 Task: For heading Use Caveat with cyan colour & bold.  font size for heading22,  'Change the font style of data to'Comic Sans MS and font size to 14,  Change the alignment of both headline & data to Align center.  In the sheet  auditingSalesByRegion_2024
Action: Mouse moved to (166, 144)
Screenshot: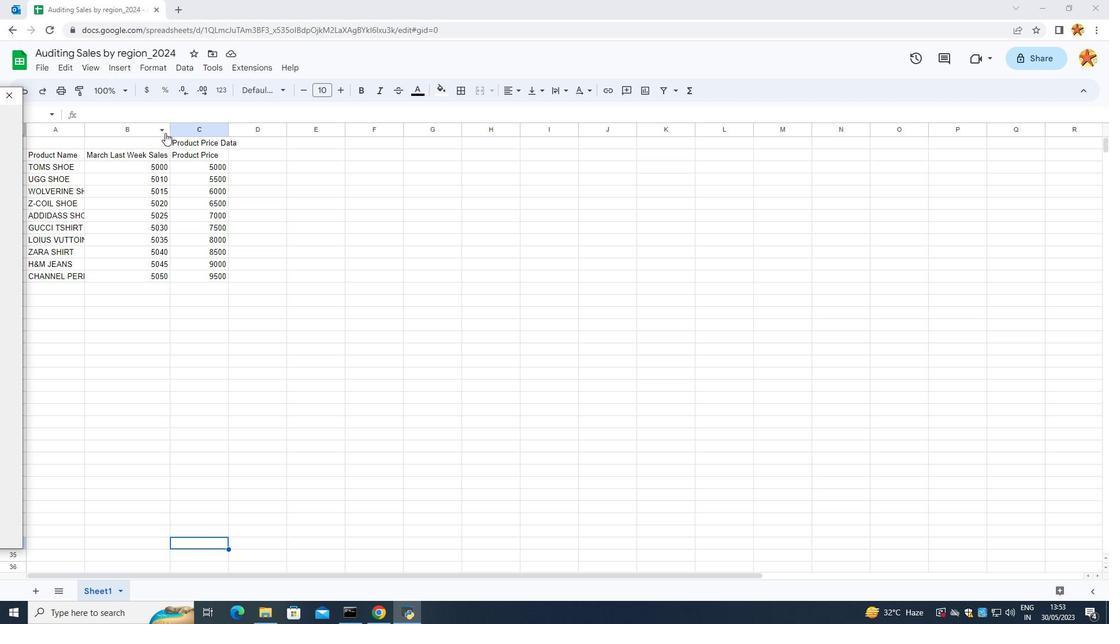 
Action: Mouse pressed left at (166, 144)
Screenshot: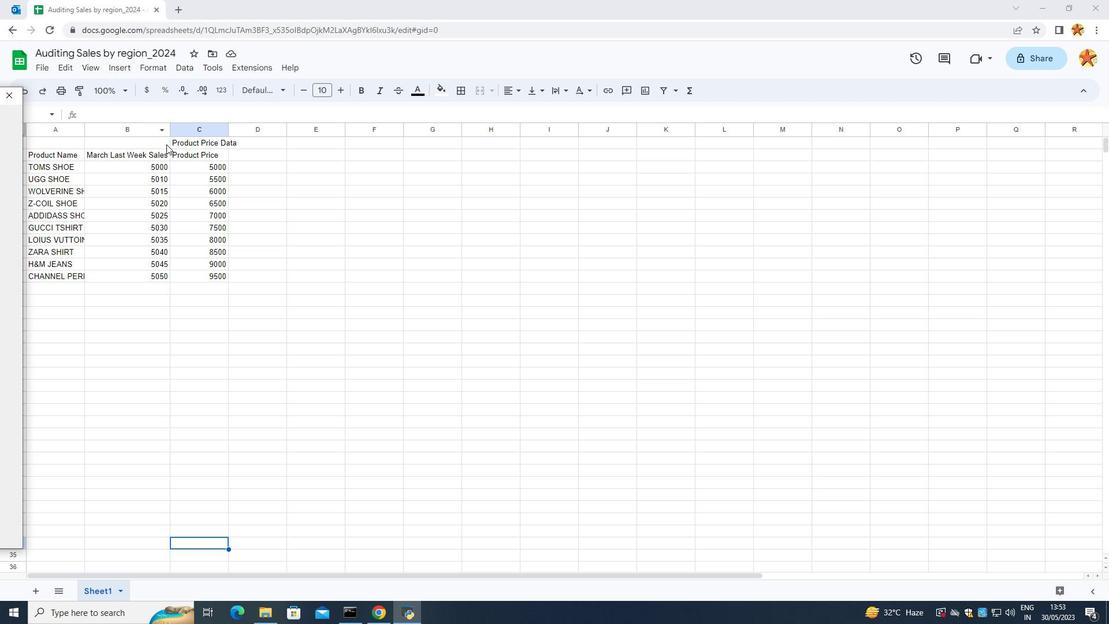 
Action: Mouse moved to (171, 142)
Screenshot: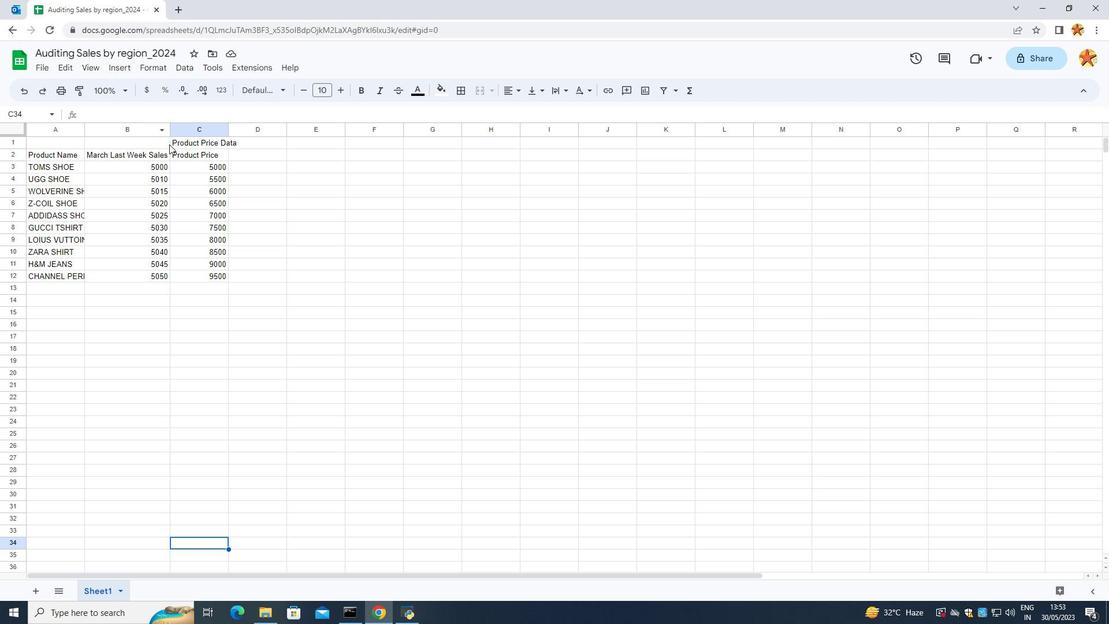 
Action: Mouse pressed left at (171, 142)
Screenshot: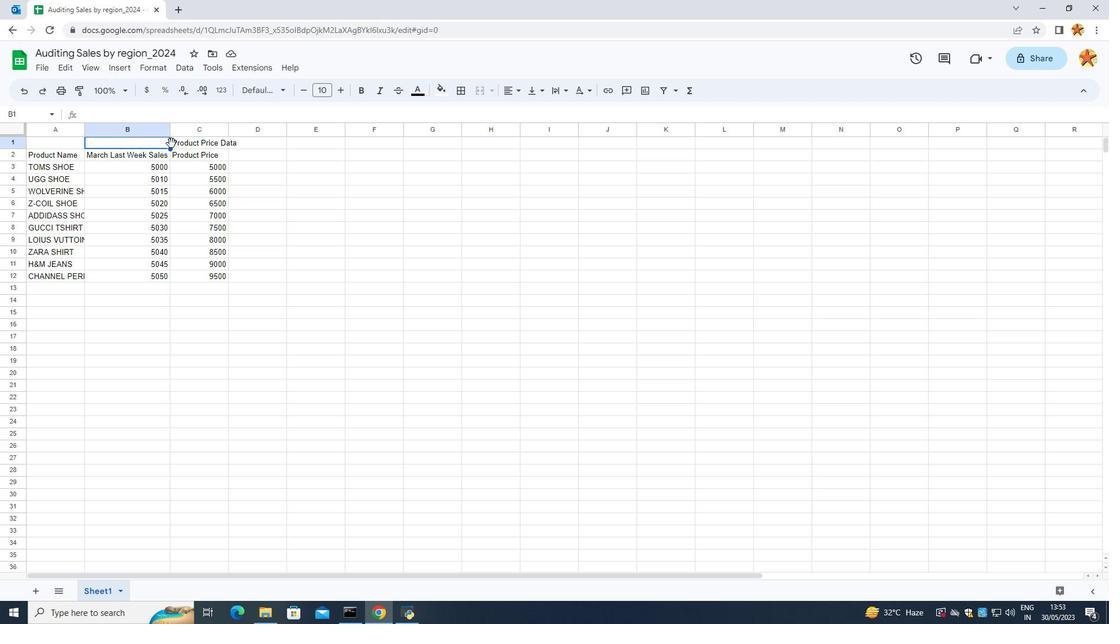 
Action: Mouse moved to (176, 139)
Screenshot: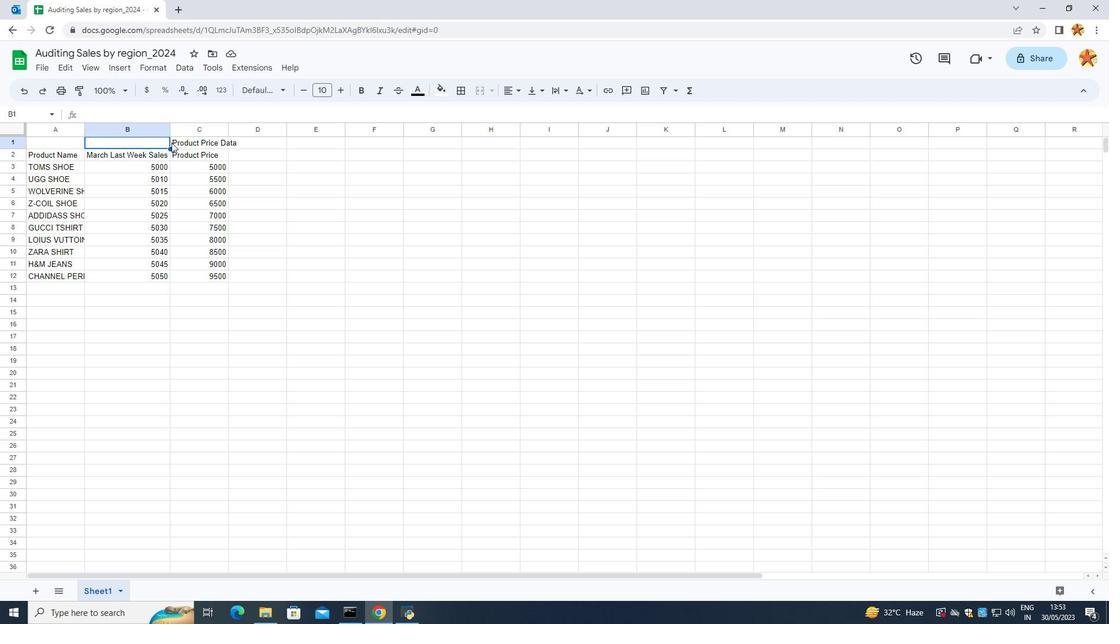 
Action: Mouse pressed left at (176, 139)
Screenshot: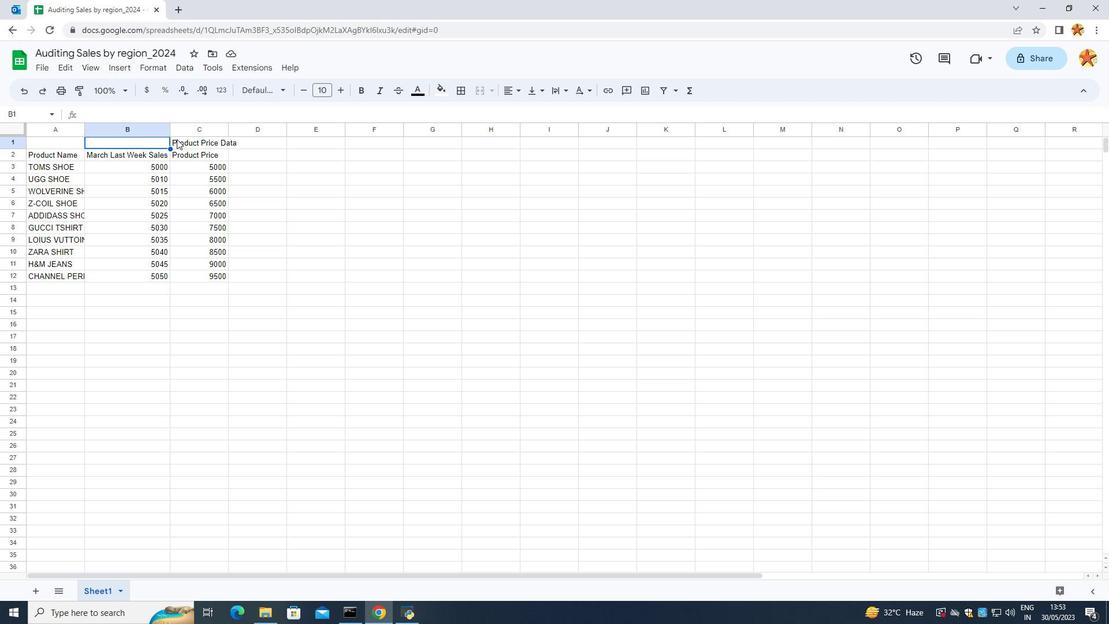 
Action: Mouse moved to (257, 89)
Screenshot: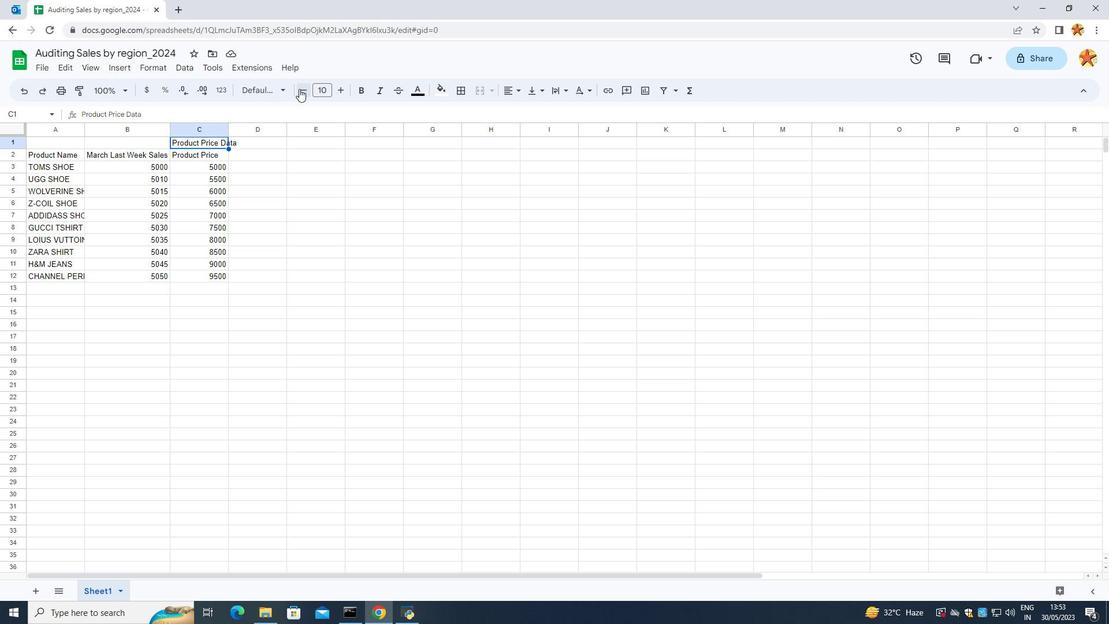 
Action: Mouse pressed left at (257, 89)
Screenshot: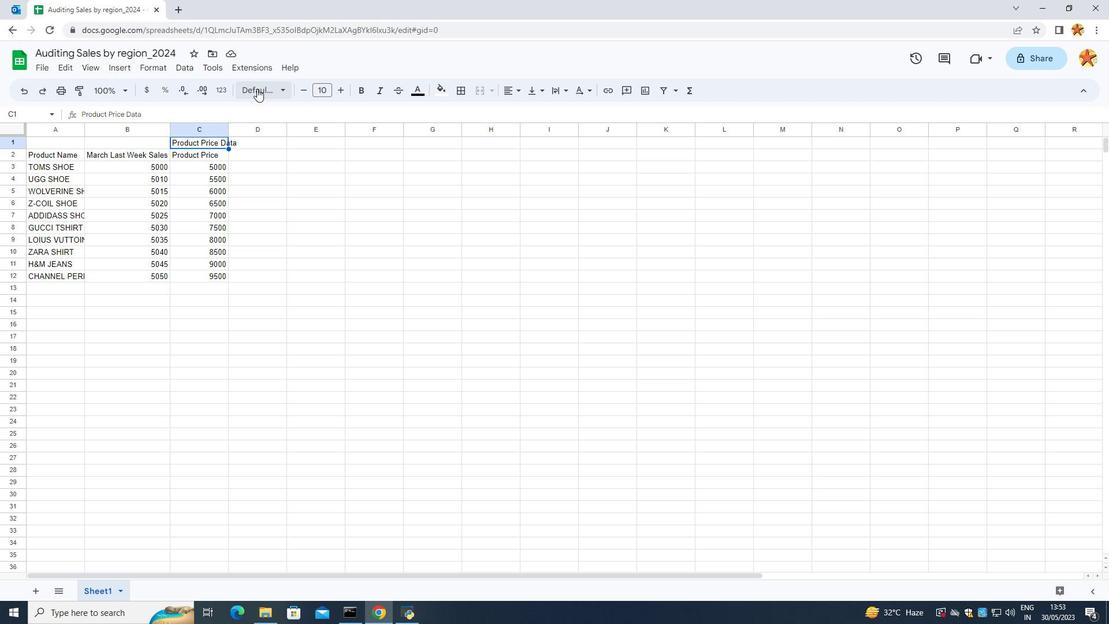 
Action: Mouse moved to (291, 353)
Screenshot: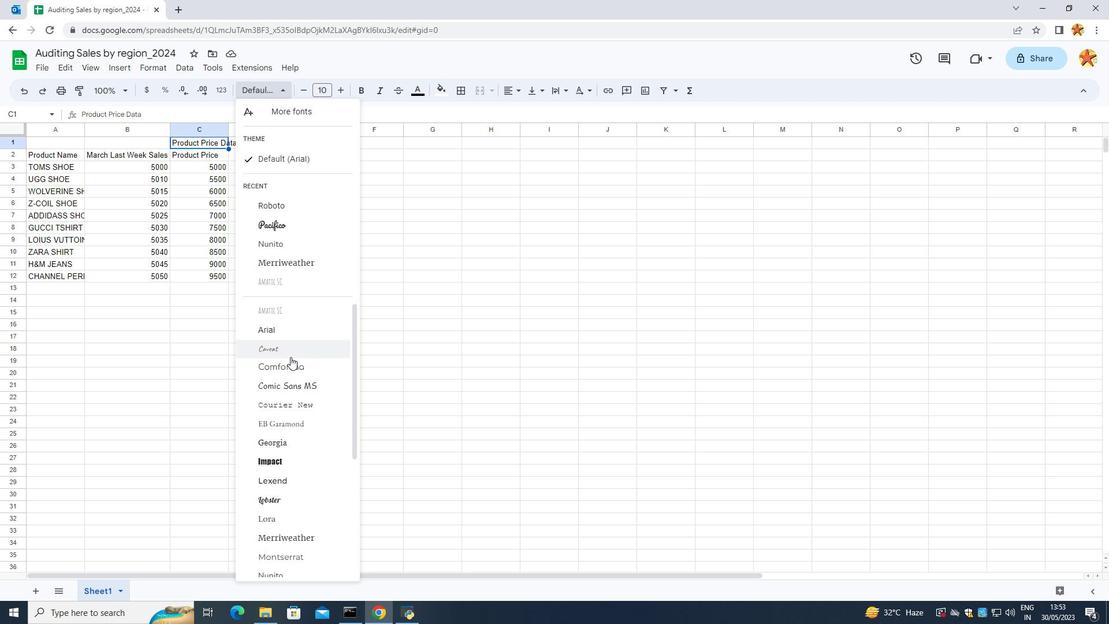 
Action: Mouse pressed left at (291, 353)
Screenshot: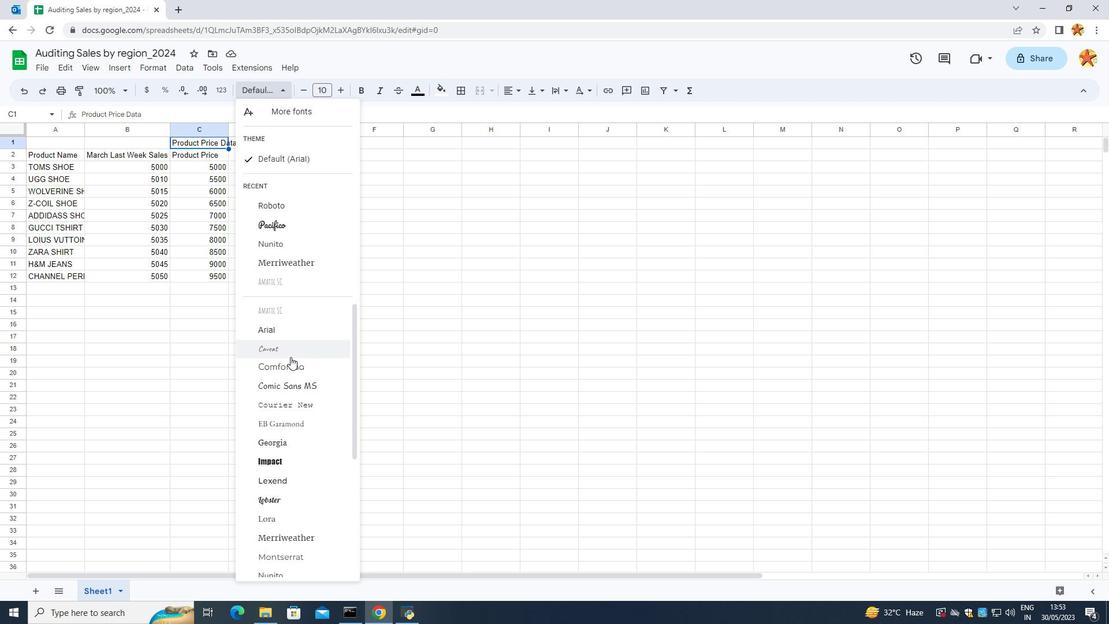 
Action: Mouse moved to (416, 86)
Screenshot: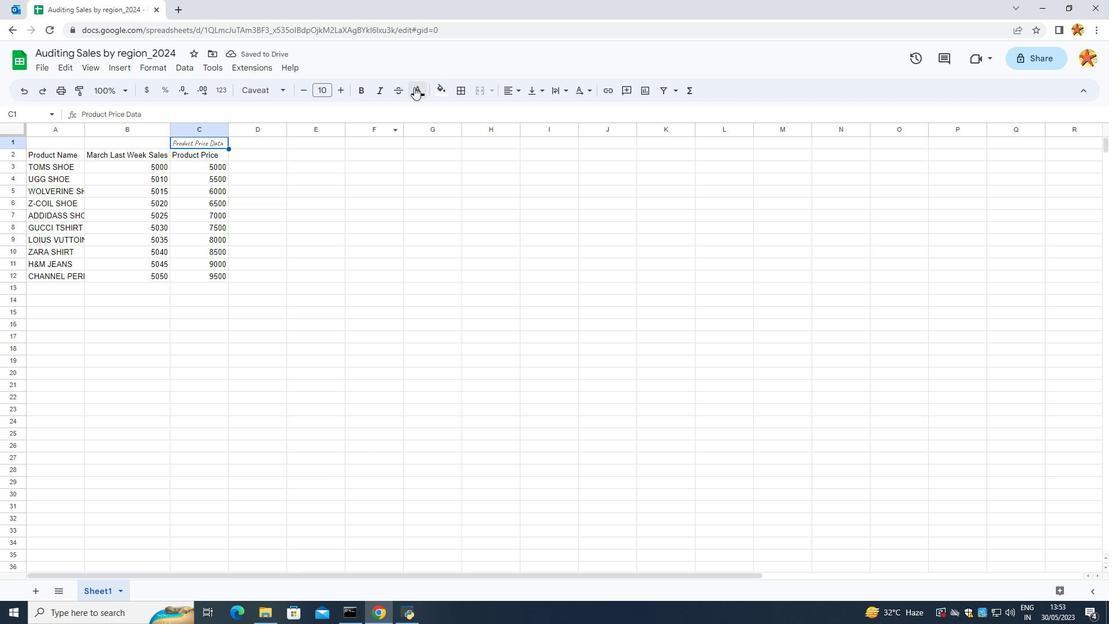 
Action: Mouse pressed left at (416, 86)
Screenshot: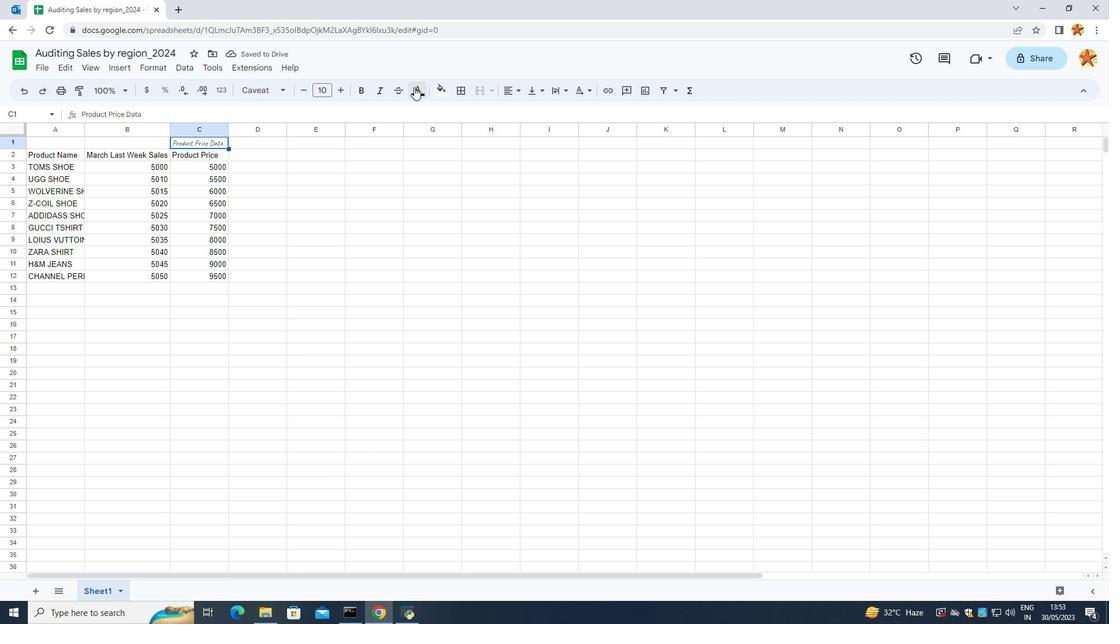 
Action: Mouse moved to (497, 169)
Screenshot: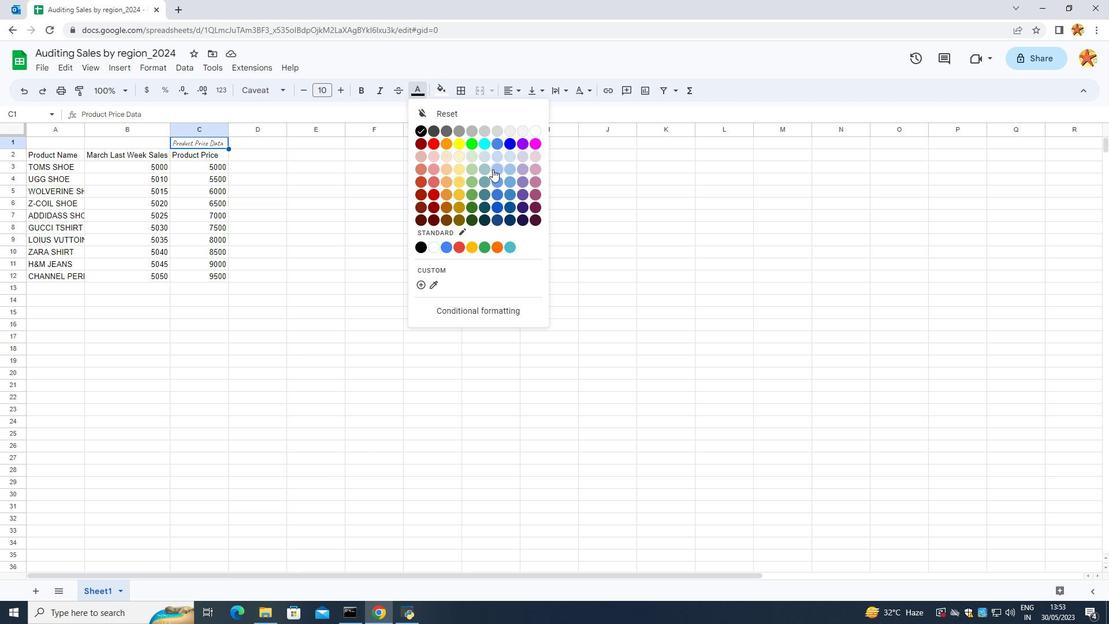 
Action: Mouse pressed left at (497, 169)
Screenshot: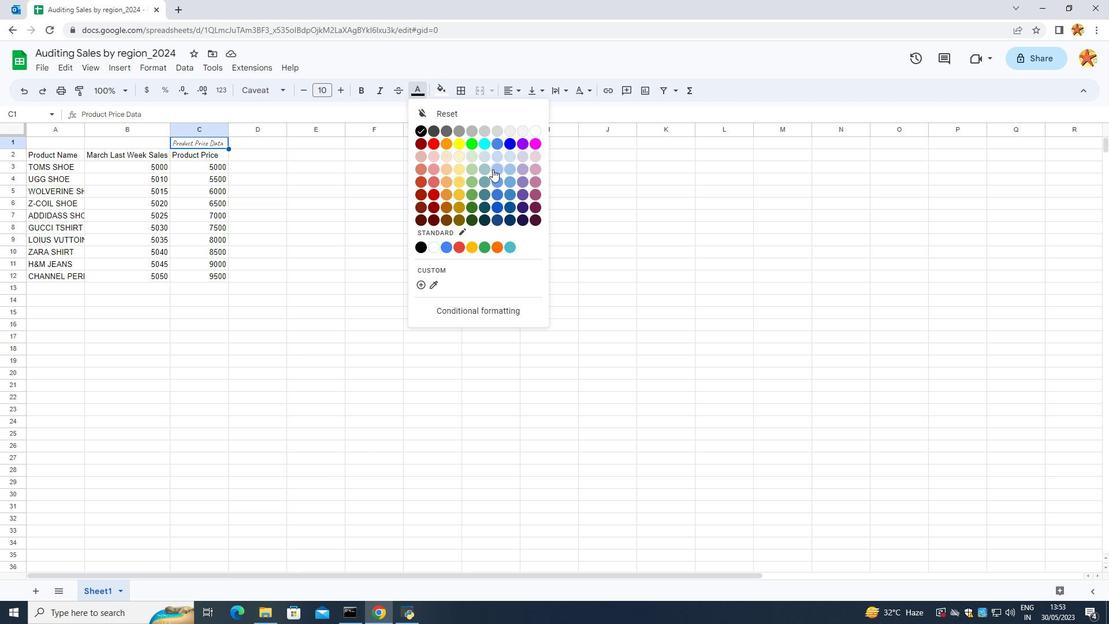 
Action: Mouse moved to (367, 92)
Screenshot: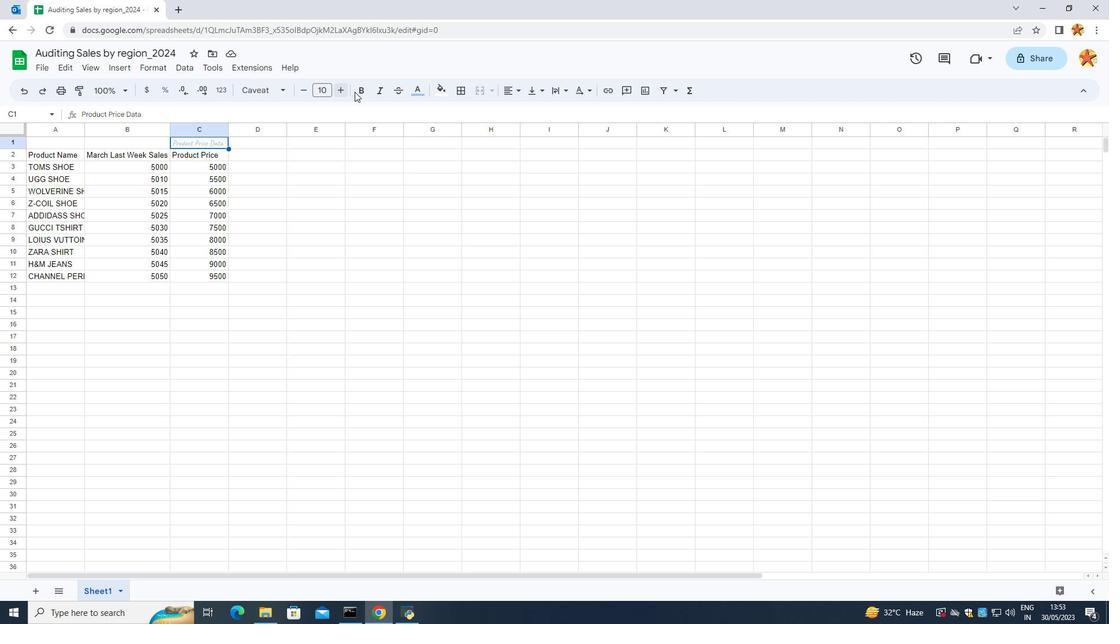 
Action: Mouse pressed left at (367, 92)
Screenshot: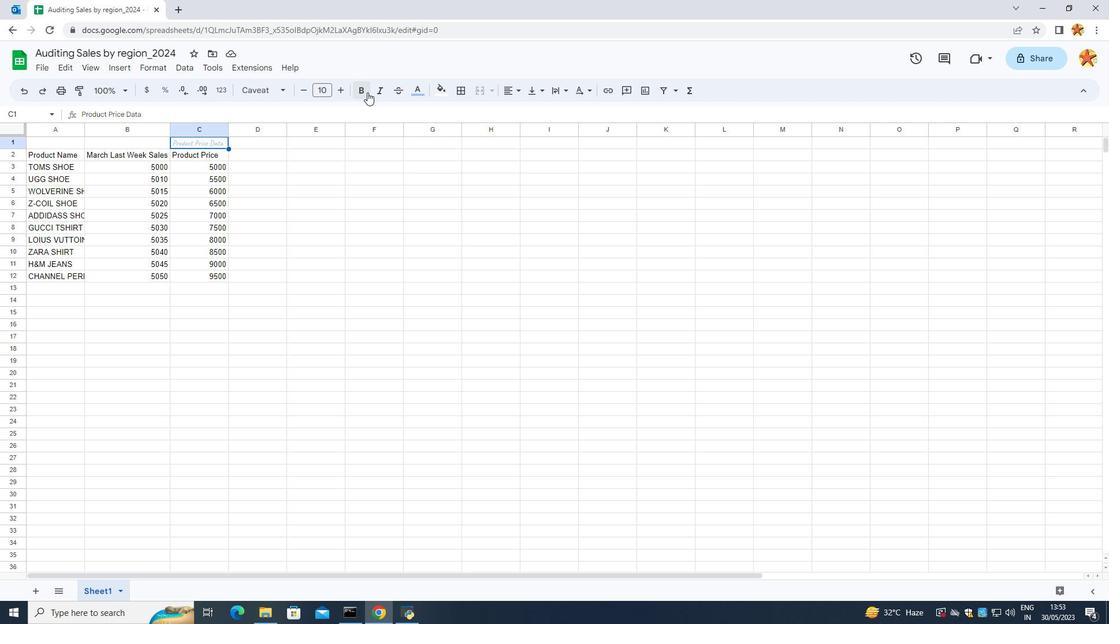 
Action: Mouse moved to (340, 90)
Screenshot: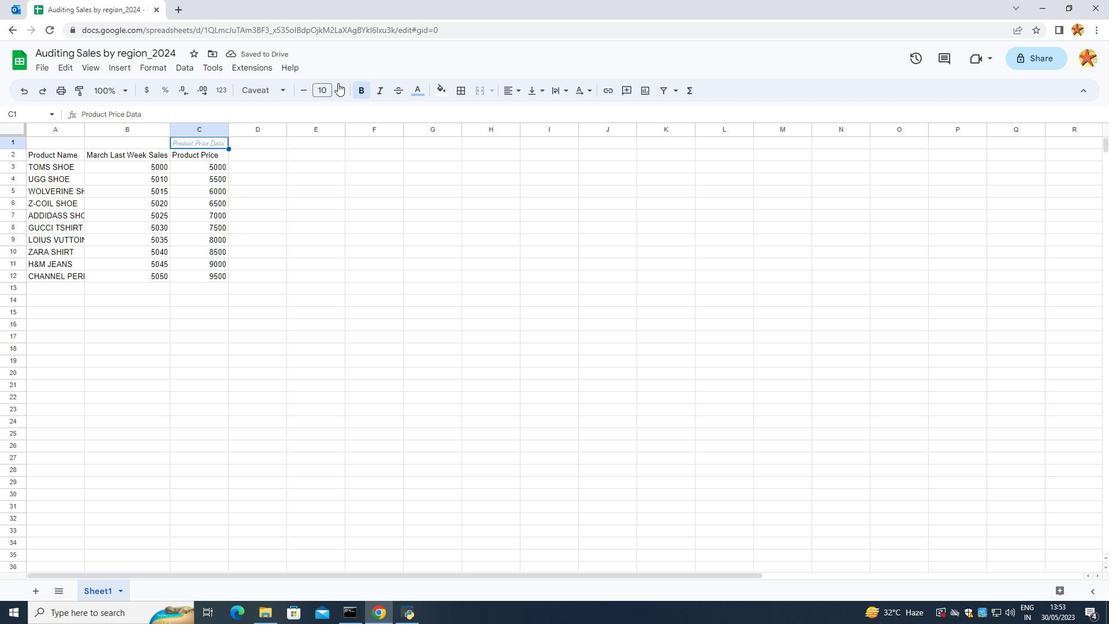 
Action: Mouse pressed left at (340, 90)
Screenshot: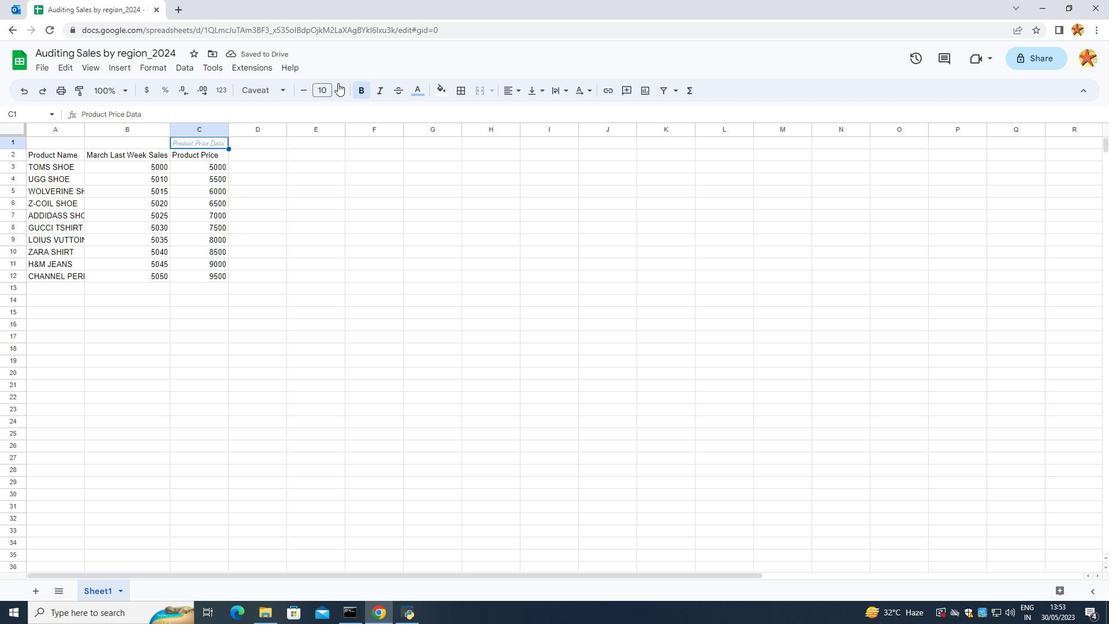 
Action: Mouse pressed left at (340, 90)
Screenshot: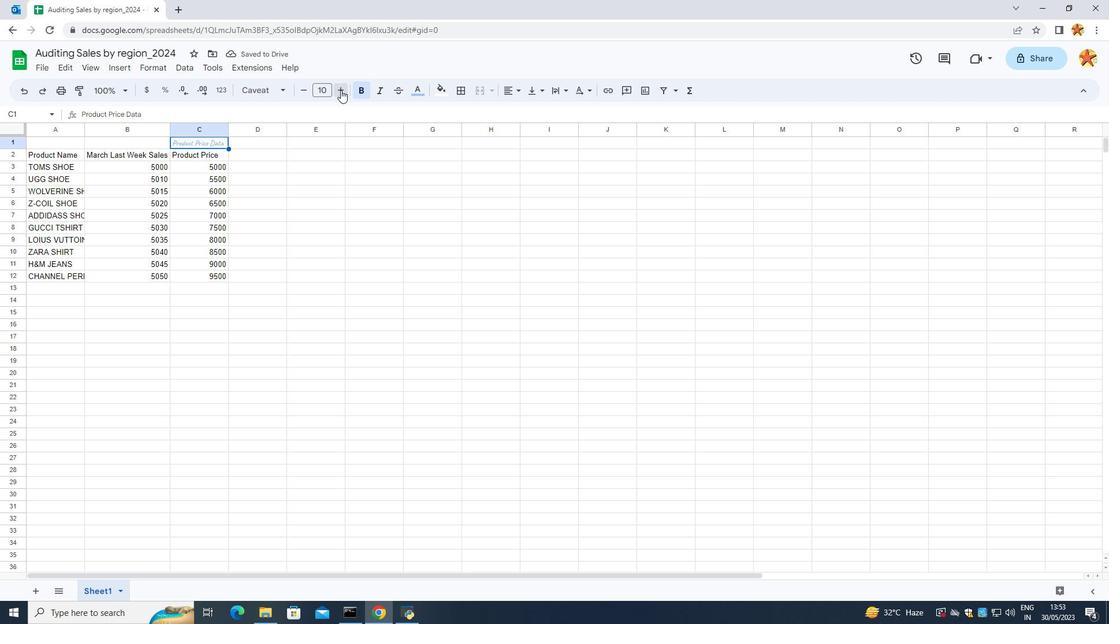 
Action: Mouse pressed left at (340, 90)
Screenshot: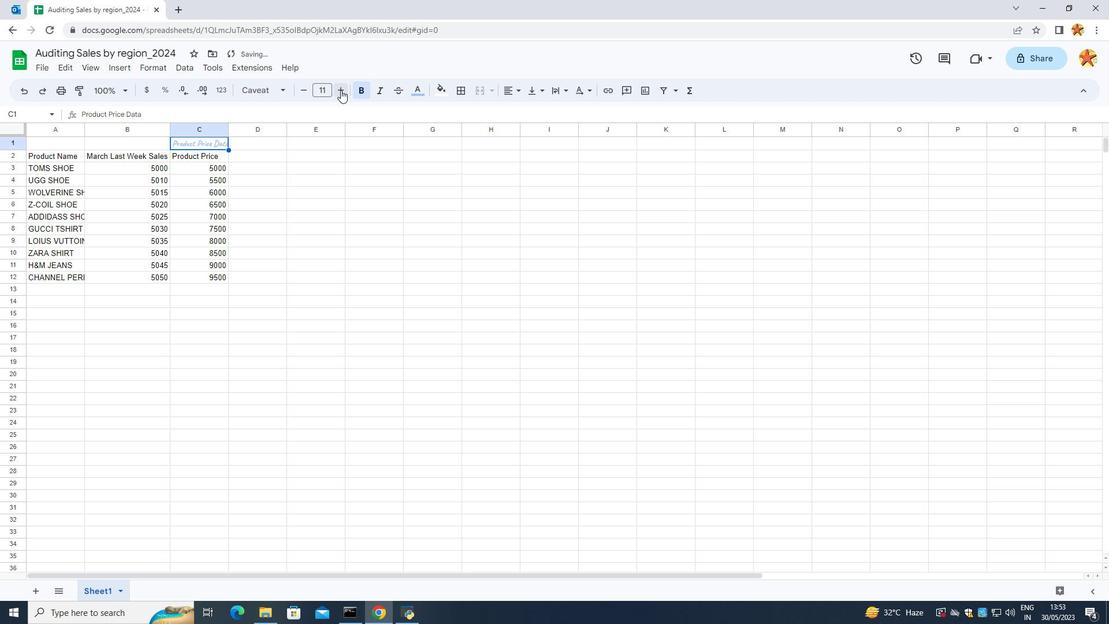 
Action: Mouse pressed left at (340, 90)
Screenshot: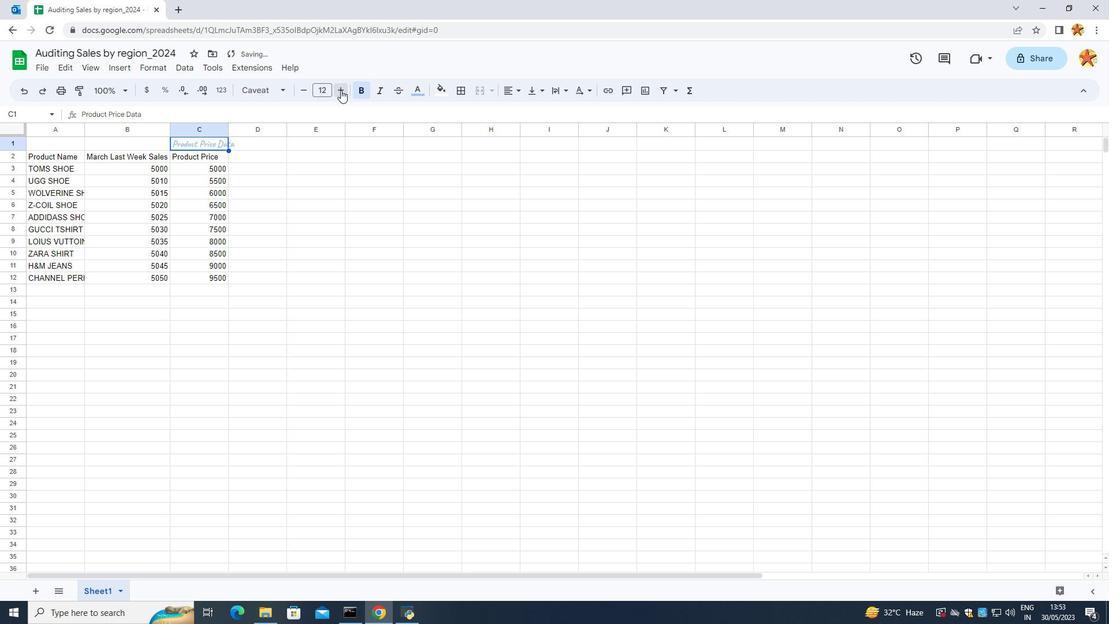 
Action: Mouse pressed left at (340, 90)
Screenshot: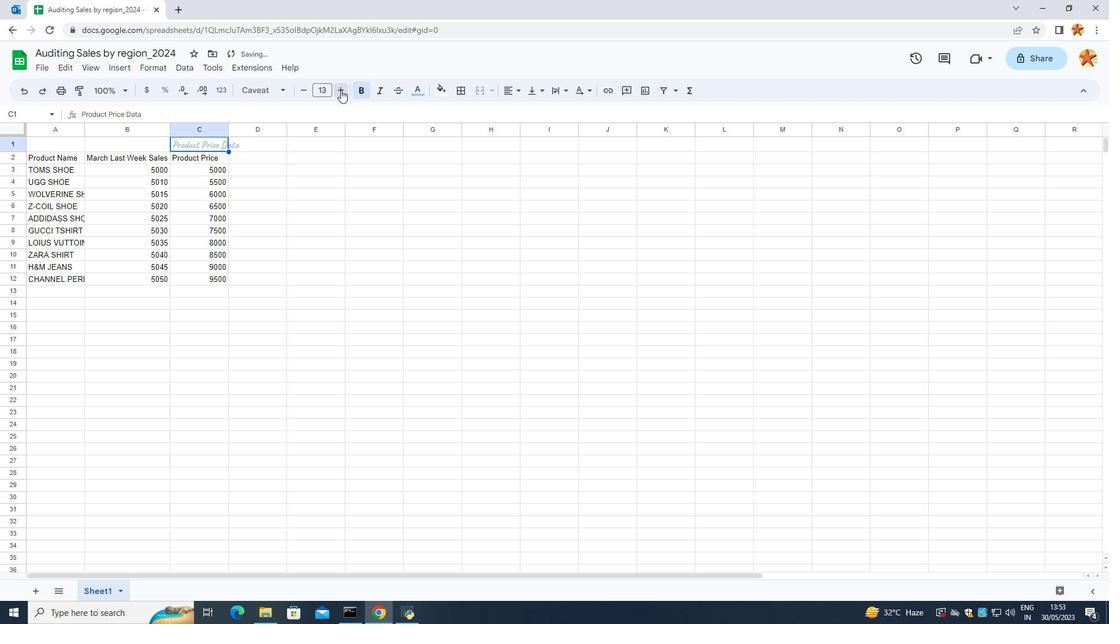 
Action: Mouse pressed left at (340, 90)
Screenshot: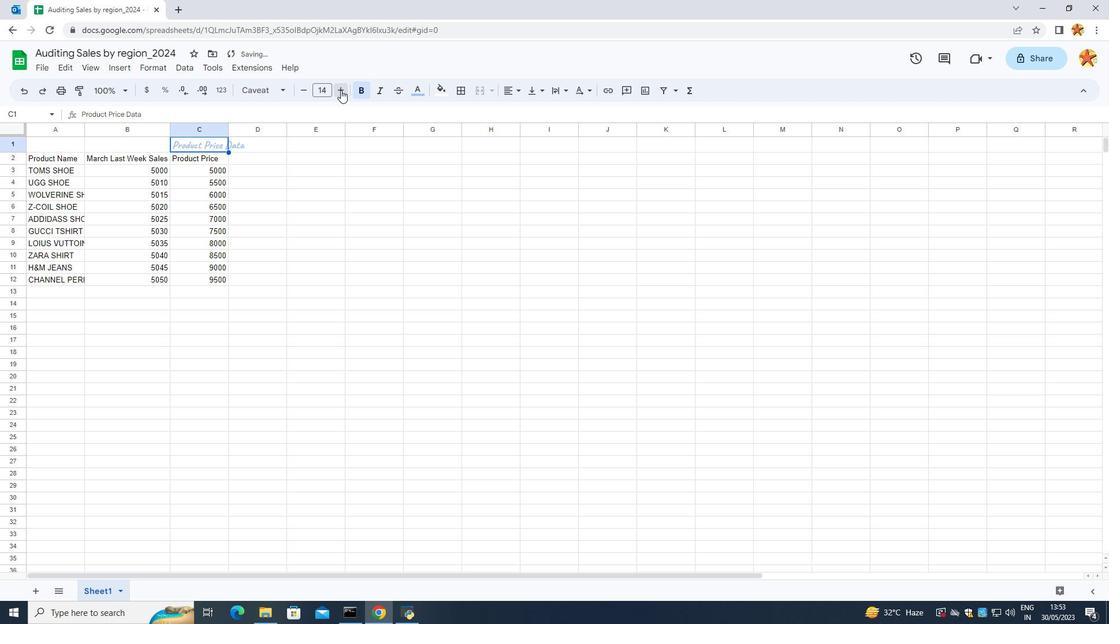 
Action: Mouse moved to (340, 91)
Screenshot: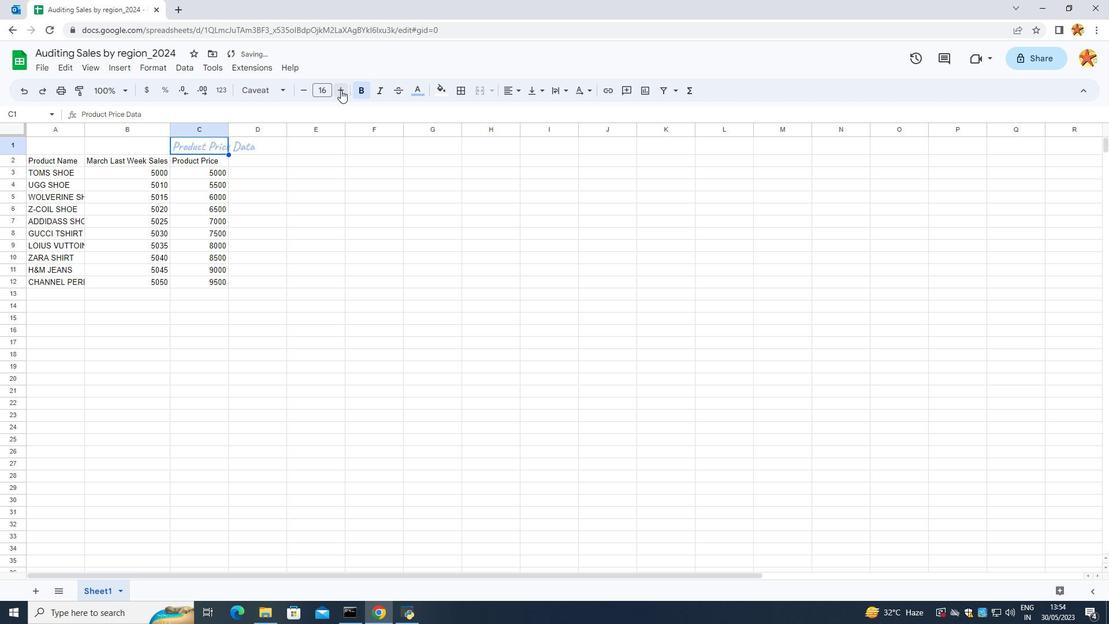 
Action: Mouse pressed left at (340, 91)
Screenshot: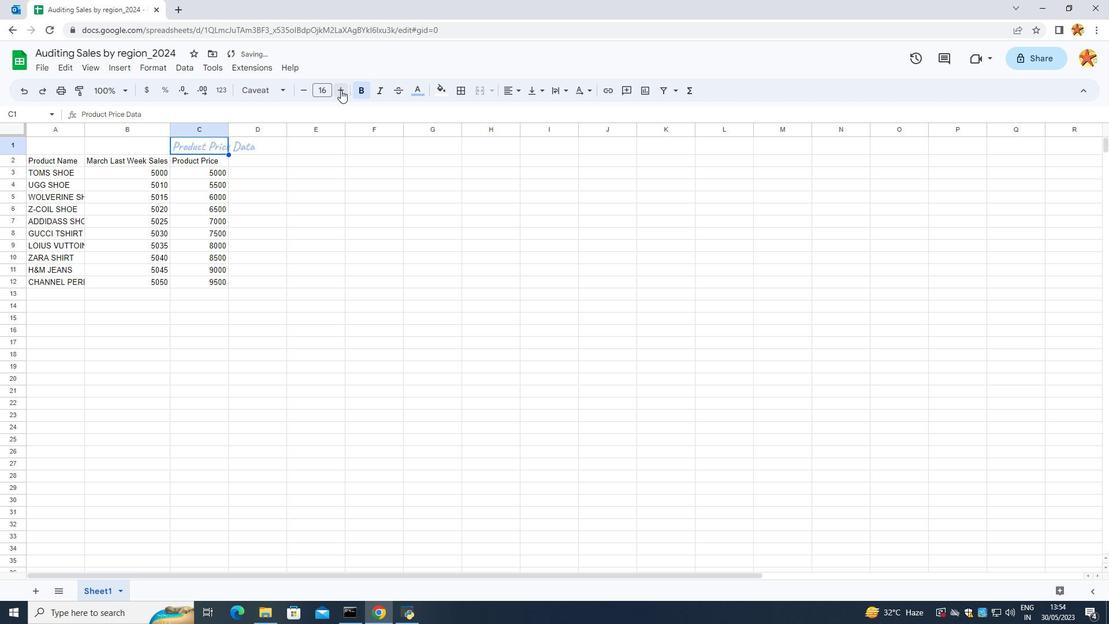 
Action: Mouse pressed left at (340, 91)
Screenshot: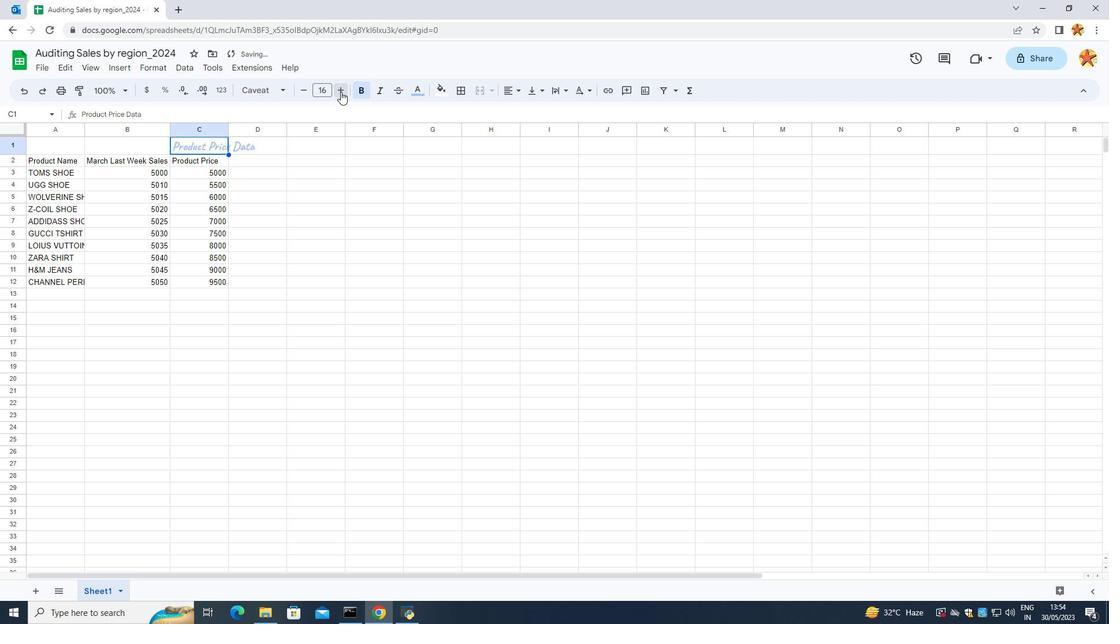 
Action: Mouse pressed left at (340, 91)
Screenshot: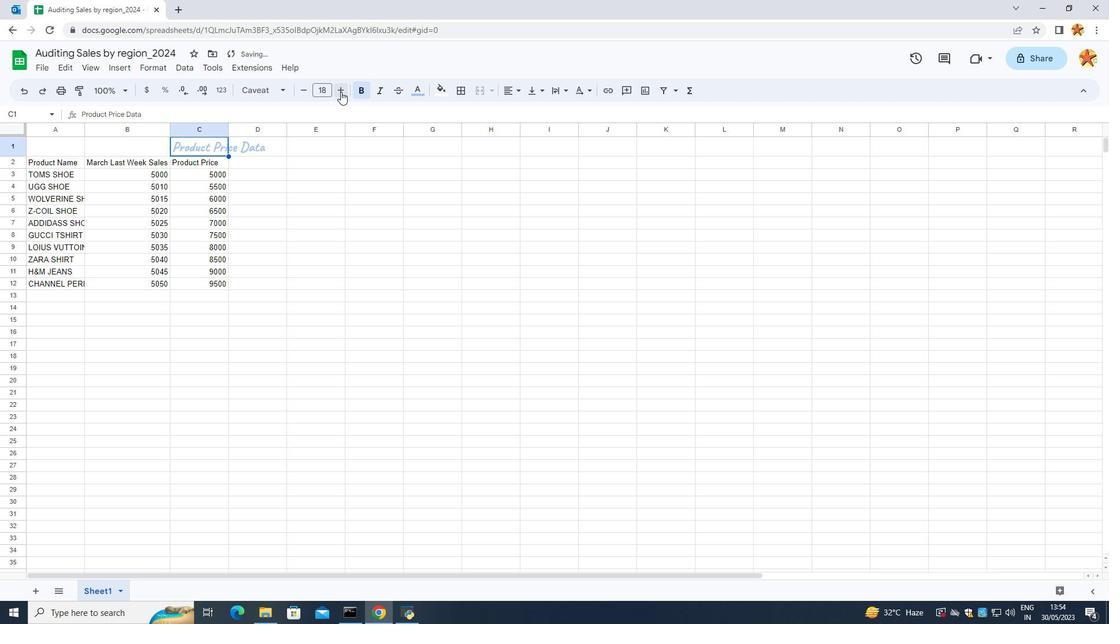 
Action: Mouse pressed left at (340, 91)
Screenshot: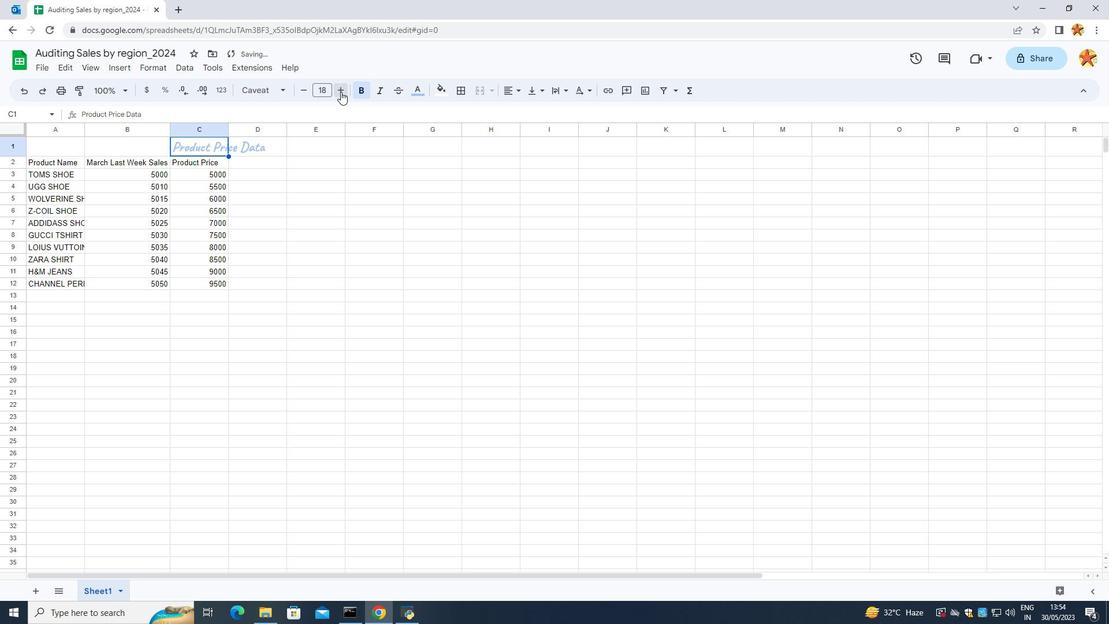 
Action: Mouse pressed left at (340, 91)
Screenshot: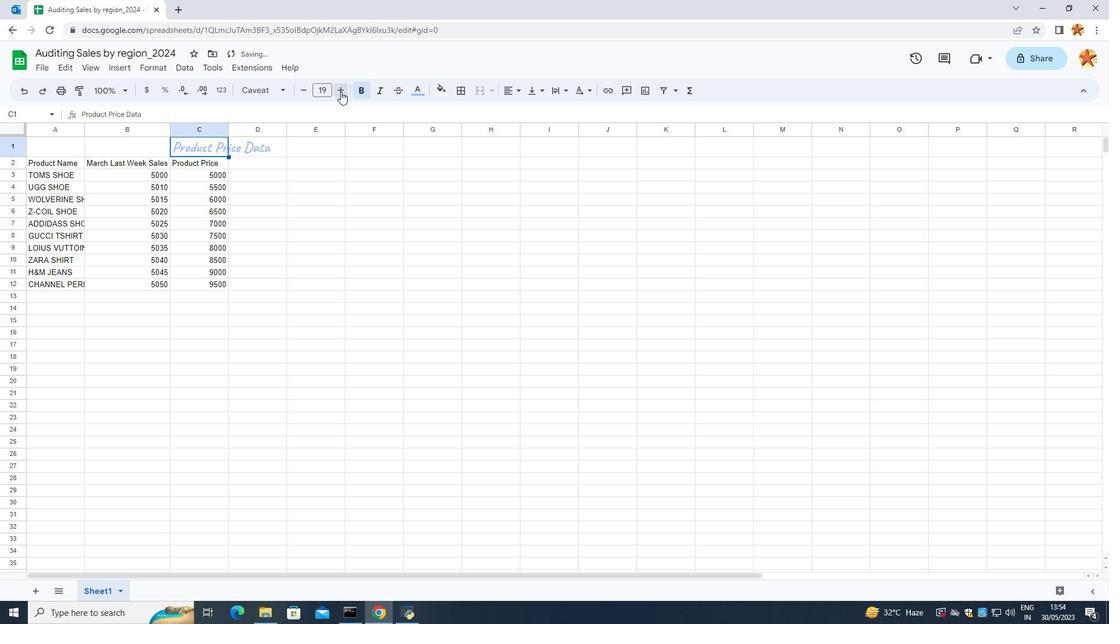
Action: Mouse pressed left at (340, 91)
Screenshot: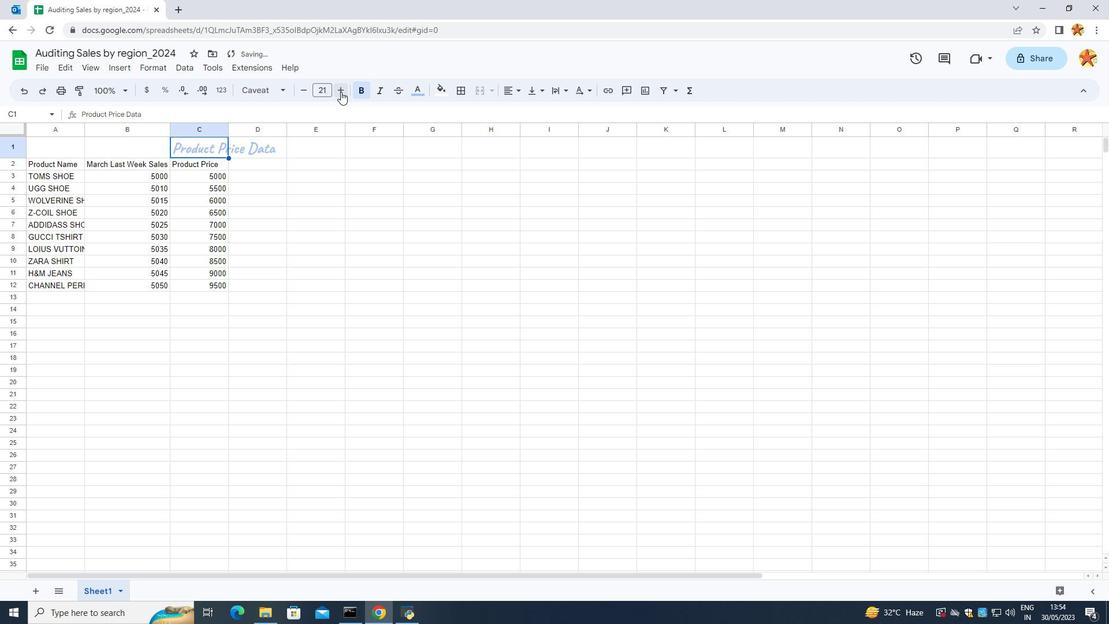 
Action: Mouse moved to (265, 260)
Screenshot: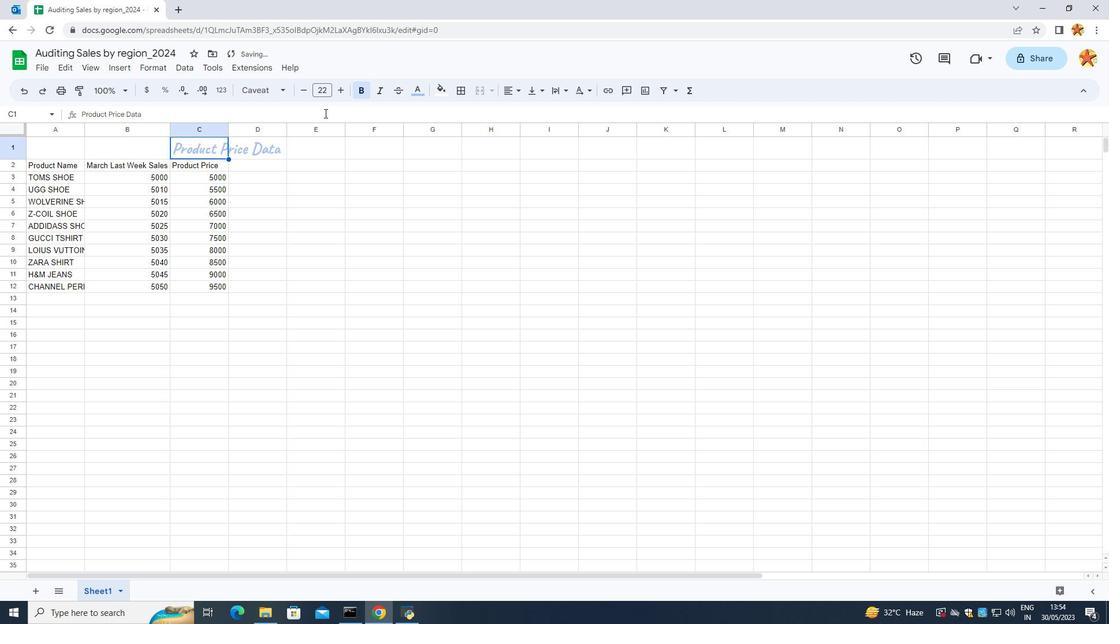 
Action: Mouse pressed left at (265, 260)
Screenshot: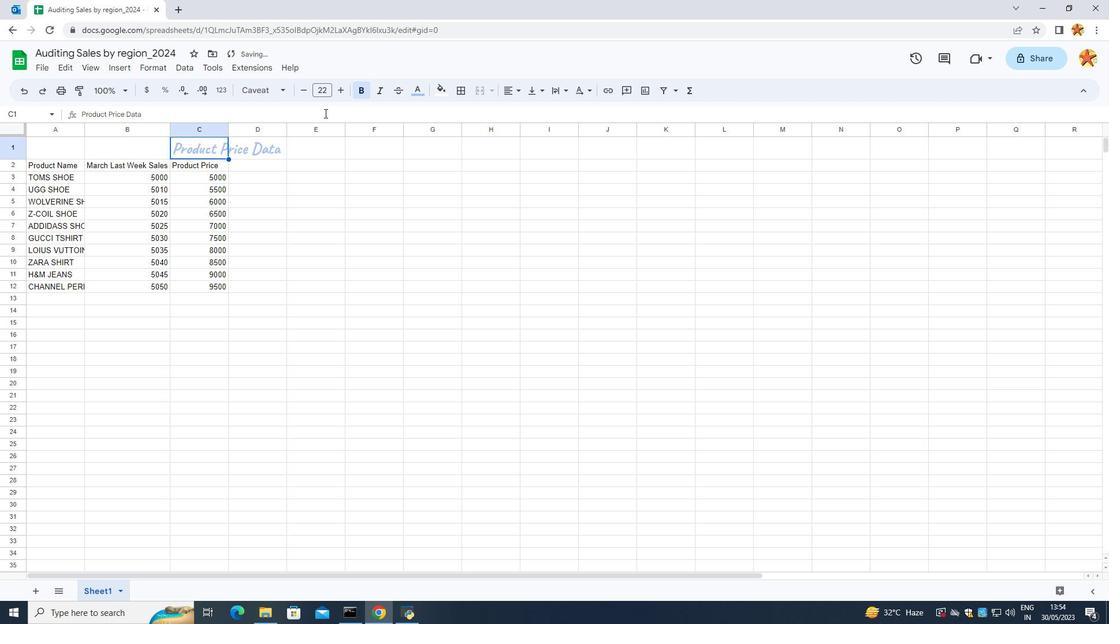 
Action: Mouse moved to (37, 160)
Screenshot: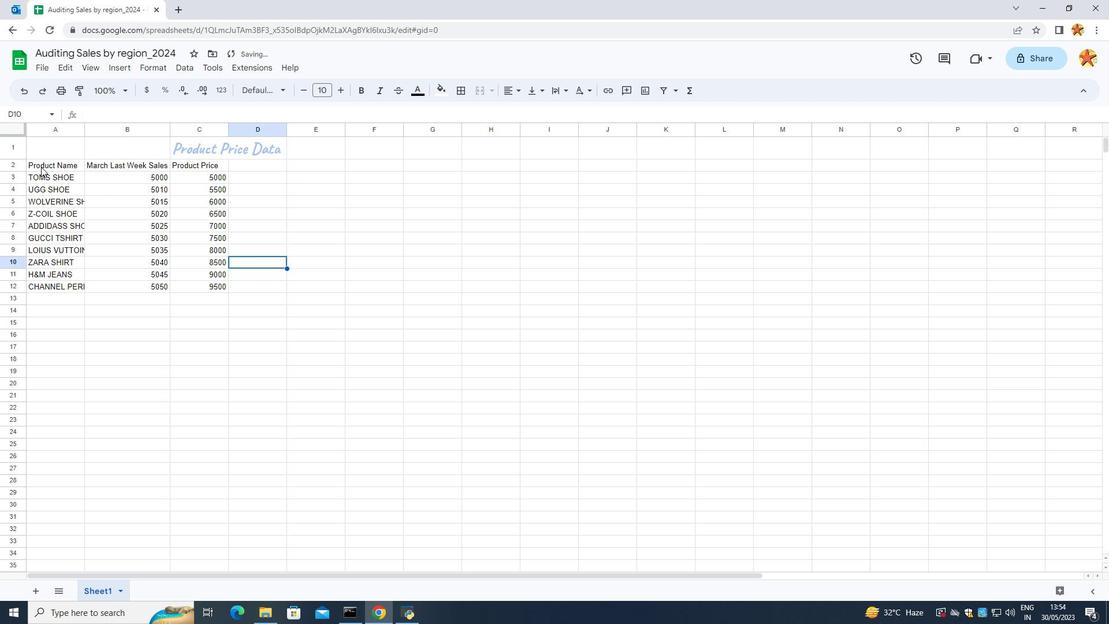 
Action: Mouse pressed left at (37, 160)
Screenshot: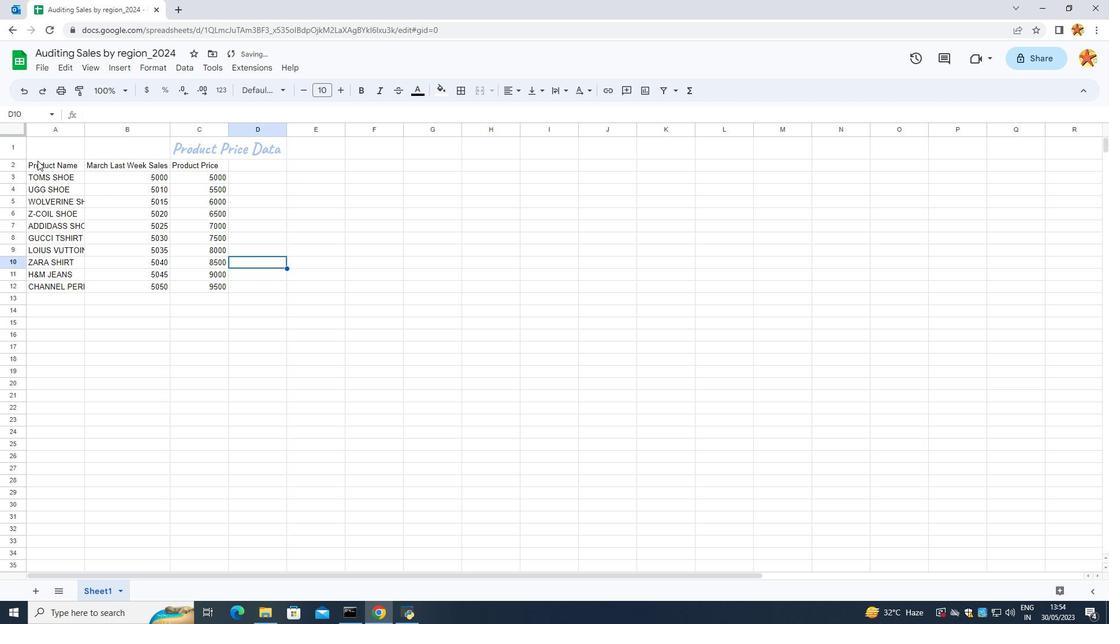 
Action: Mouse moved to (280, 93)
Screenshot: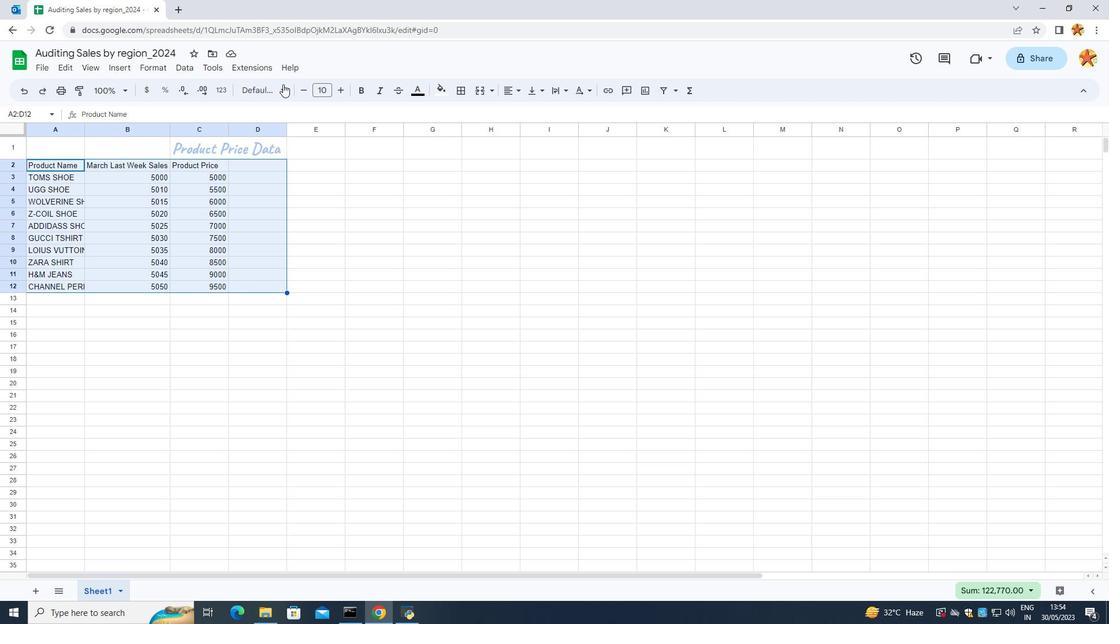 
Action: Mouse pressed left at (280, 93)
Screenshot: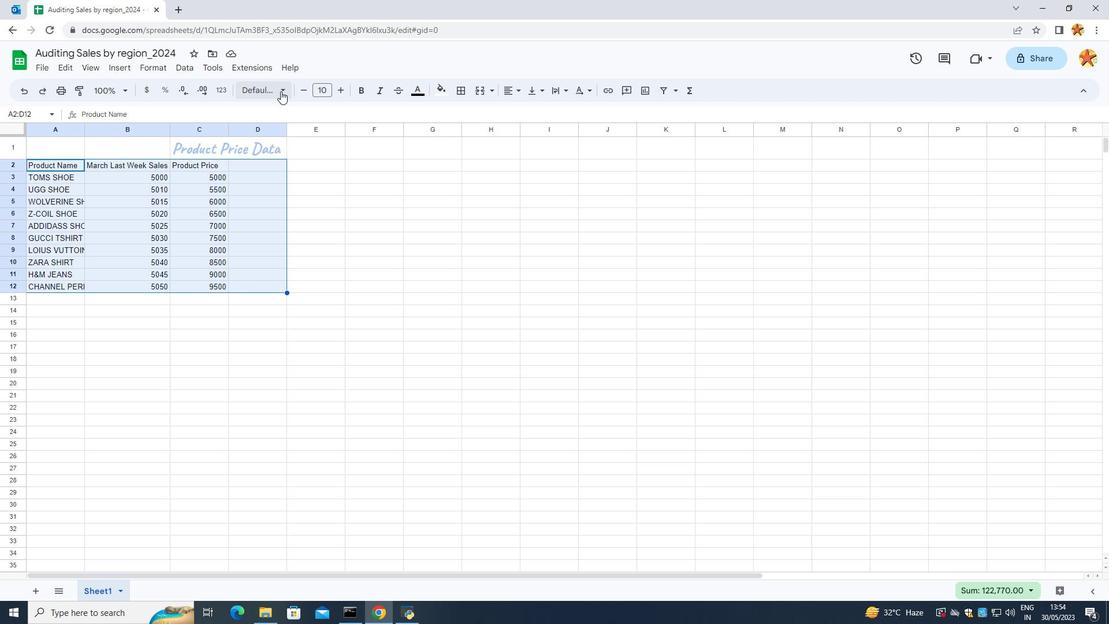 
Action: Mouse moved to (288, 377)
Screenshot: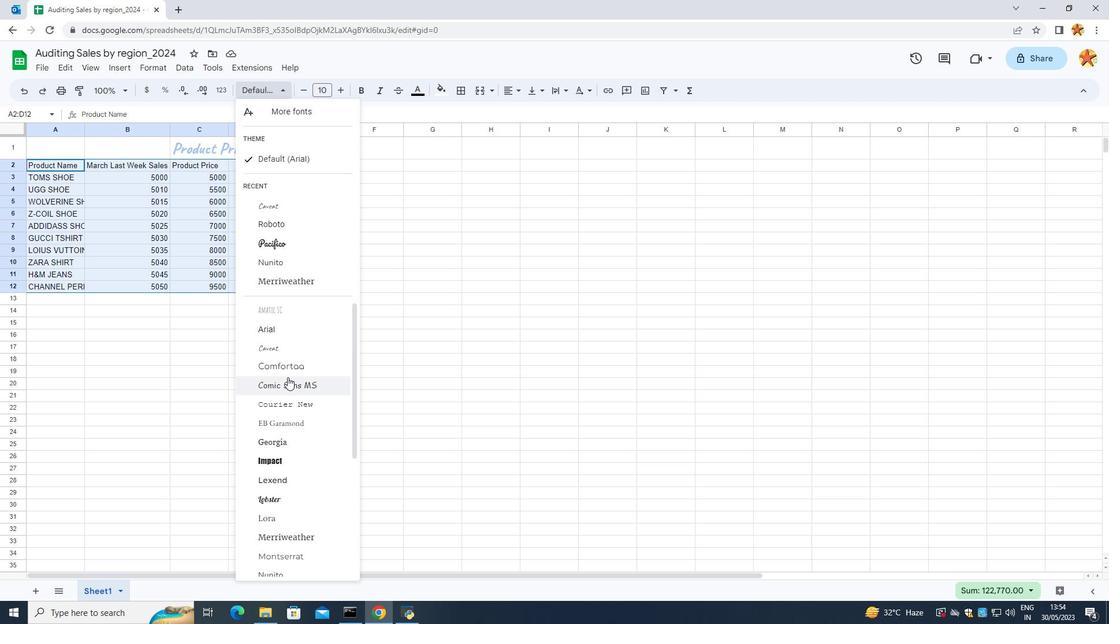 
Action: Mouse scrolled (288, 376) with delta (0, 0)
Screenshot: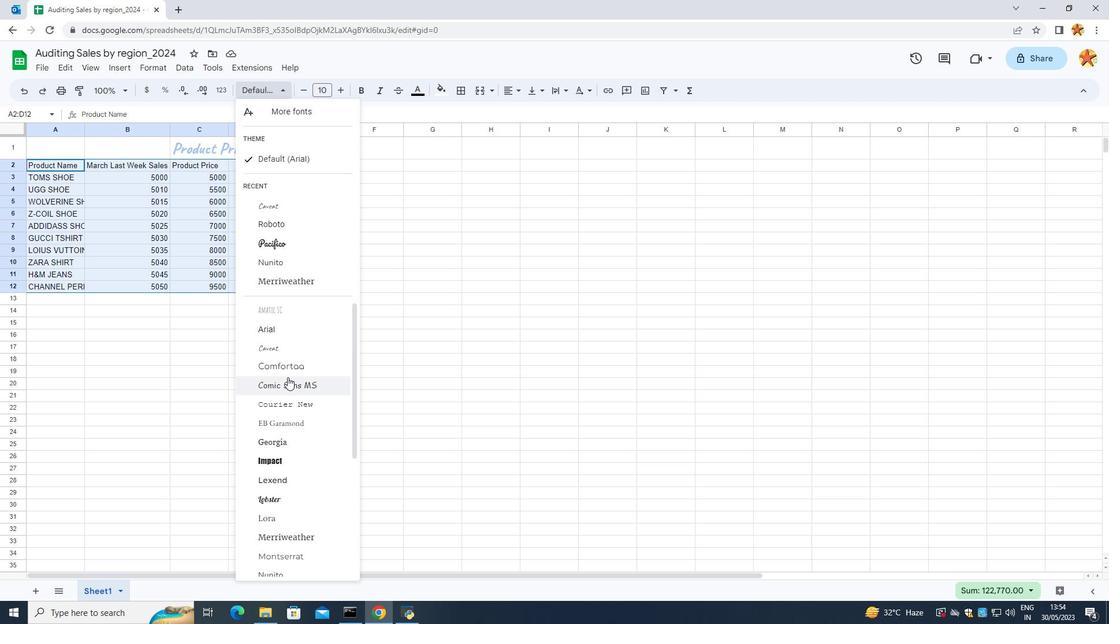 
Action: Mouse scrolled (288, 376) with delta (0, 0)
Screenshot: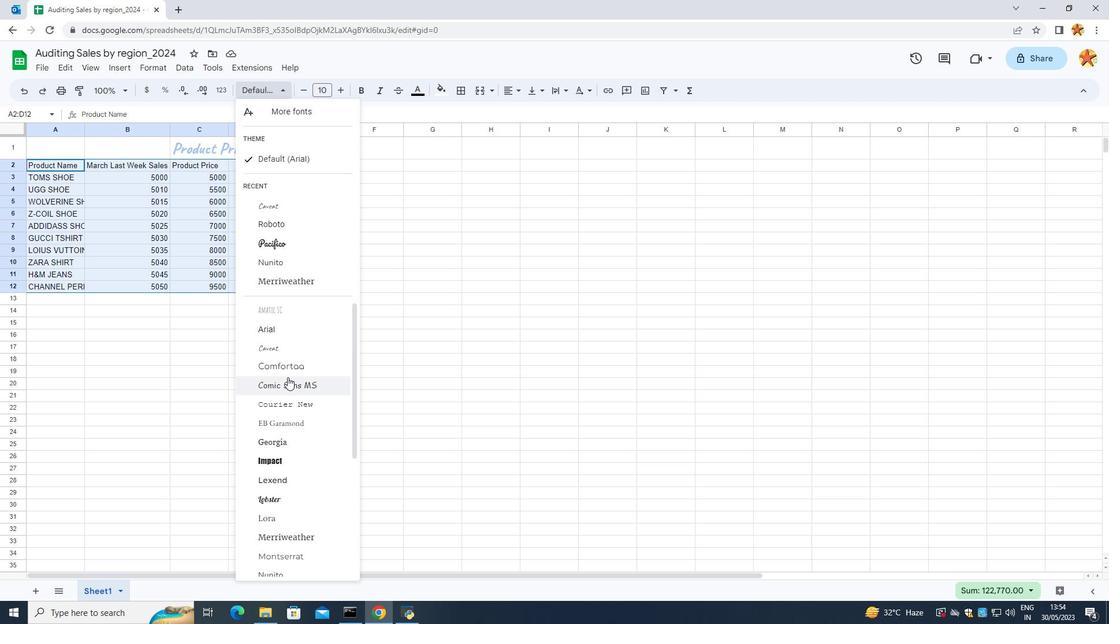 
Action: Mouse scrolled (288, 376) with delta (0, 0)
Screenshot: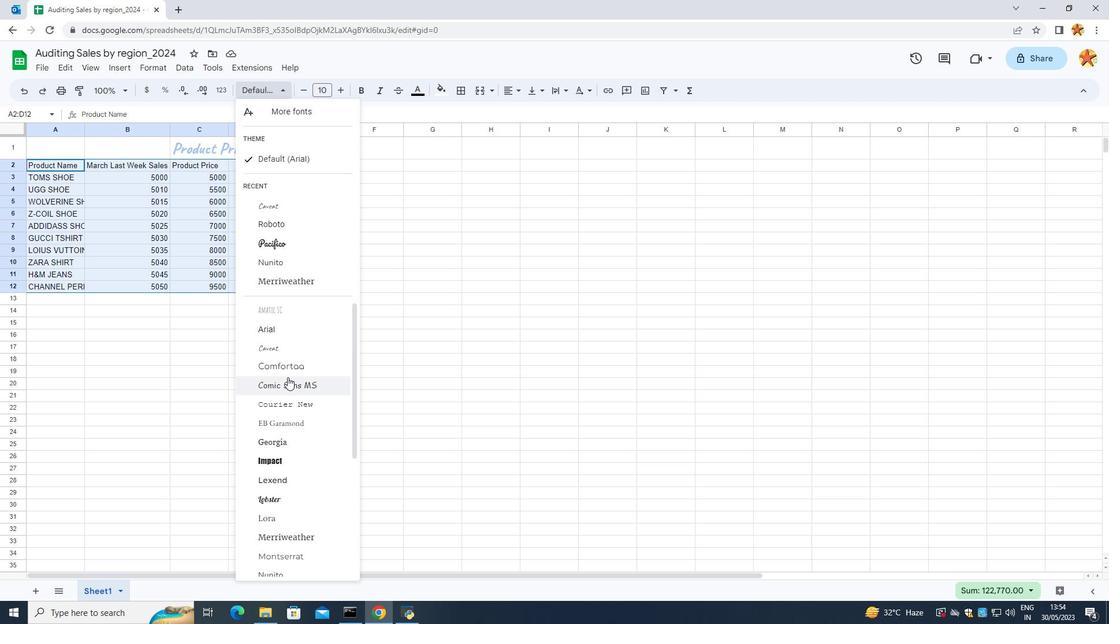 
Action: Mouse scrolled (288, 376) with delta (0, 0)
Screenshot: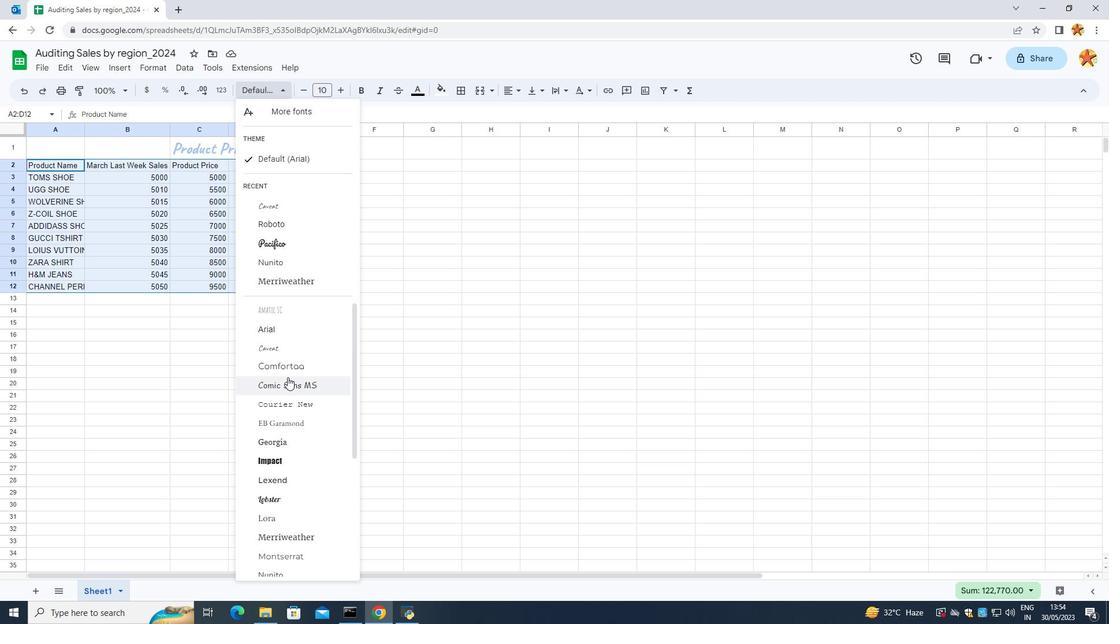 
Action: Mouse moved to (288, 377)
Screenshot: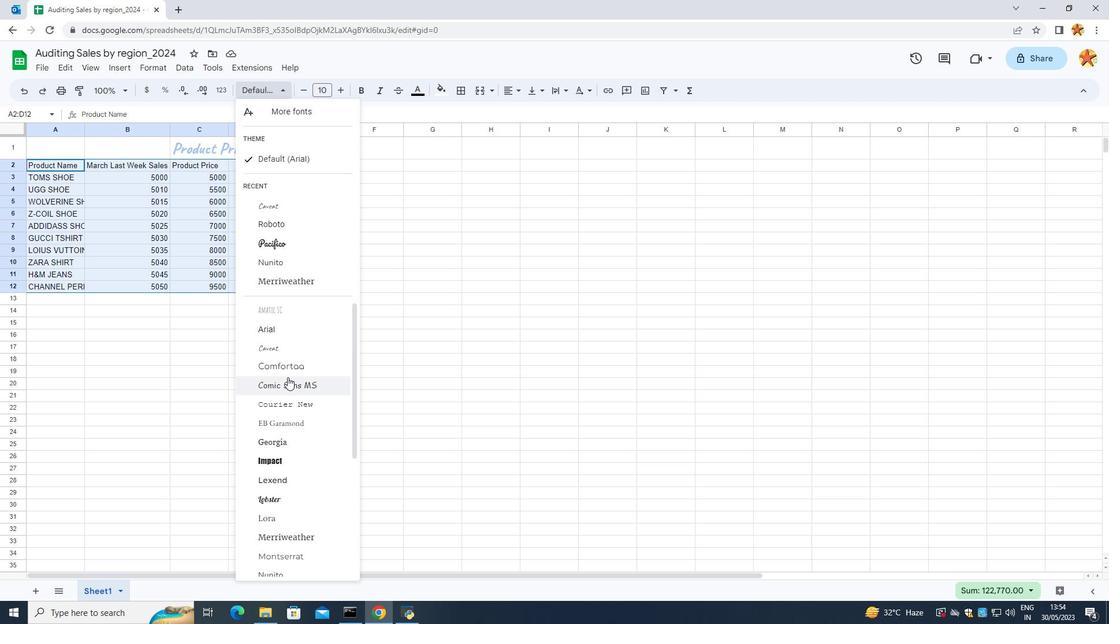 
Action: Mouse scrolled (288, 376) with delta (0, 0)
Screenshot: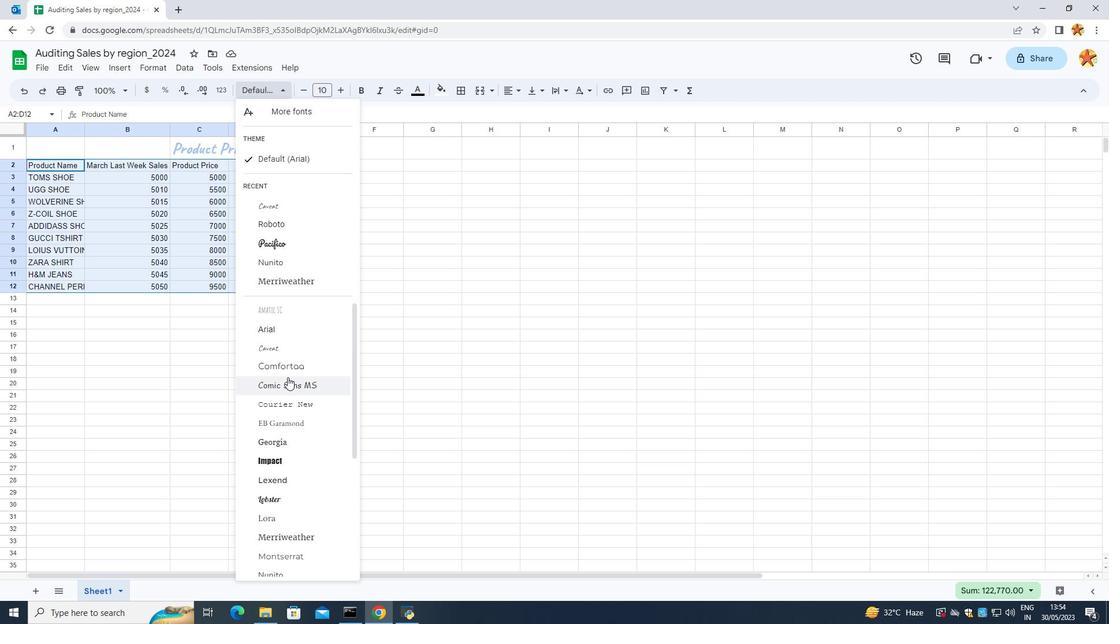 
Action: Mouse moved to (288, 375)
Screenshot: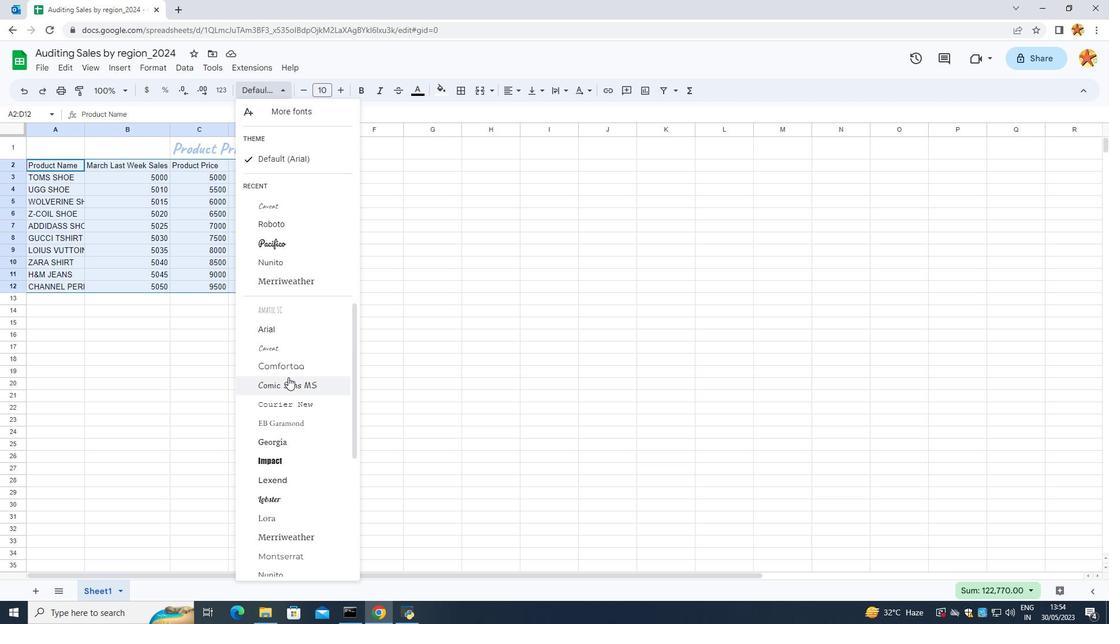 
Action: Mouse scrolled (288, 375) with delta (0, 0)
Screenshot: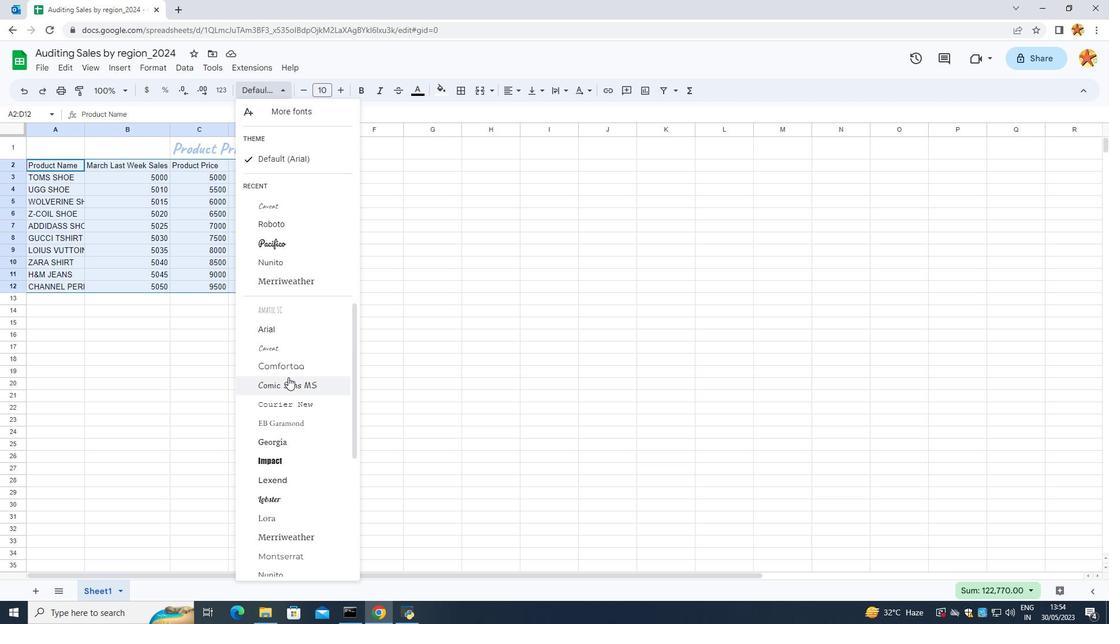 
Action: Mouse moved to (287, 372)
Screenshot: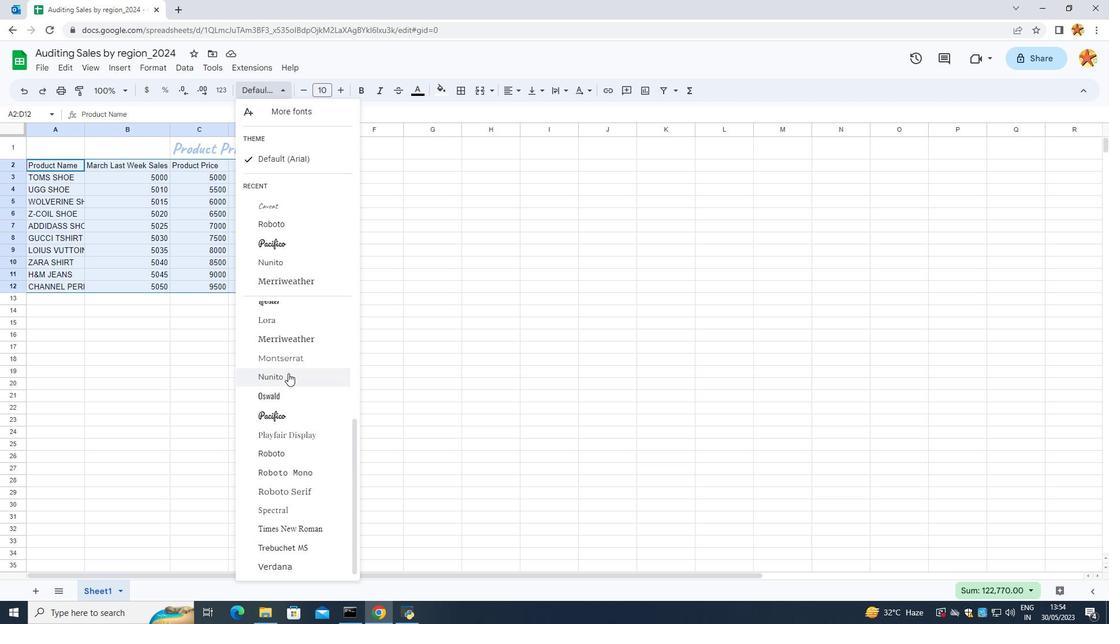 
Action: Mouse scrolled (287, 372) with delta (0, 0)
Screenshot: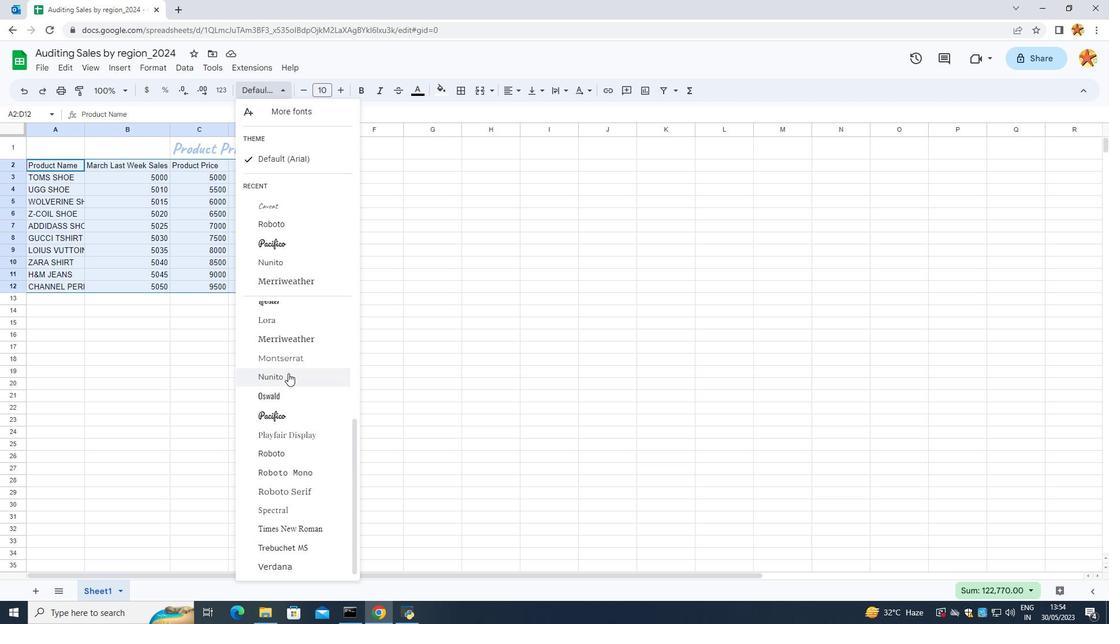 
Action: Mouse scrolled (287, 372) with delta (0, 0)
Screenshot: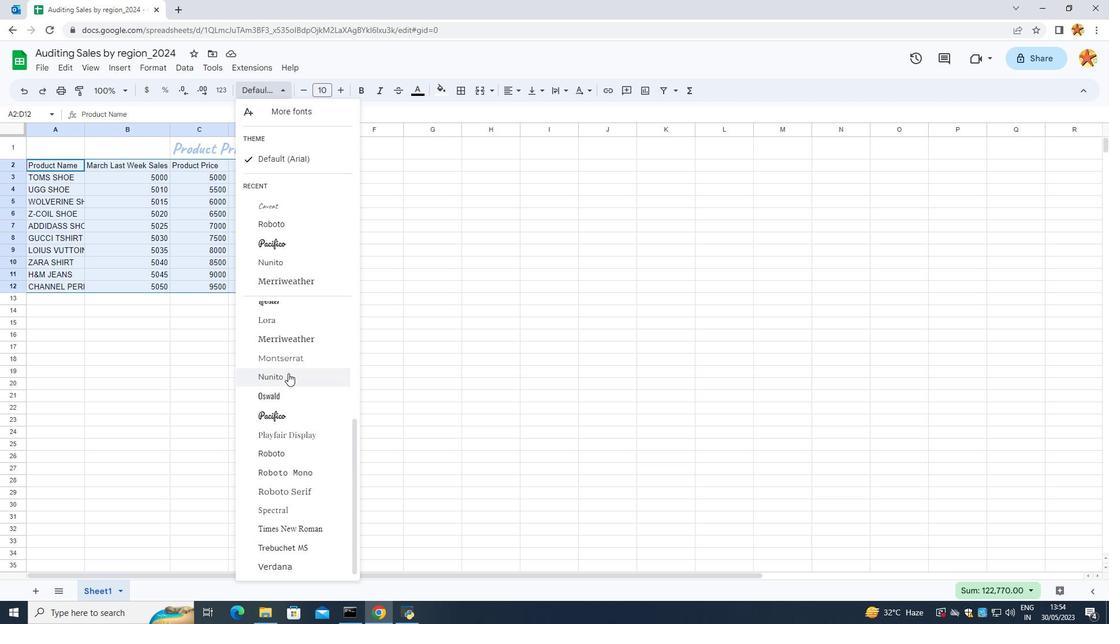 
Action: Mouse scrolled (287, 372) with delta (0, 0)
Screenshot: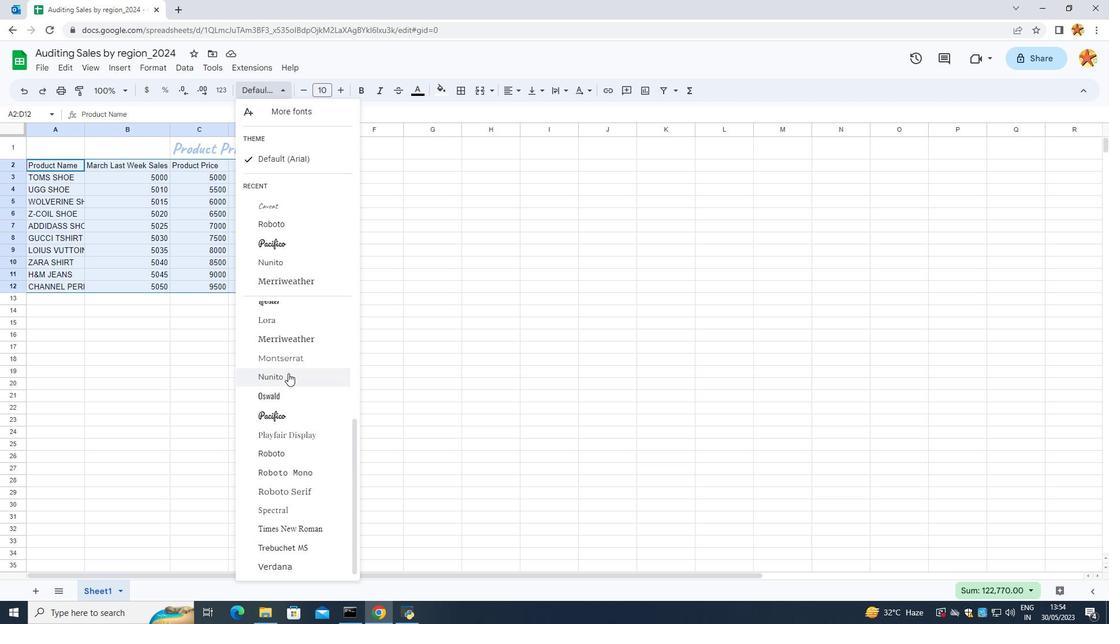 
Action: Mouse moved to (287, 372)
Screenshot: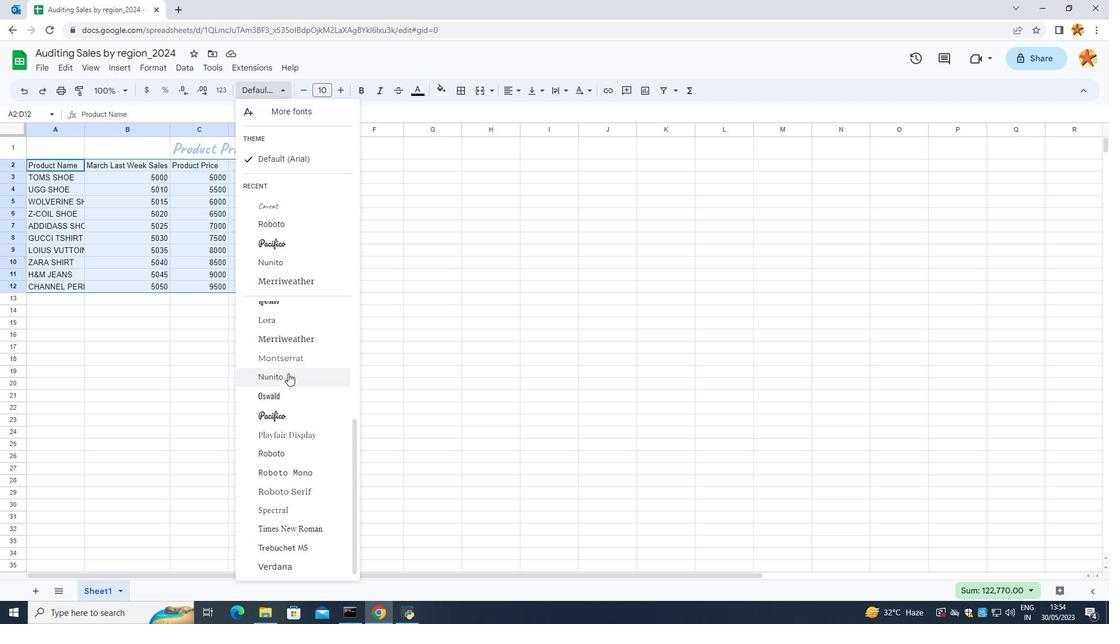 
Action: Mouse scrolled (287, 371) with delta (0, -1)
Screenshot: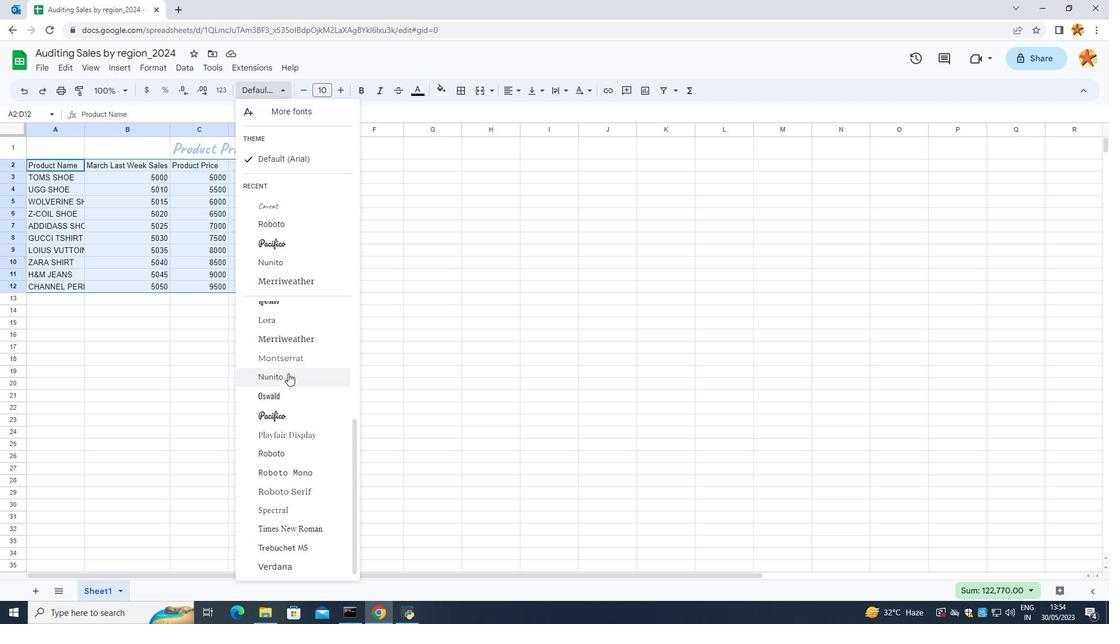 
Action: Mouse moved to (286, 369)
Screenshot: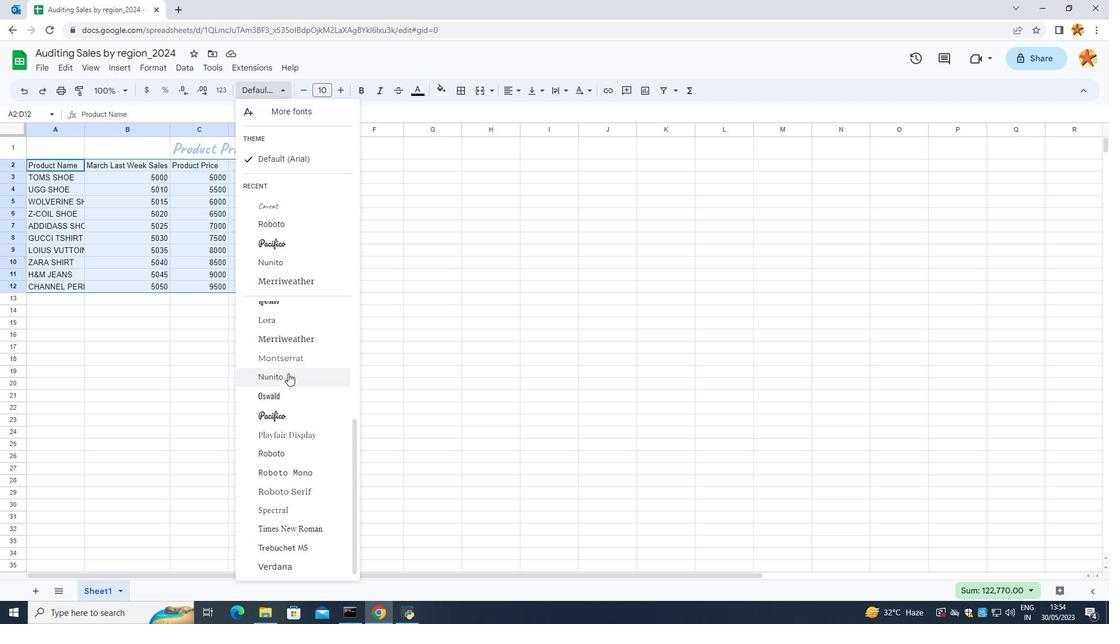 
Action: Mouse scrolled (286, 371) with delta (0, 0)
Screenshot: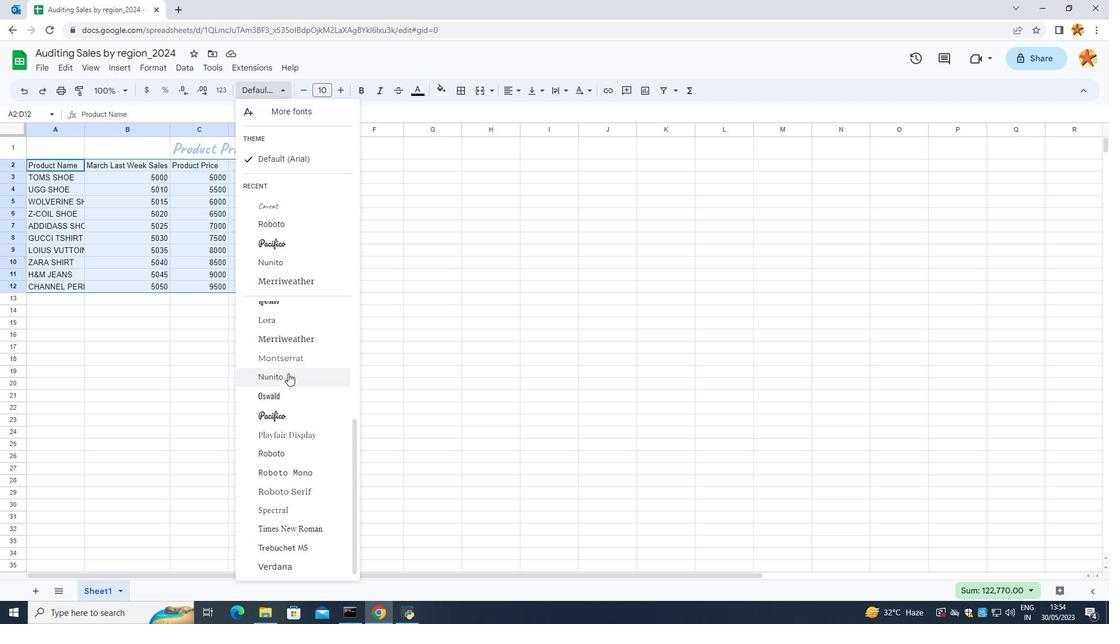 
Action: Mouse moved to (286, 368)
Screenshot: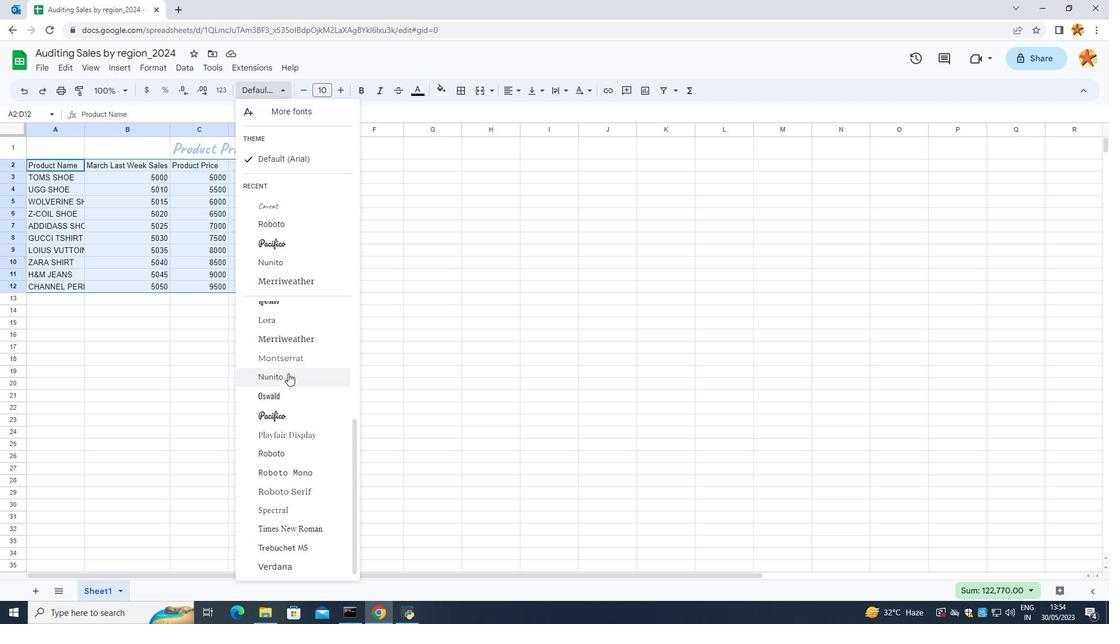 
Action: Mouse scrolled (286, 369) with delta (0, 0)
Screenshot: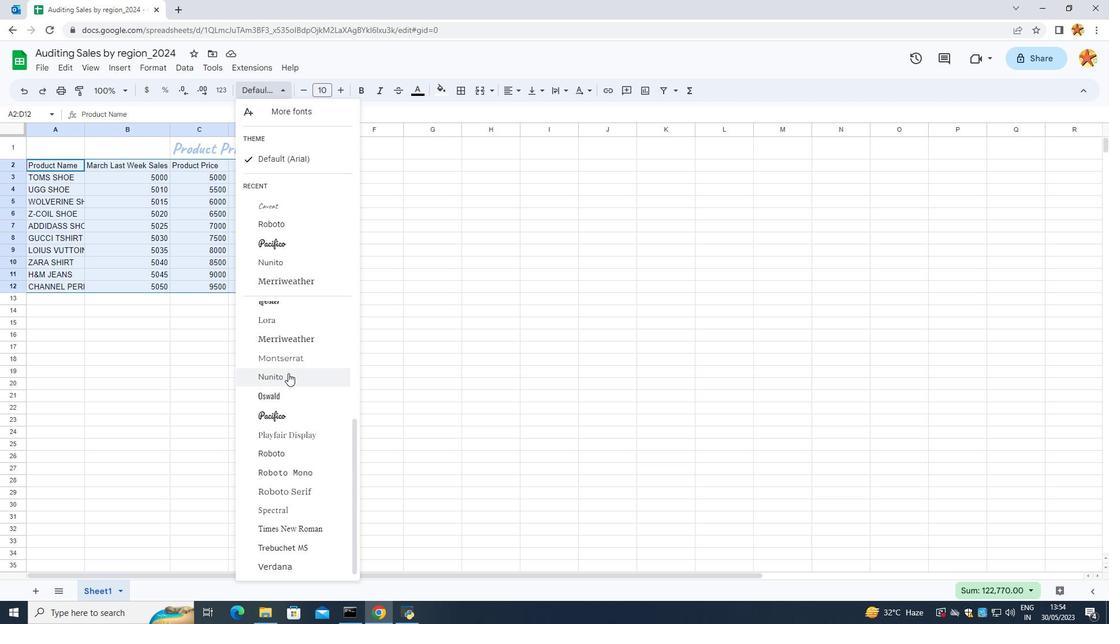 
Action: Mouse moved to (280, 347)
Screenshot: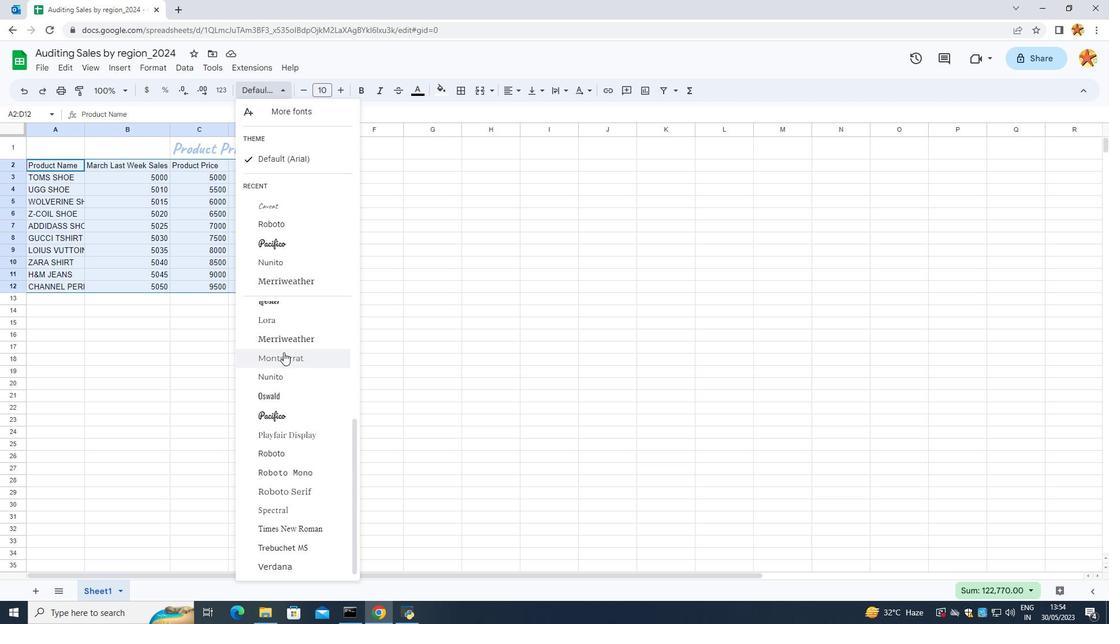 
Action: Mouse scrolled (280, 347) with delta (0, 0)
Screenshot: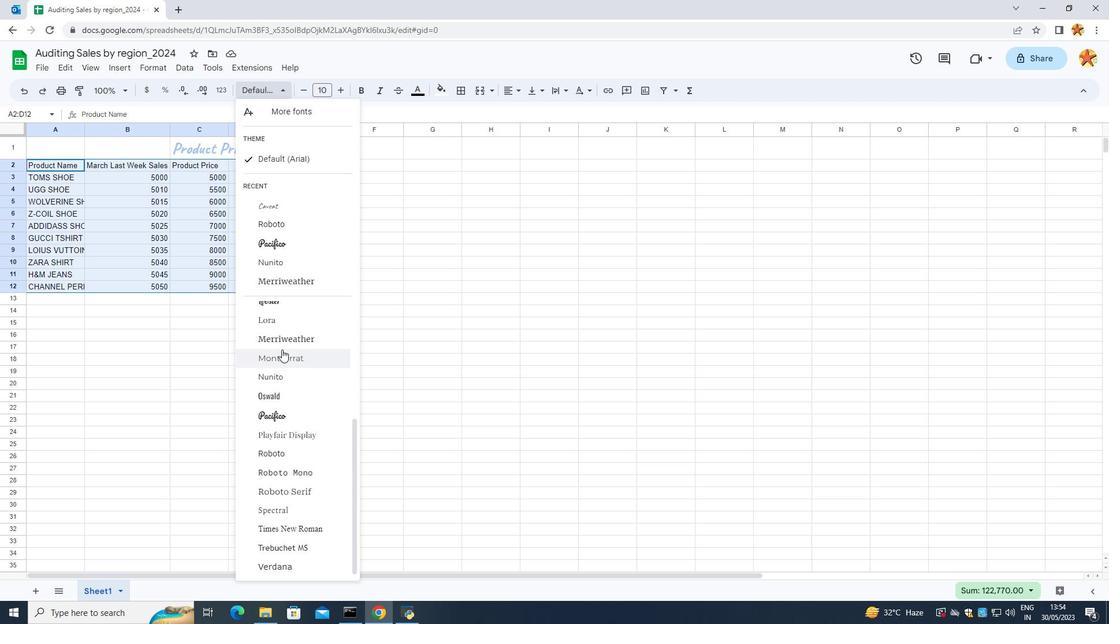 
Action: Mouse scrolled (280, 347) with delta (0, 0)
Screenshot: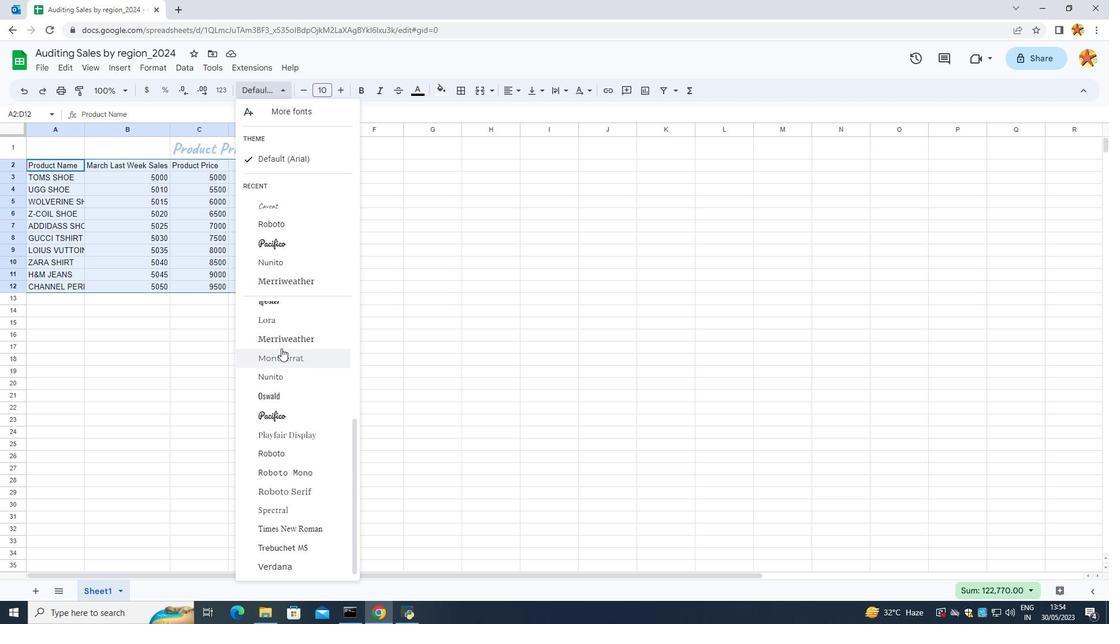 
Action: Mouse scrolled (280, 347) with delta (0, 0)
Screenshot: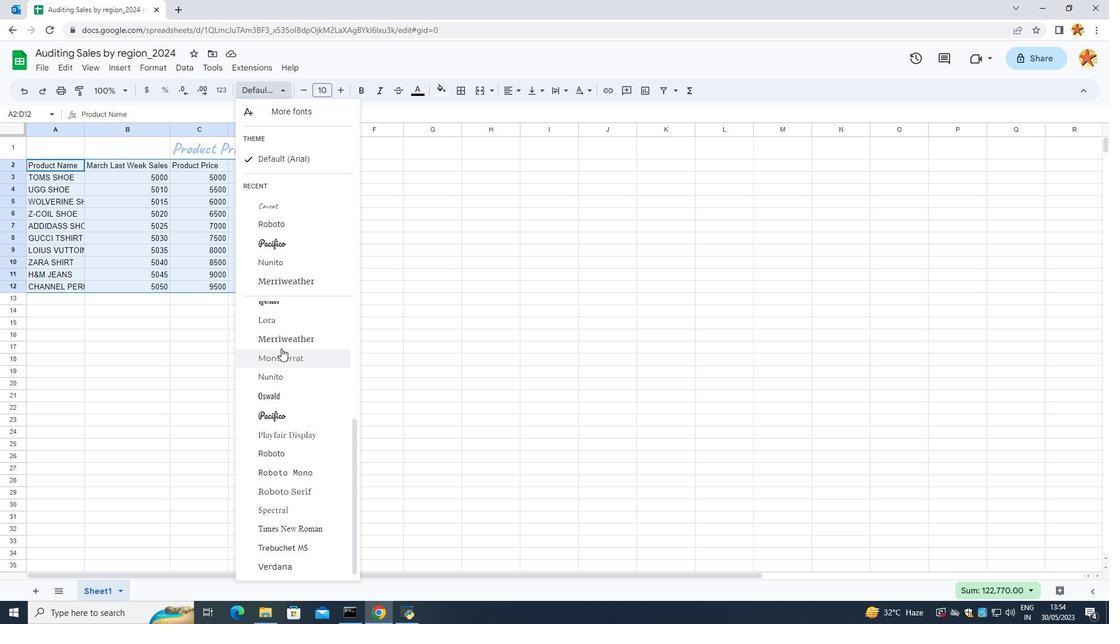 
Action: Mouse scrolled (280, 347) with delta (0, 0)
Screenshot: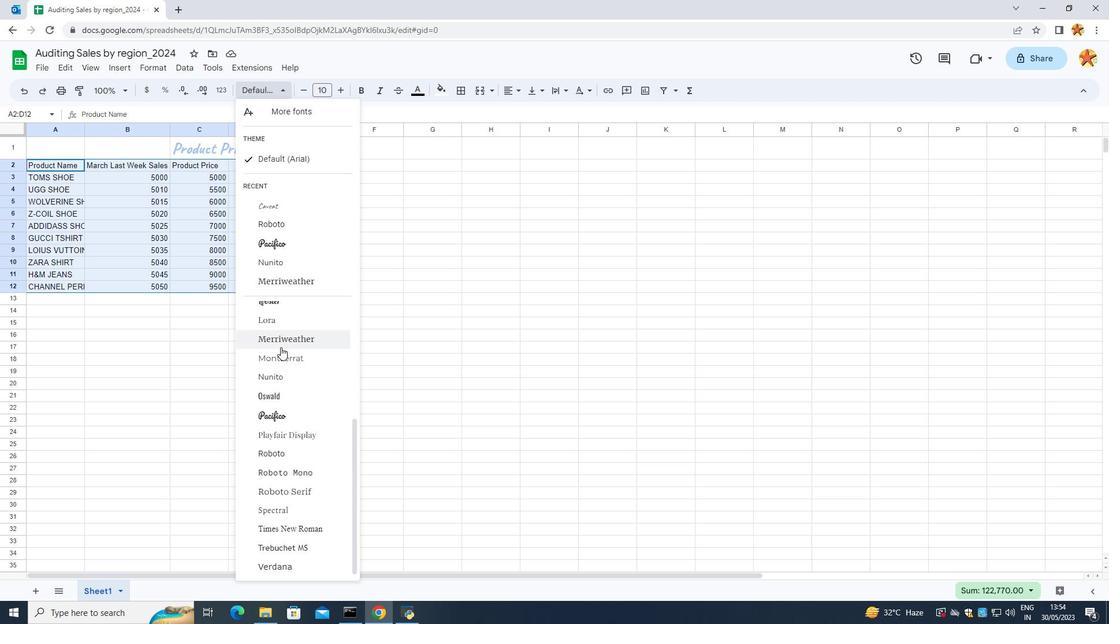 
Action: Mouse scrolled (280, 347) with delta (0, 0)
Screenshot: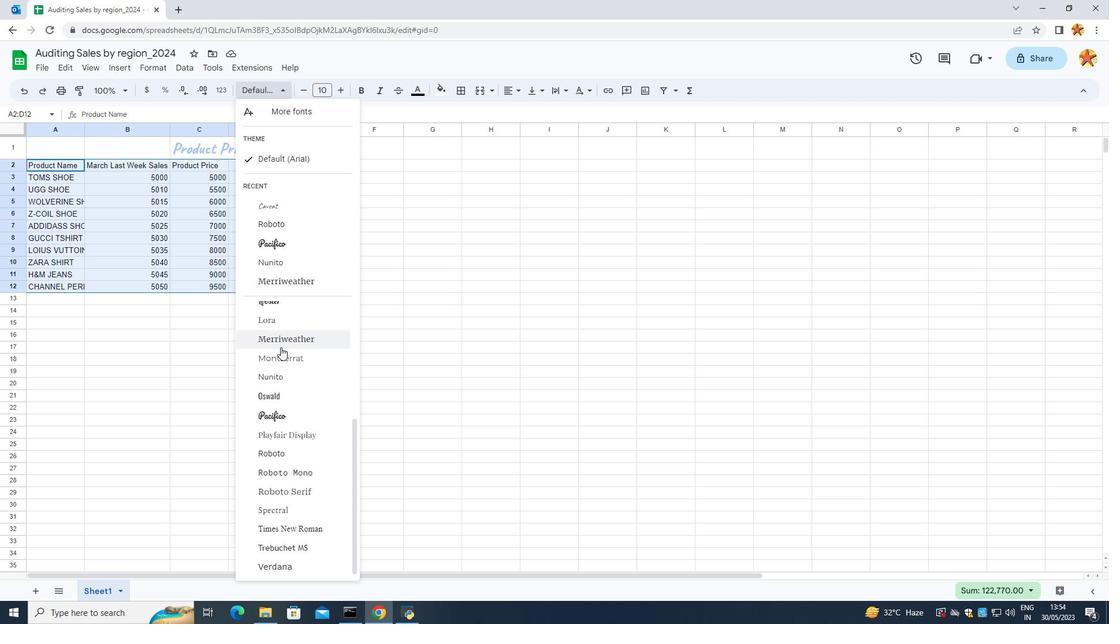 
Action: Mouse scrolled (280, 347) with delta (0, 0)
Screenshot: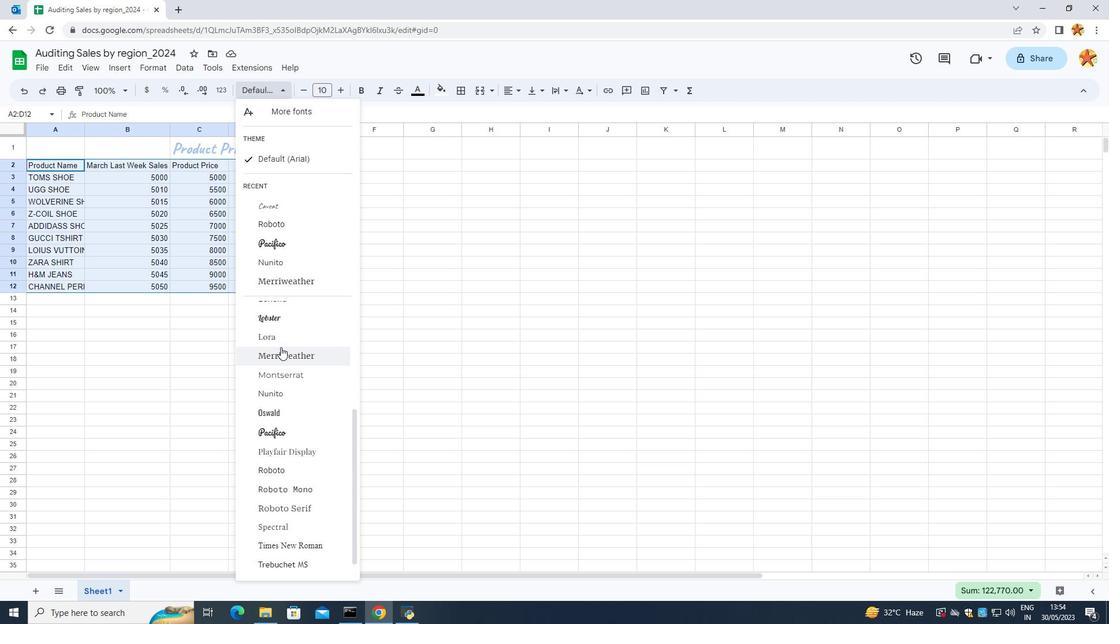 
Action: Mouse scrolled (280, 347) with delta (0, 0)
Screenshot: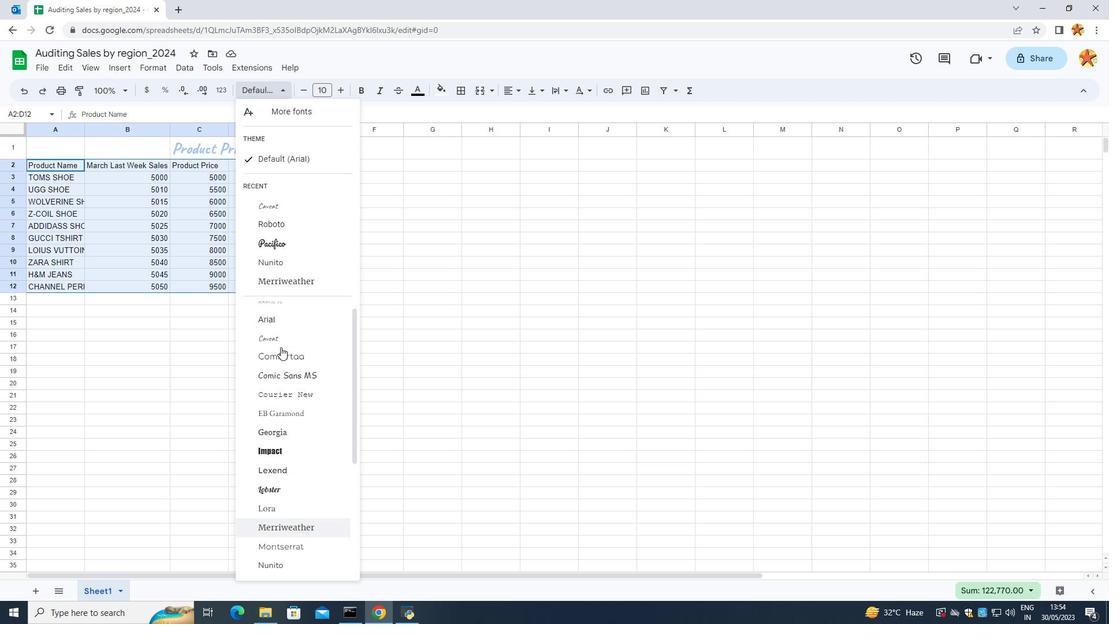 
Action: Mouse moved to (281, 354)
Screenshot: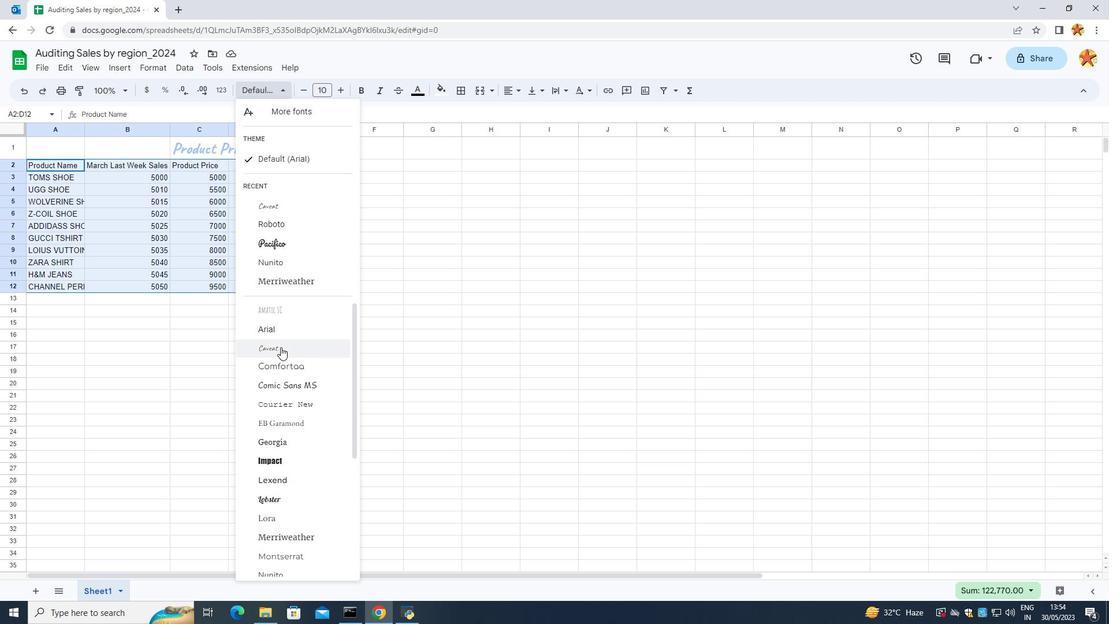 
Action: Mouse scrolled (281, 353) with delta (0, 0)
Screenshot: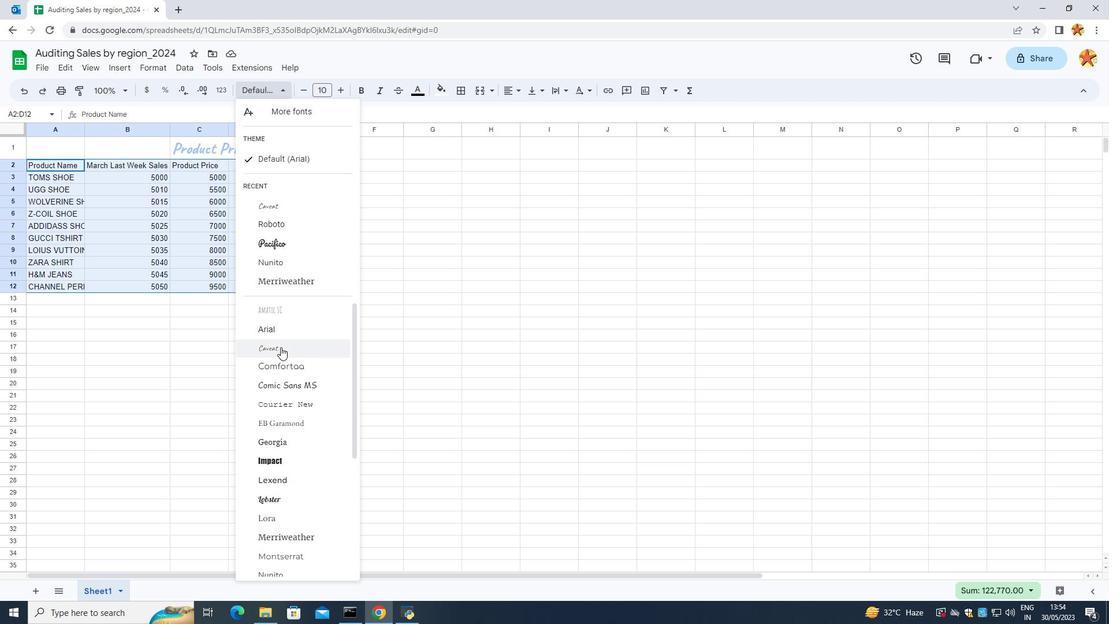 
Action: Mouse moved to (297, 325)
Screenshot: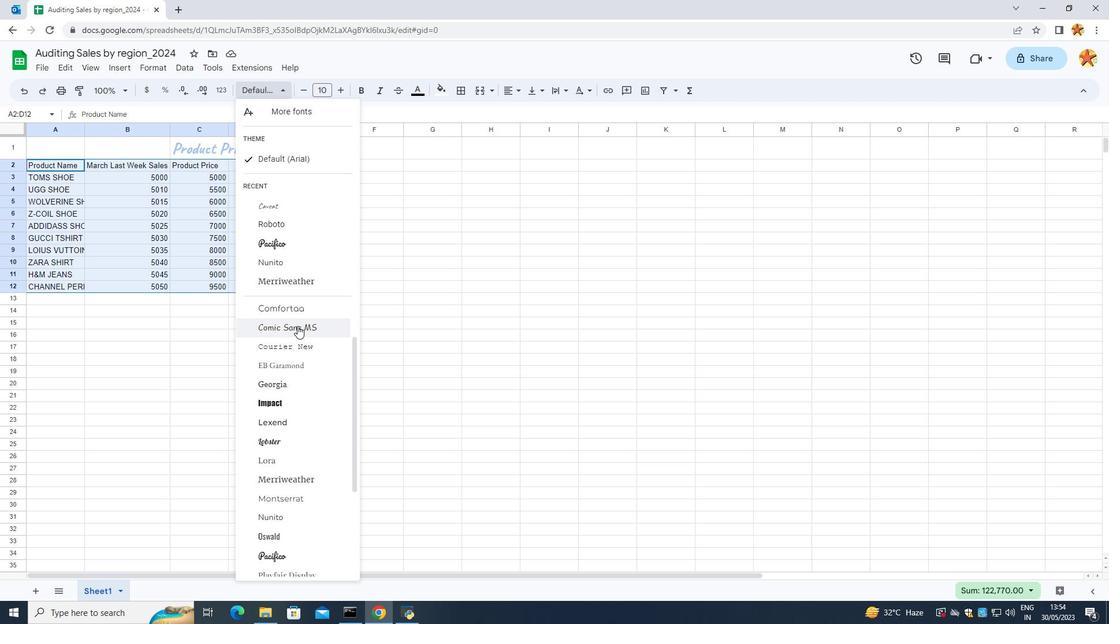 
Action: Mouse pressed left at (297, 325)
Screenshot: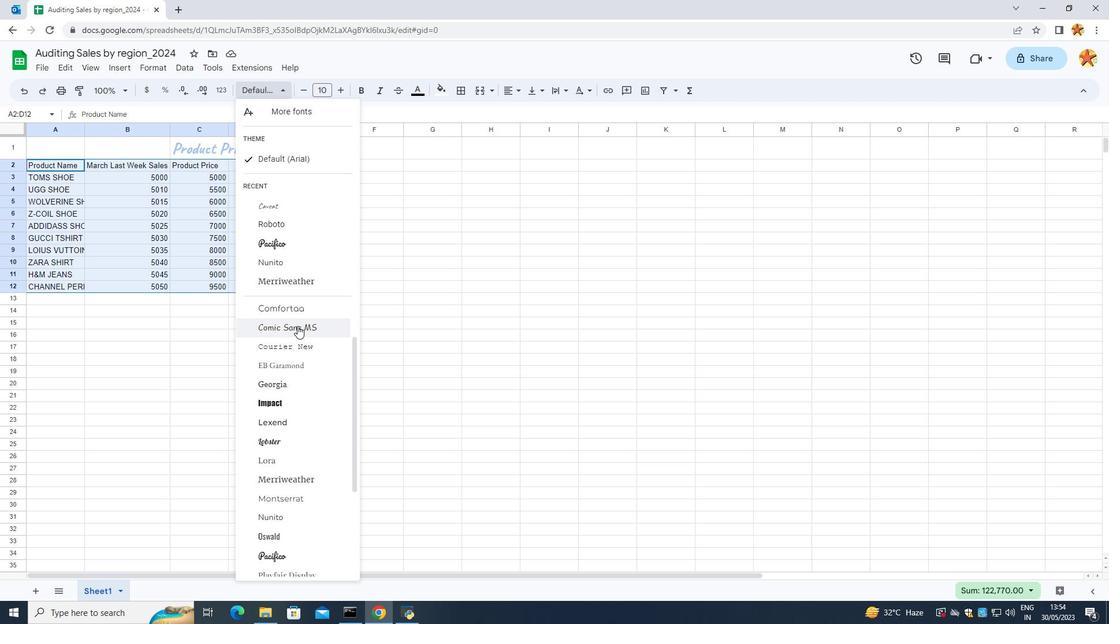 
Action: Mouse moved to (341, 89)
Screenshot: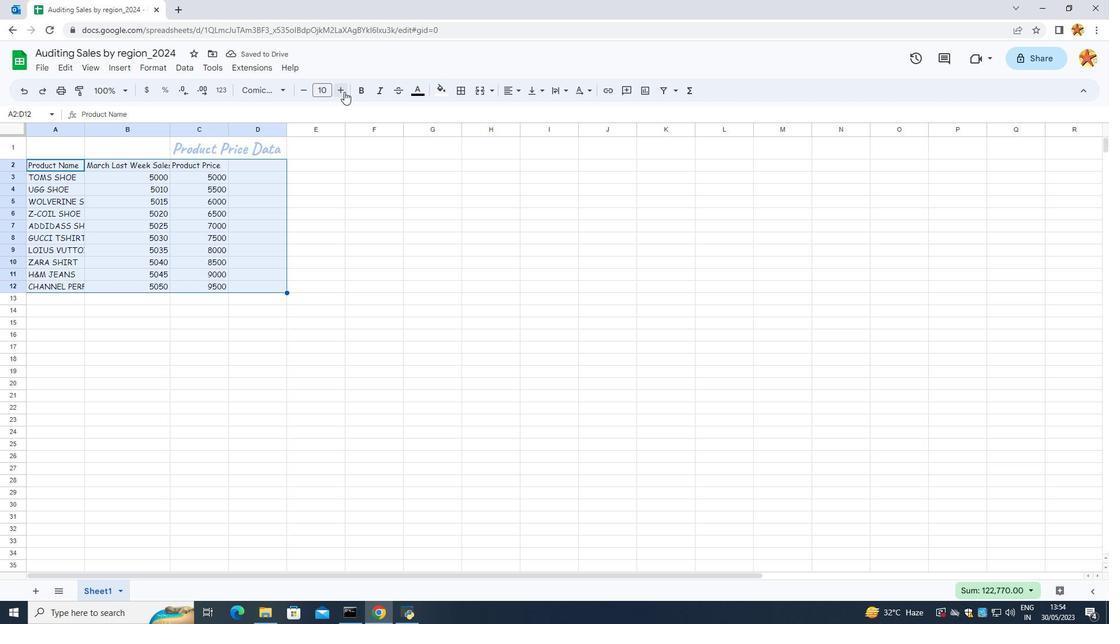 
Action: Mouse pressed left at (341, 89)
Screenshot: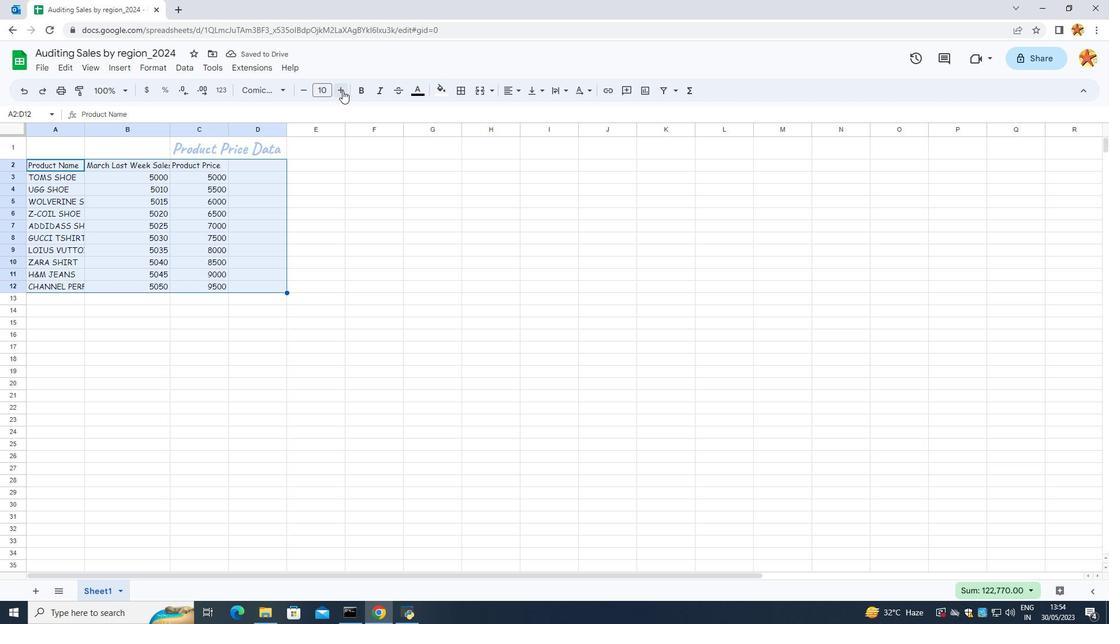 
Action: Mouse pressed left at (341, 89)
Screenshot: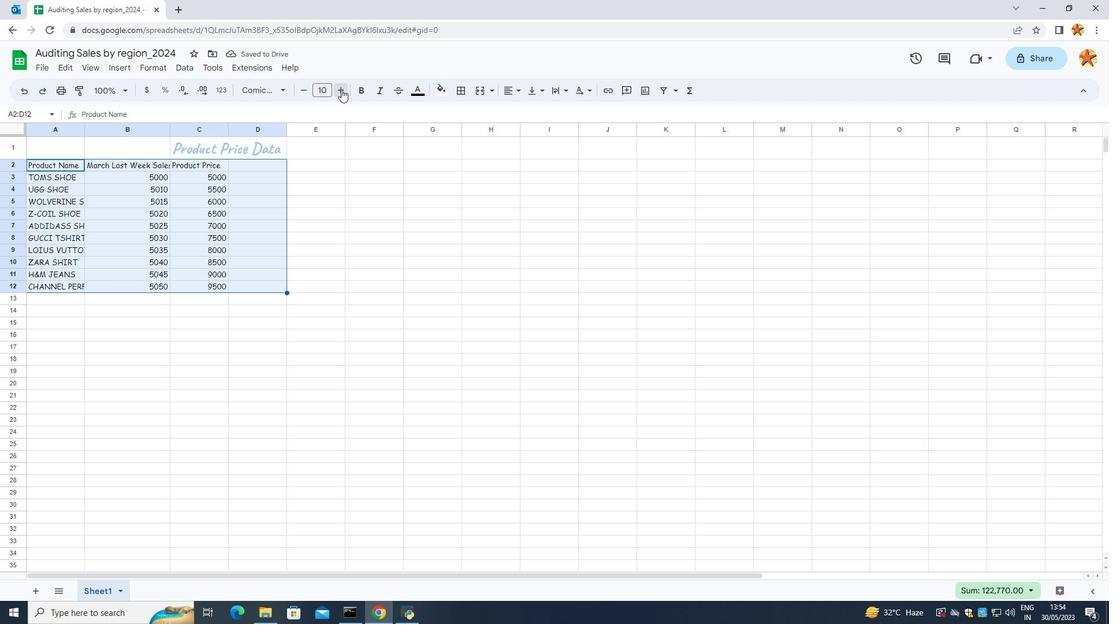 
Action: Mouse pressed left at (341, 89)
Screenshot: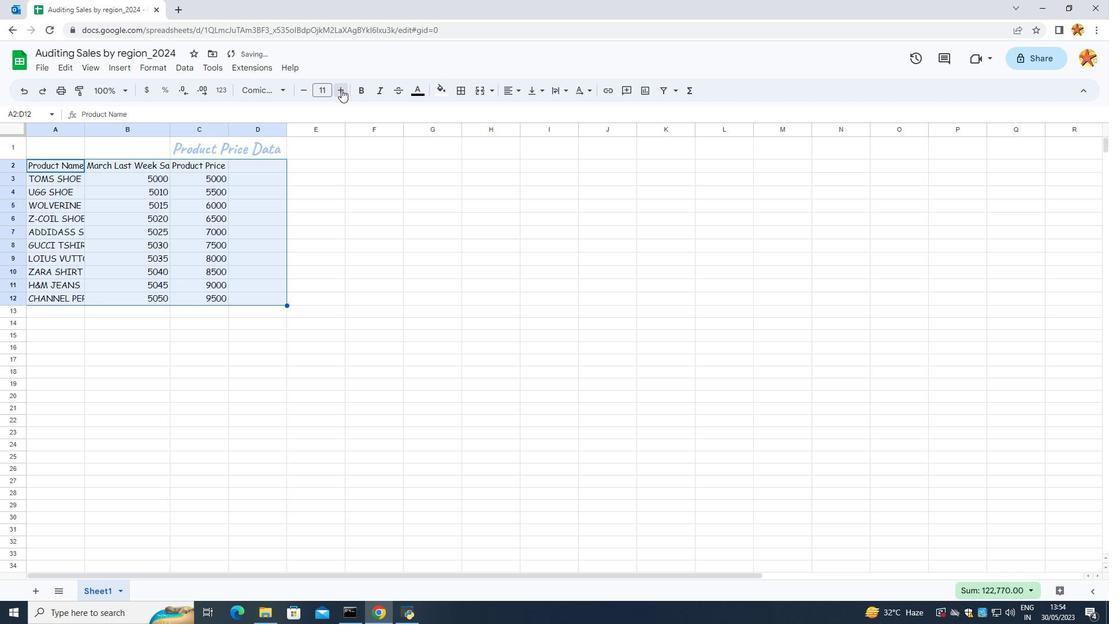 
Action: Mouse pressed left at (341, 89)
Screenshot: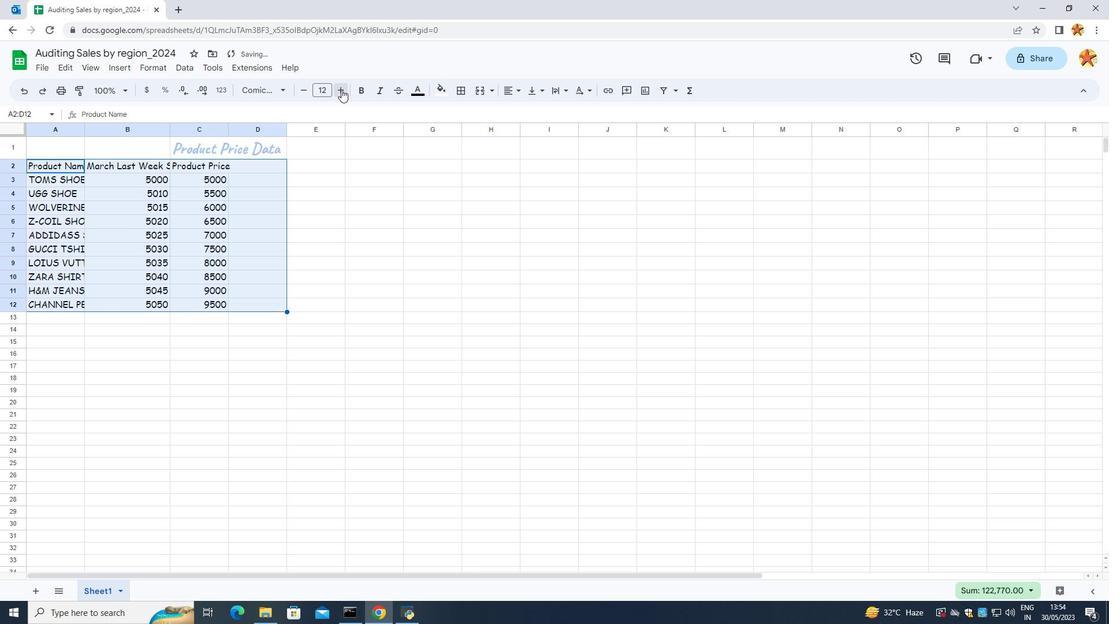 
Action: Mouse pressed left at (341, 89)
Screenshot: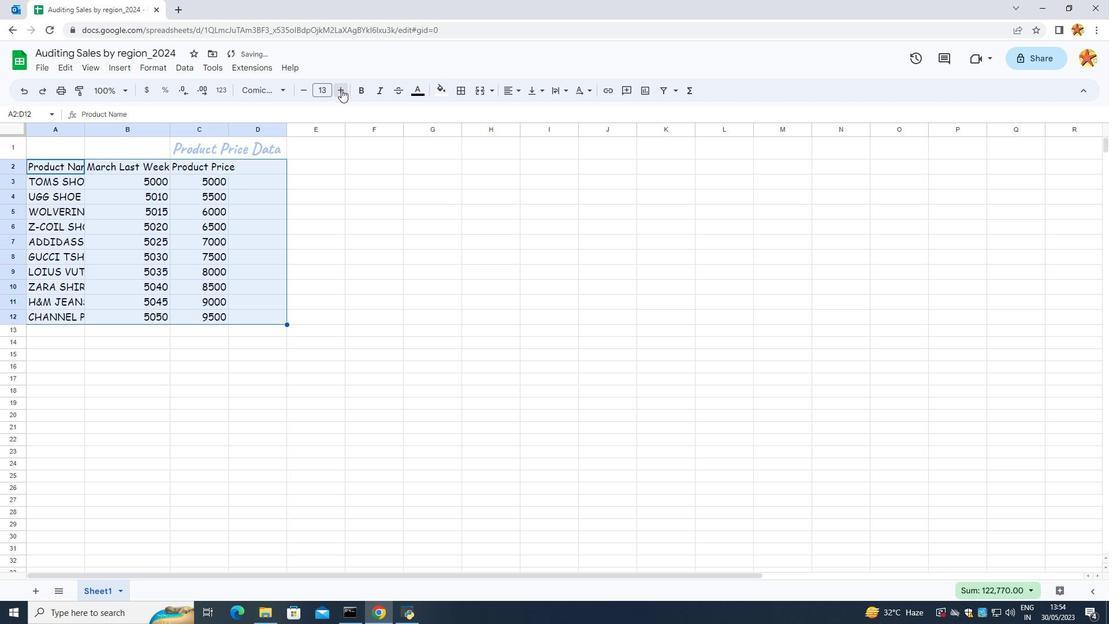 
Action: Mouse moved to (313, 337)
Screenshot: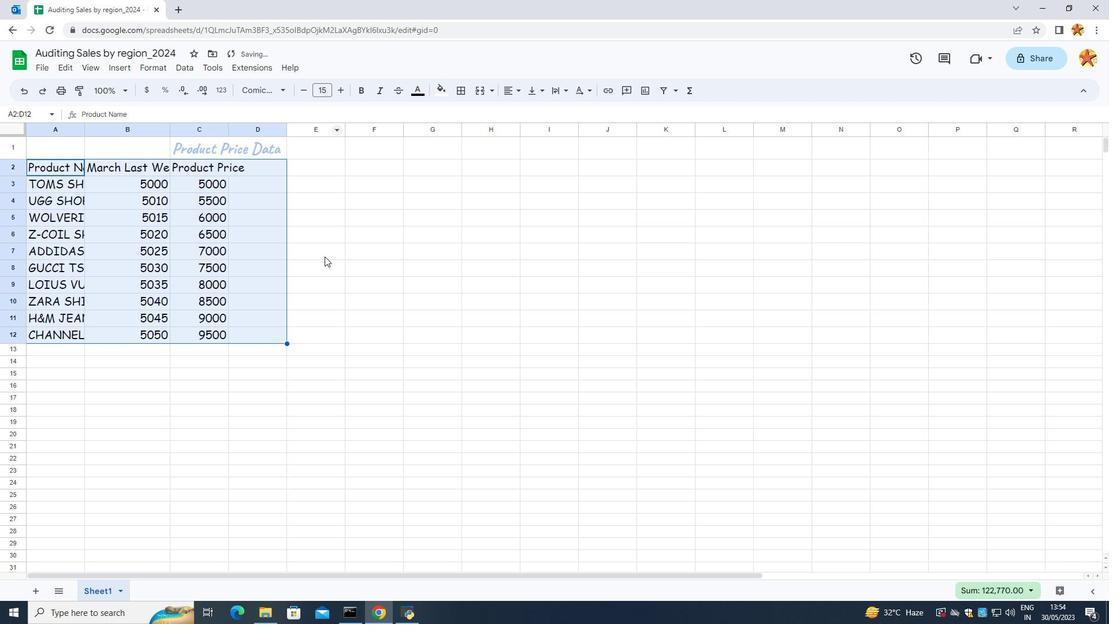 
Action: Mouse pressed left at (313, 337)
Screenshot: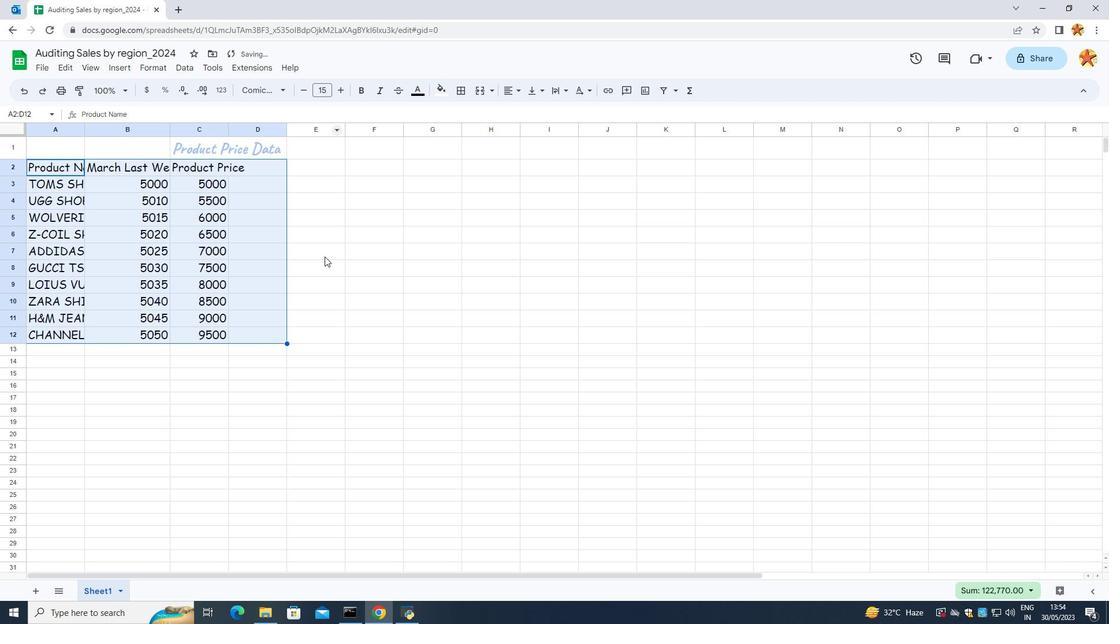 
Action: Mouse moved to (50, 191)
Screenshot: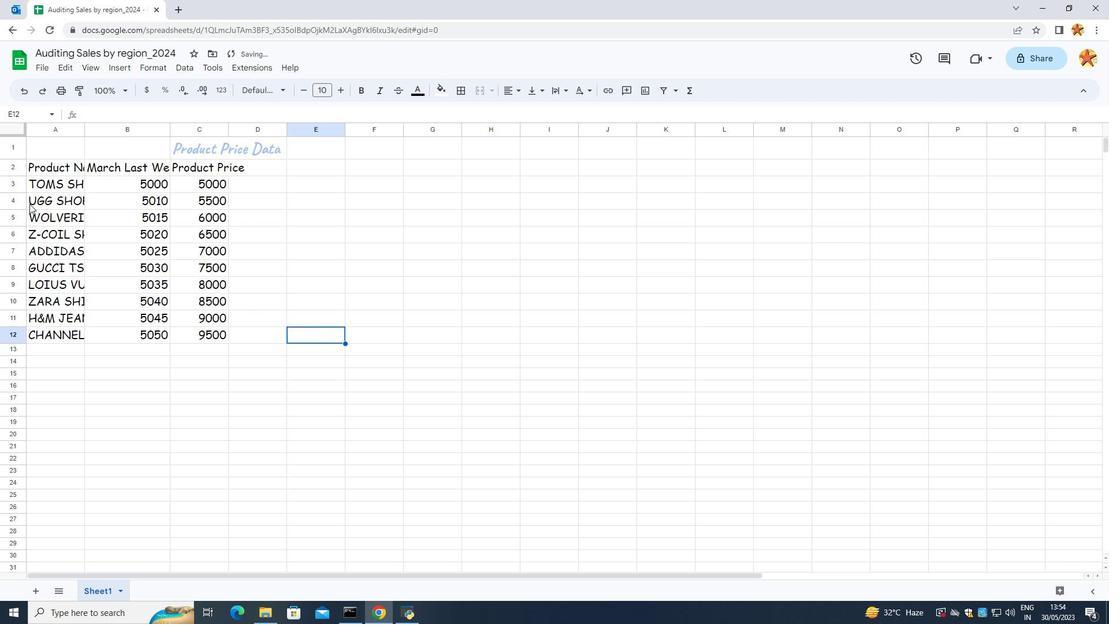 
Action: Mouse pressed left at (50, 191)
Screenshot: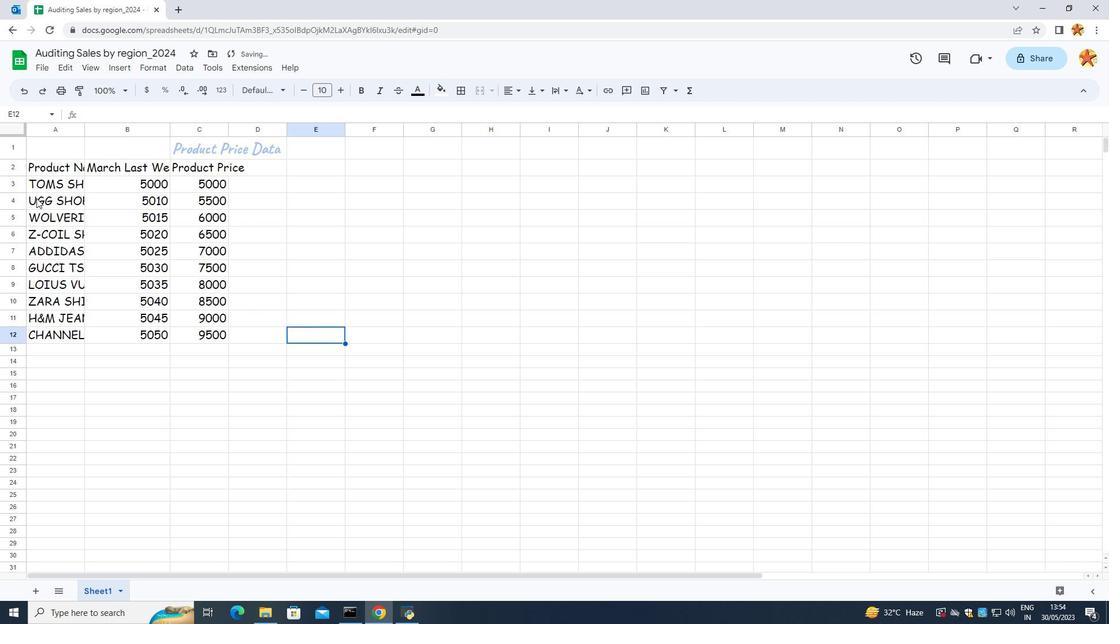 
Action: Mouse moved to (86, 134)
Screenshot: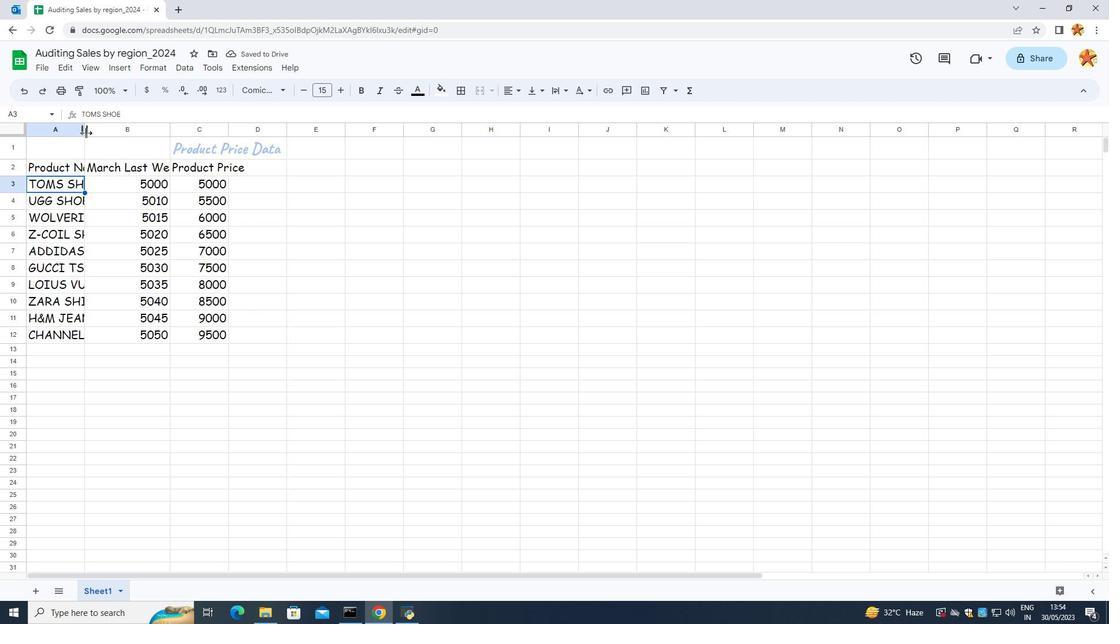 
Action: Mouse pressed left at (86, 134)
Screenshot: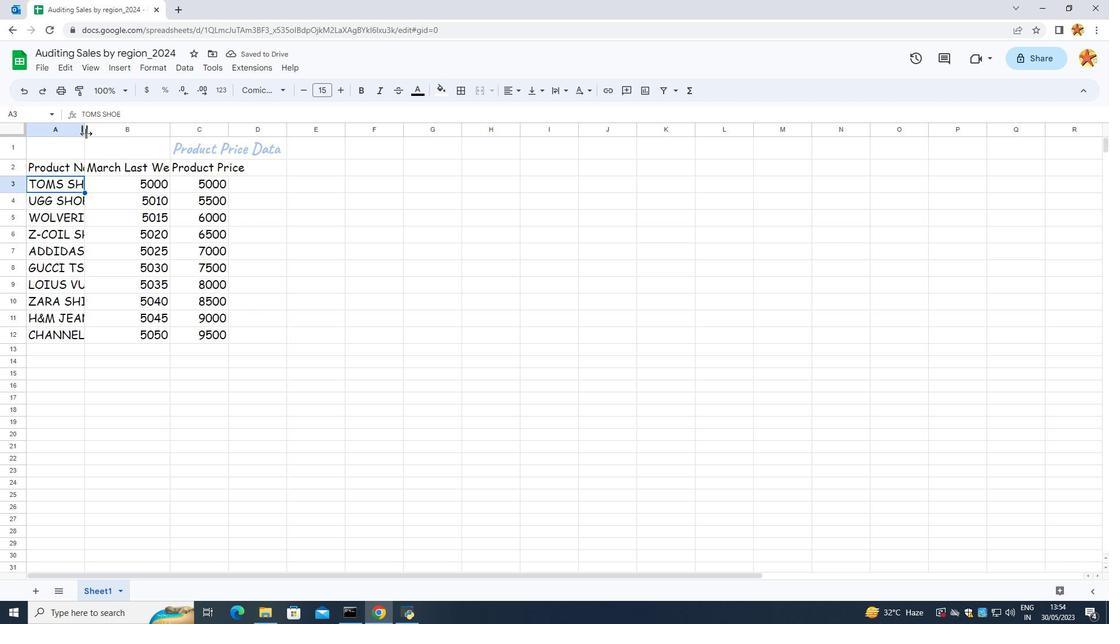 
Action: Mouse moved to (108, 127)
Screenshot: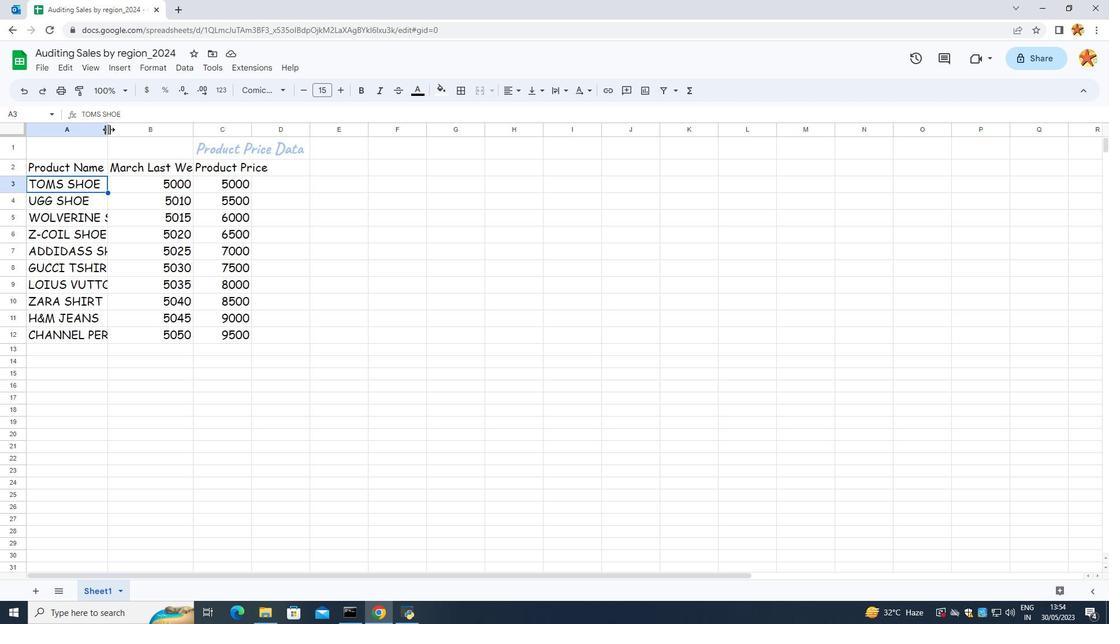 
Action: Mouse pressed left at (108, 127)
Screenshot: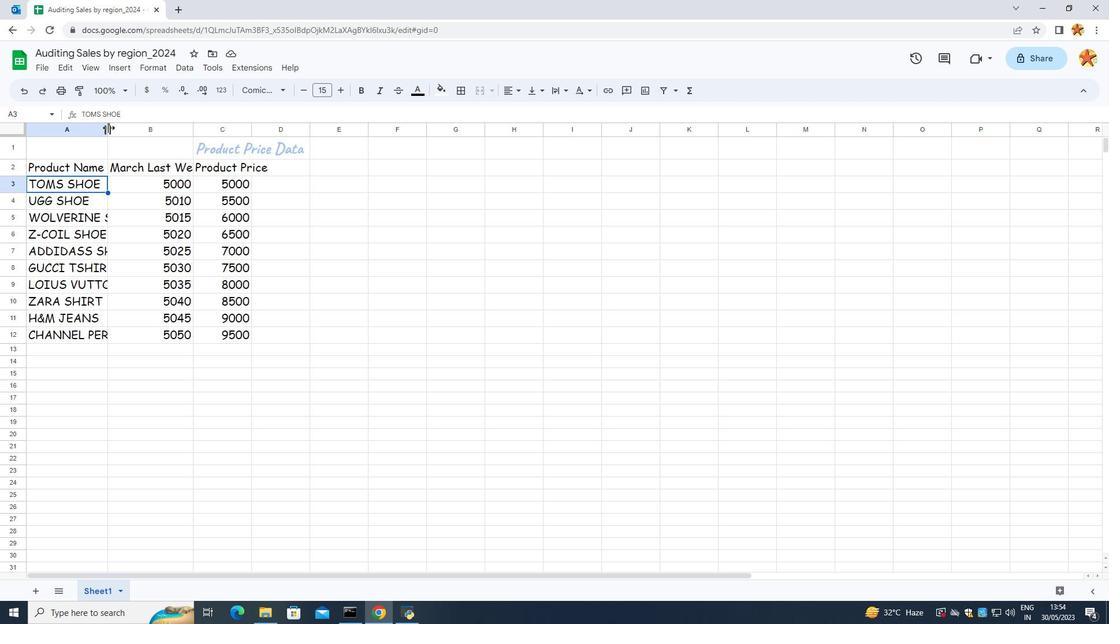 
Action: Mouse moved to (147, 128)
Screenshot: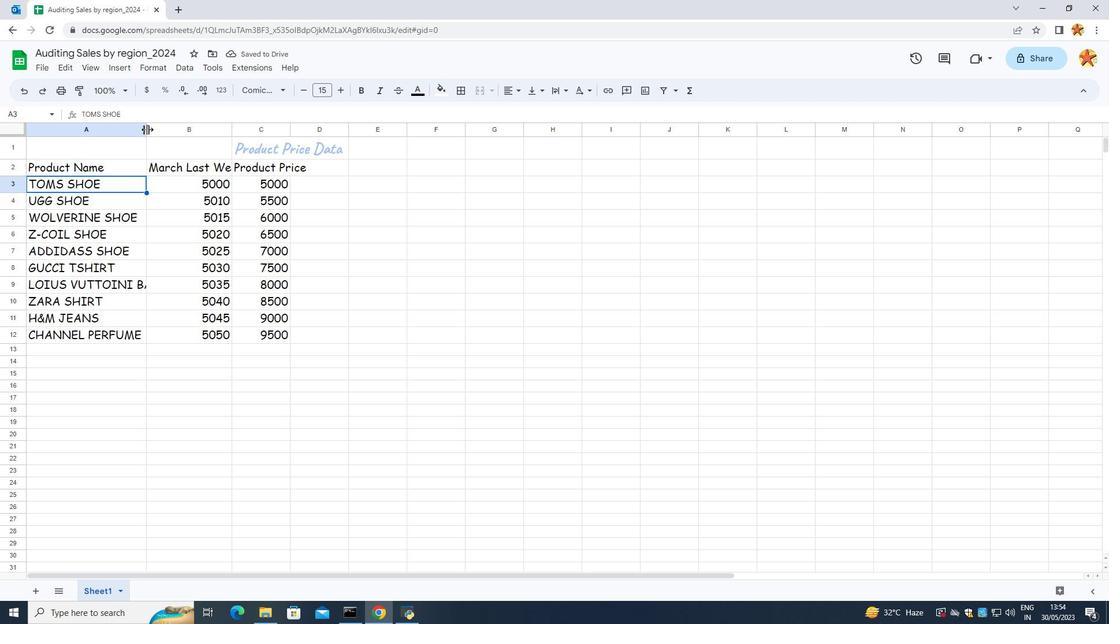 
Action: Mouse pressed left at (147, 128)
Screenshot: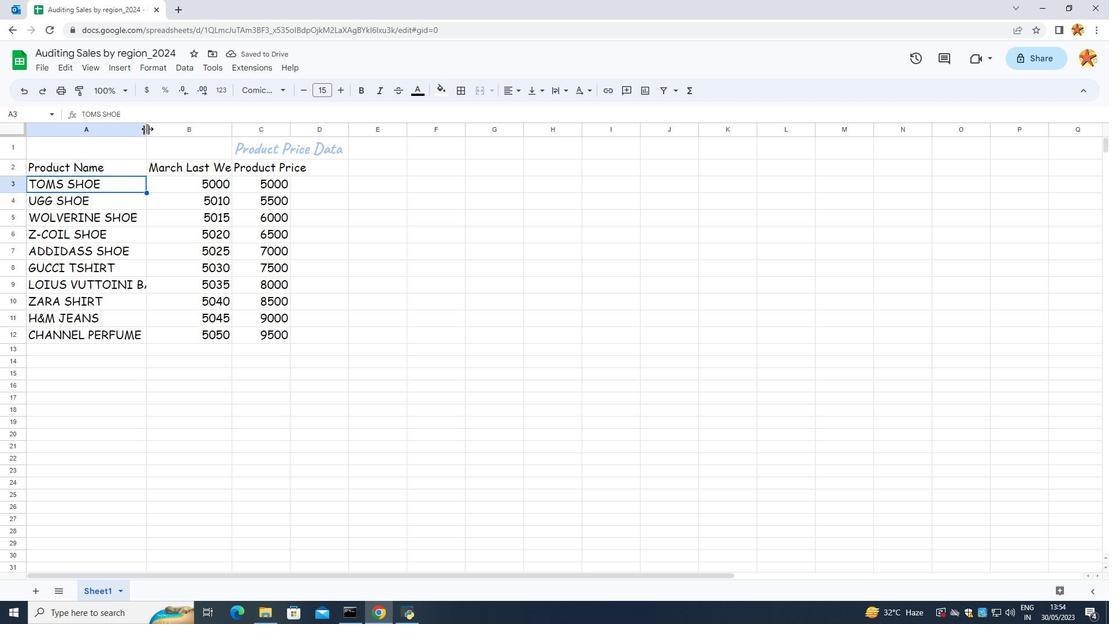 
Action: Mouse moved to (392, 246)
Screenshot: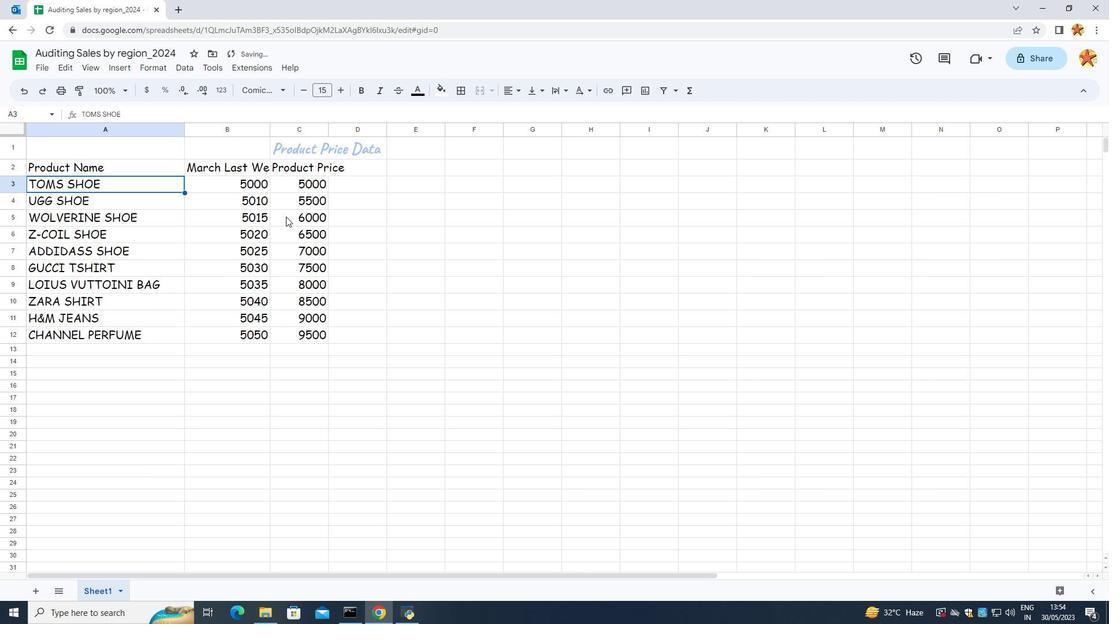 
Action: Mouse pressed left at (392, 246)
Screenshot: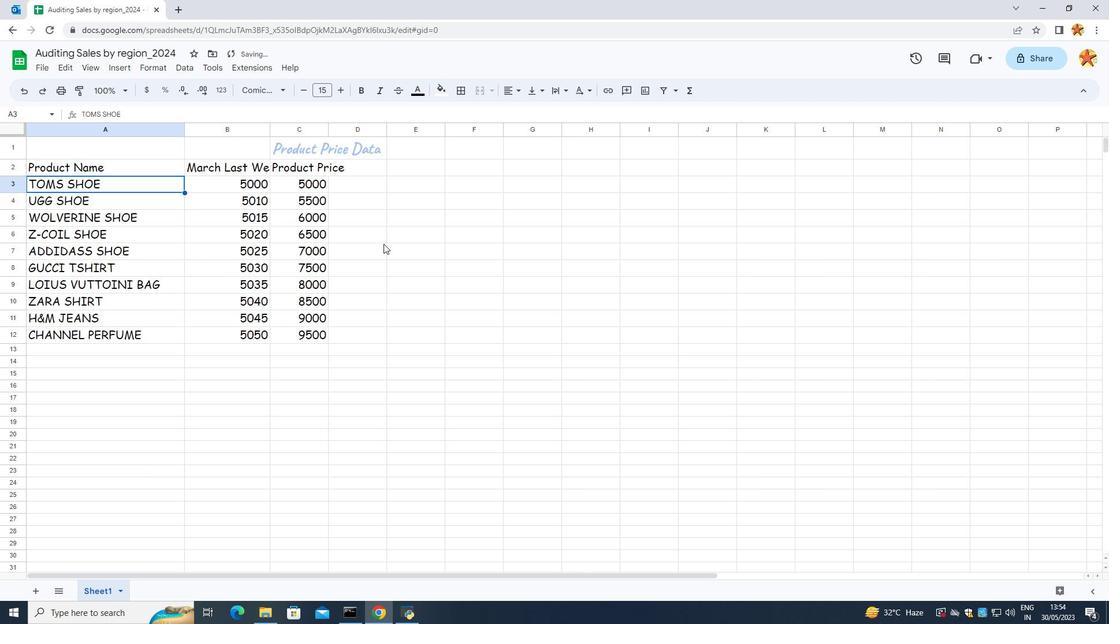 
Action: Mouse moved to (24, 191)
Screenshot: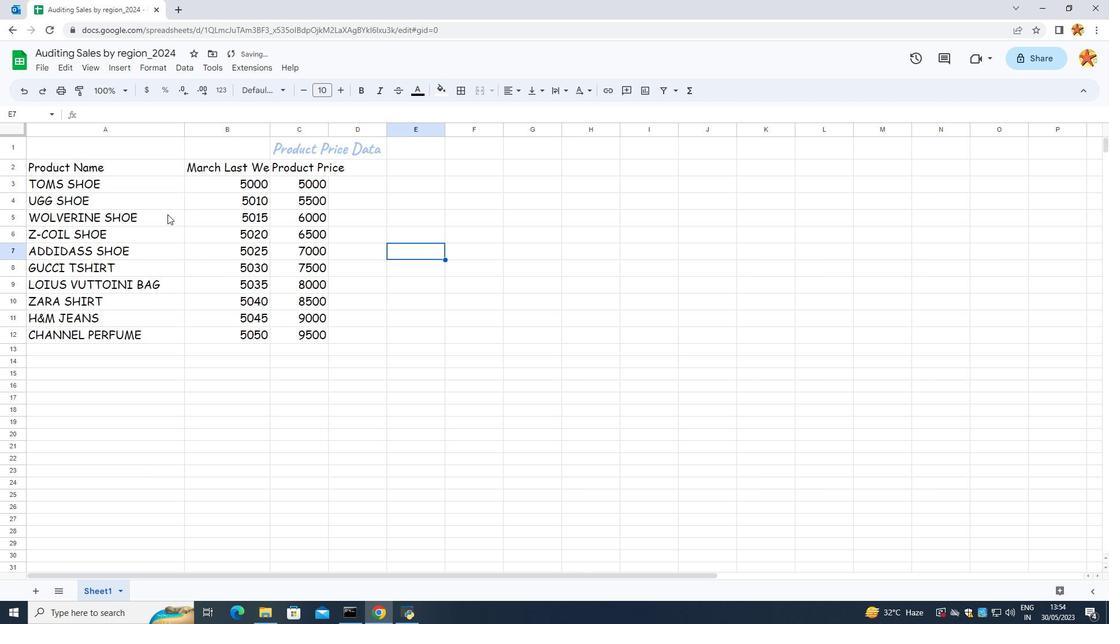 
Action: Mouse pressed left at (24, 191)
Screenshot: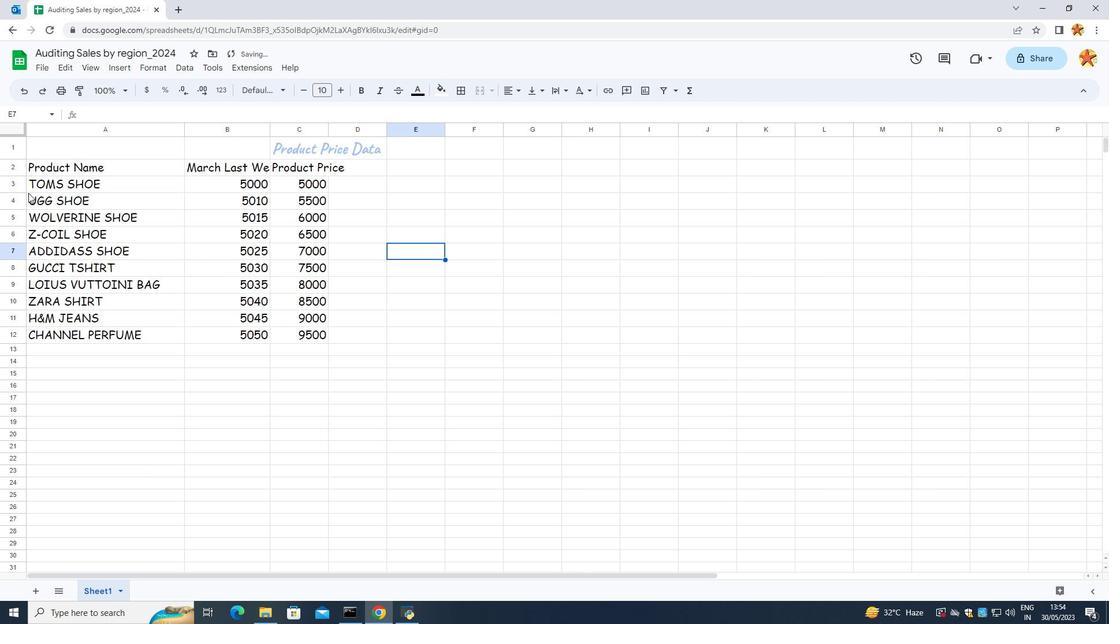 
Action: Mouse moved to (182, 176)
Screenshot: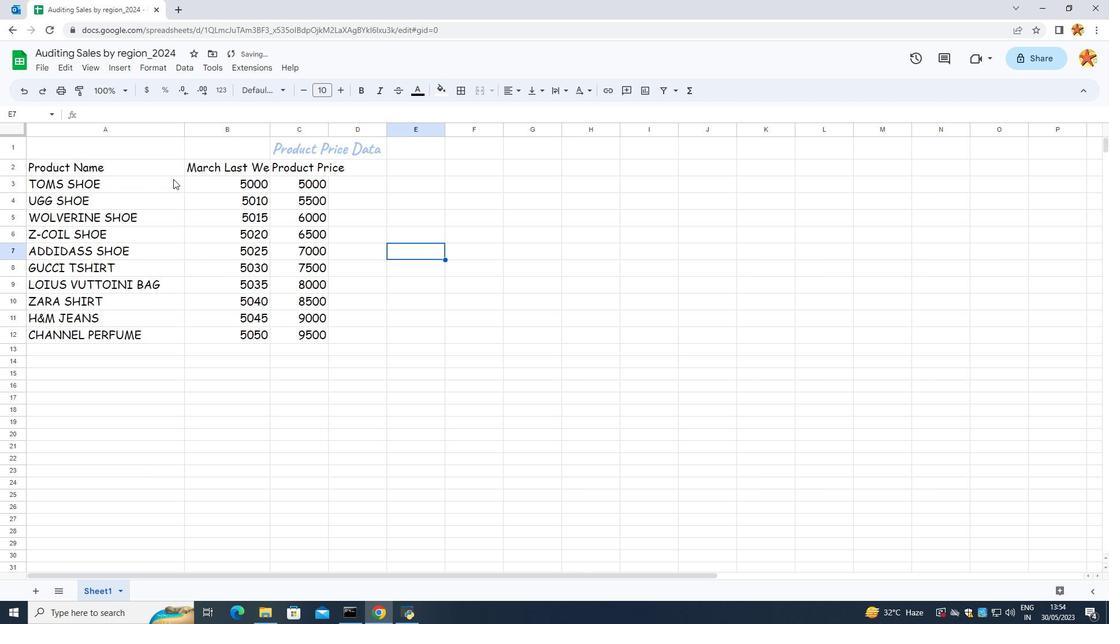 
Action: Mouse pressed left at (182, 176)
Screenshot: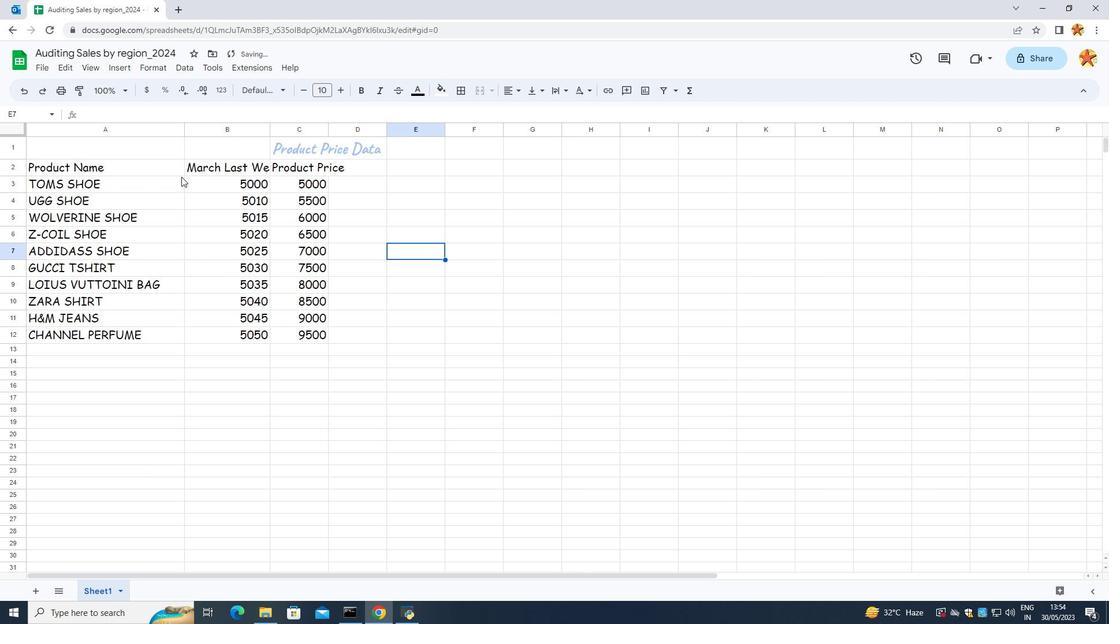 
Action: Mouse moved to (252, 164)
Screenshot: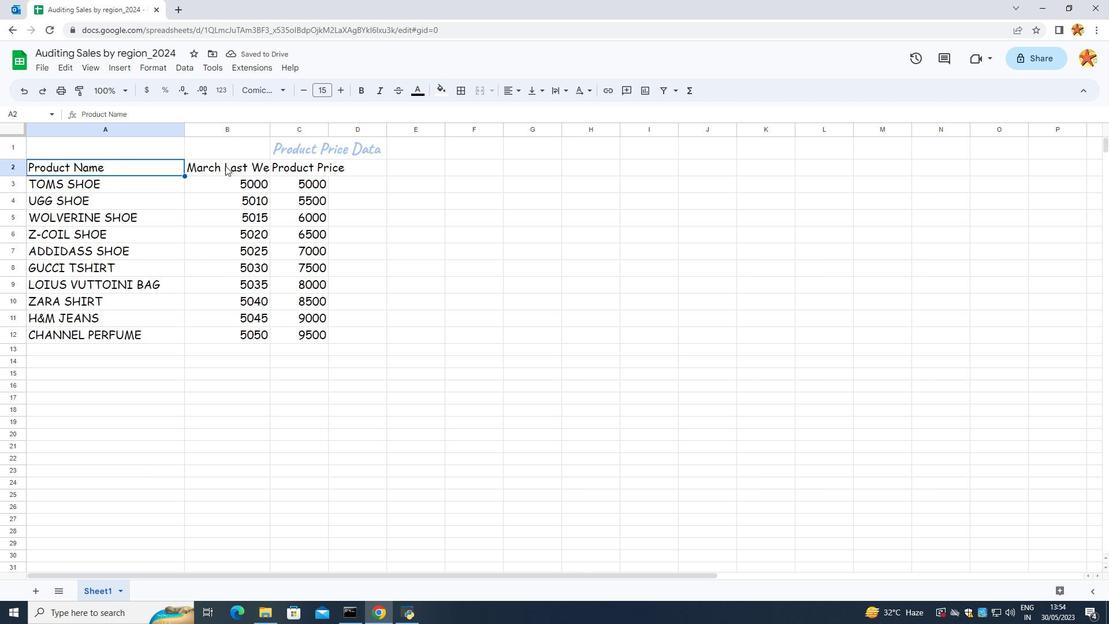 
Action: Mouse pressed left at (252, 164)
Screenshot: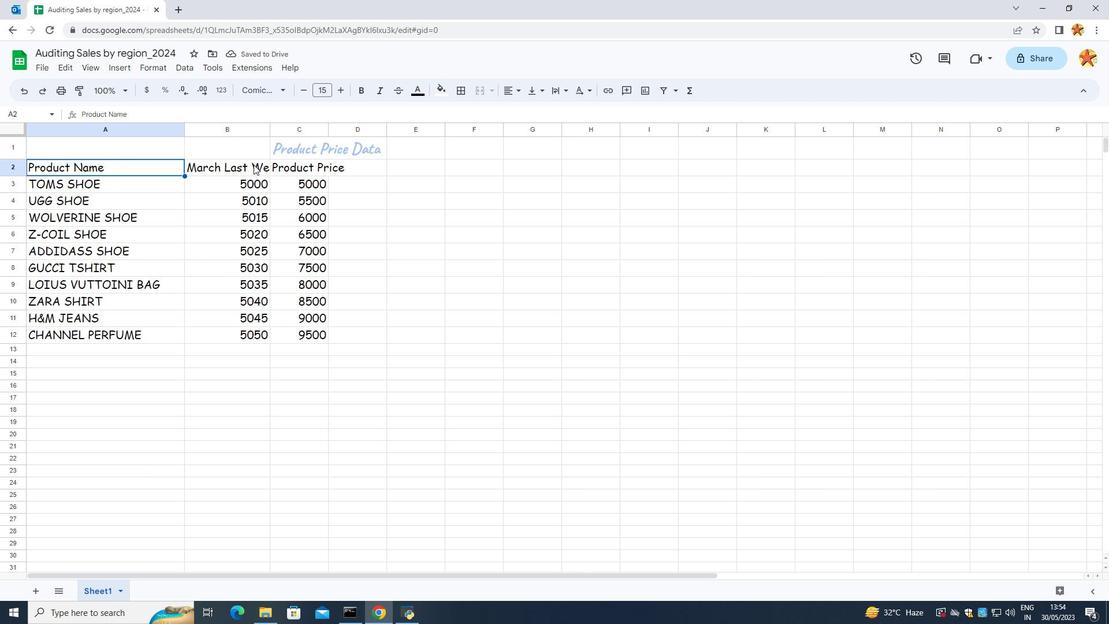 
Action: Mouse moved to (271, 128)
Screenshot: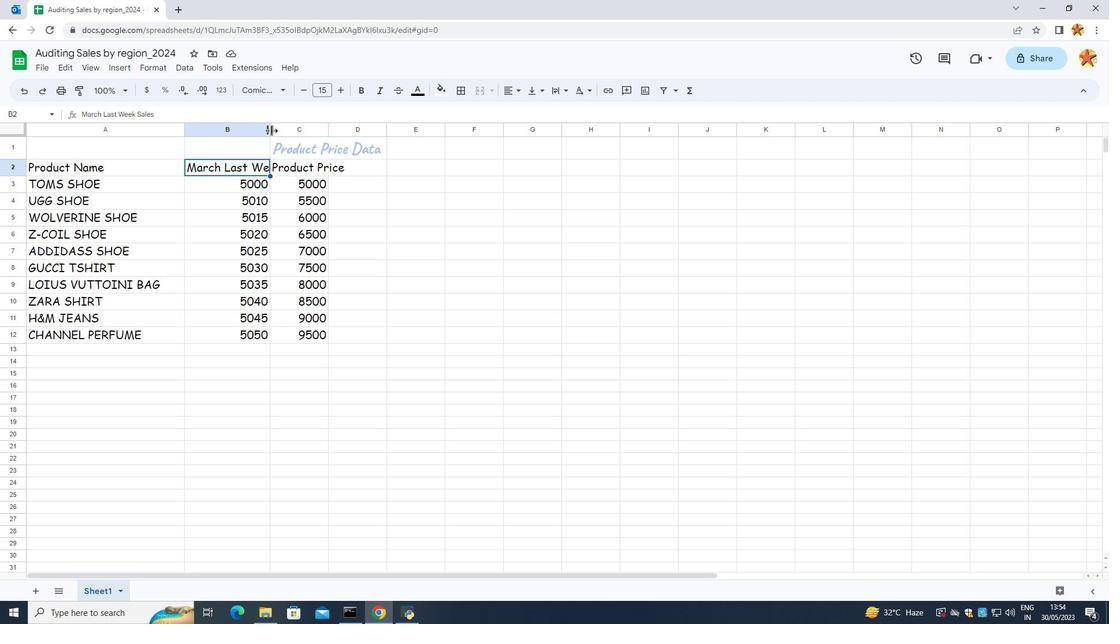 
Action: Mouse pressed left at (271, 128)
Screenshot: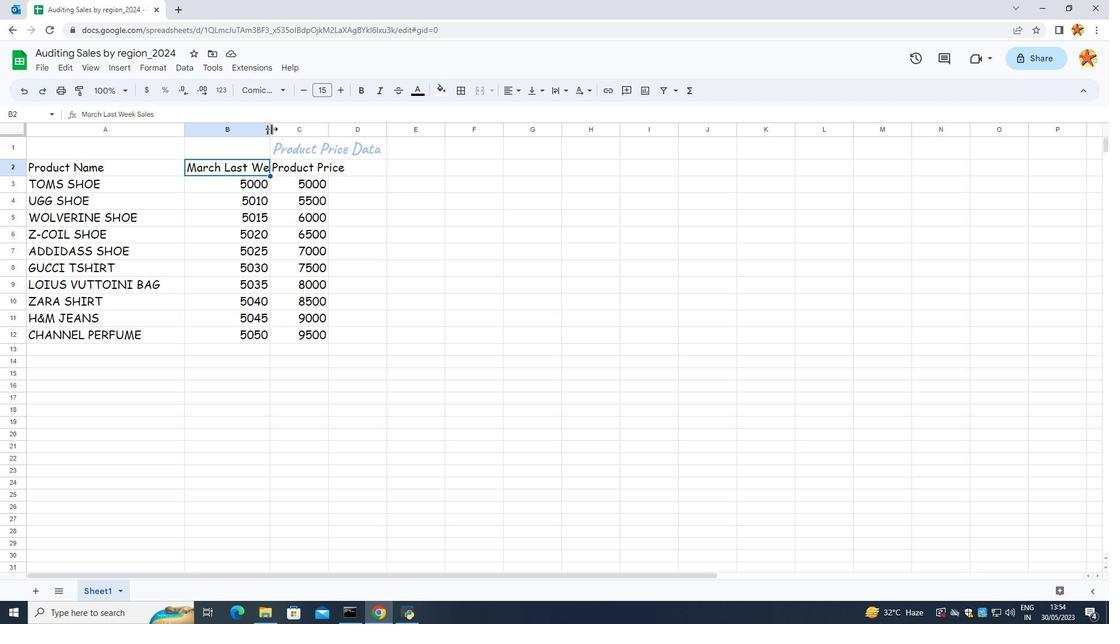 
Action: Mouse moved to (299, 130)
Screenshot: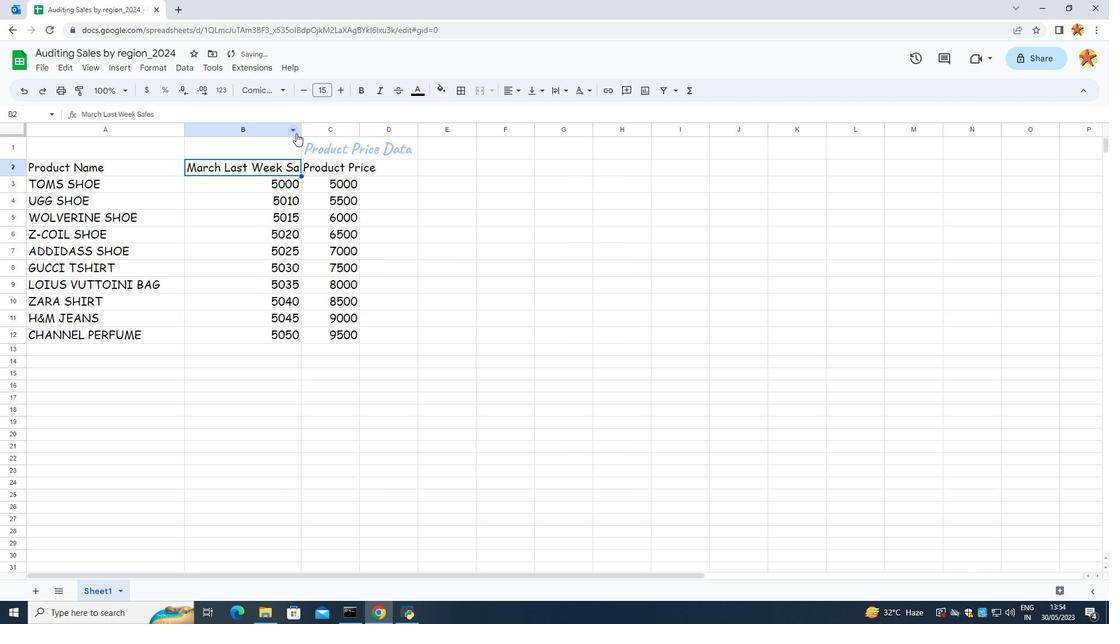 
Action: Mouse pressed left at (299, 130)
Screenshot: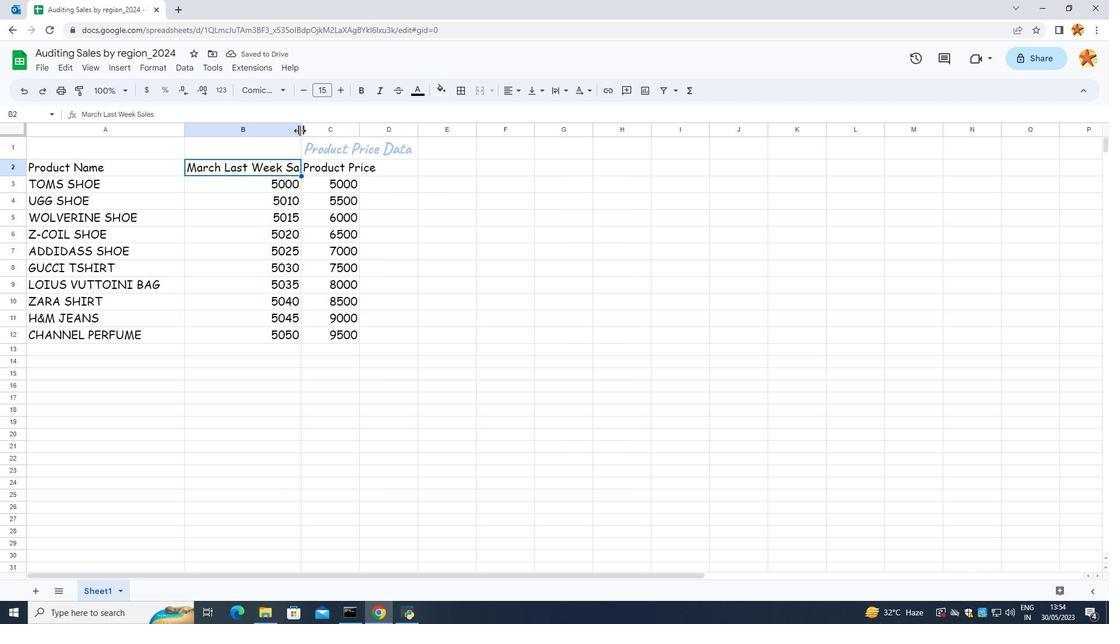 
Action: Mouse moved to (429, 165)
Screenshot: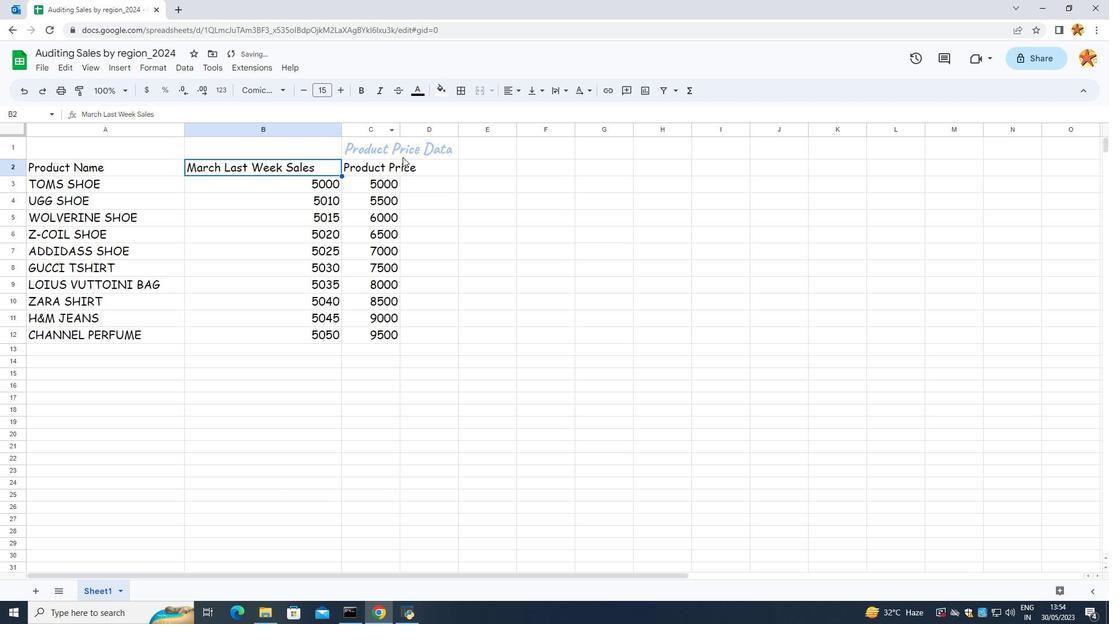 
Action: Mouse pressed left at (429, 165)
Screenshot: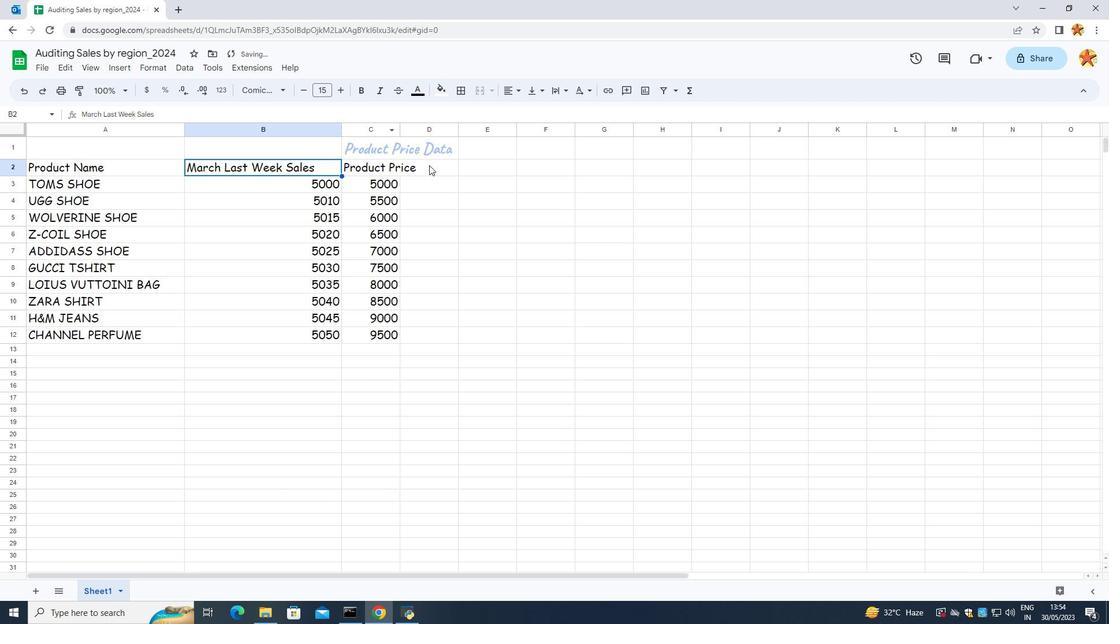 
Action: Mouse moved to (528, 191)
Screenshot: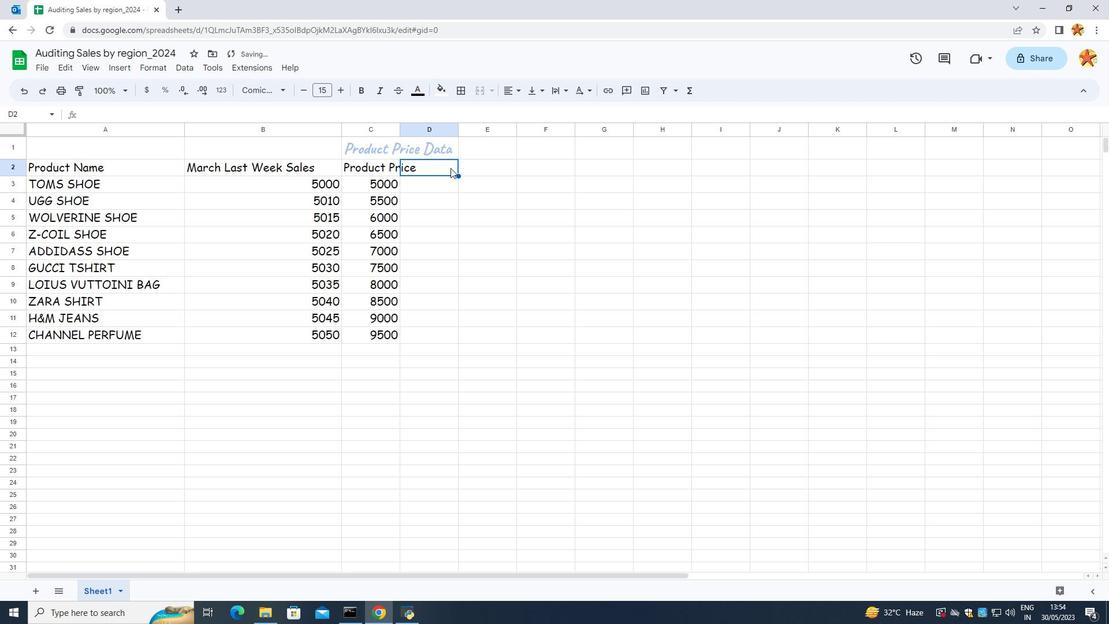
Action: Mouse pressed left at (528, 191)
Screenshot: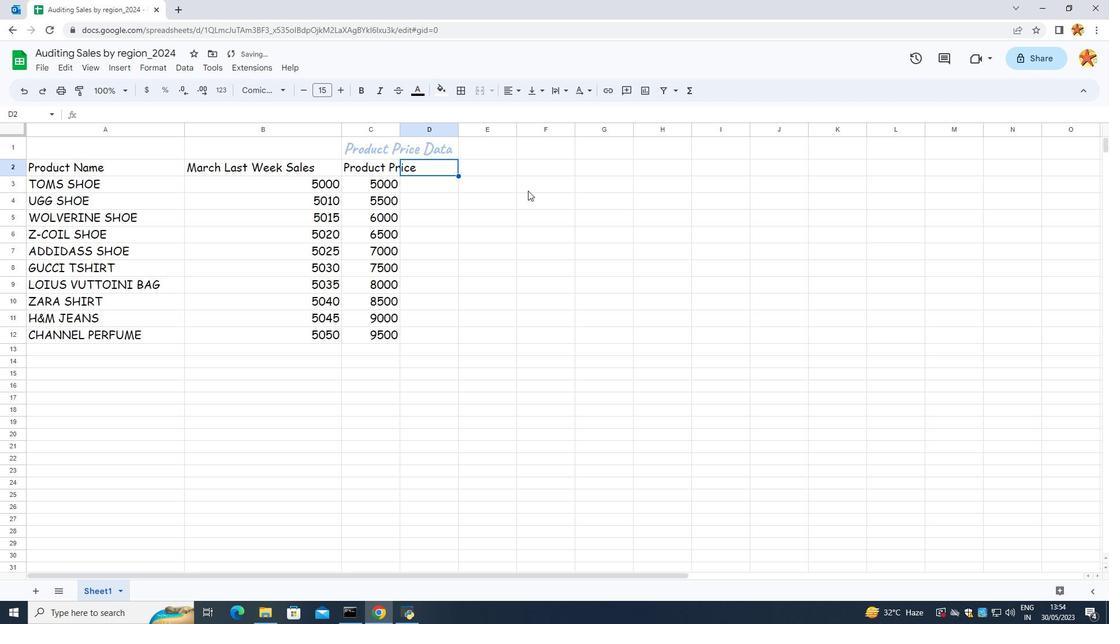 
Action: Mouse moved to (372, 145)
Screenshot: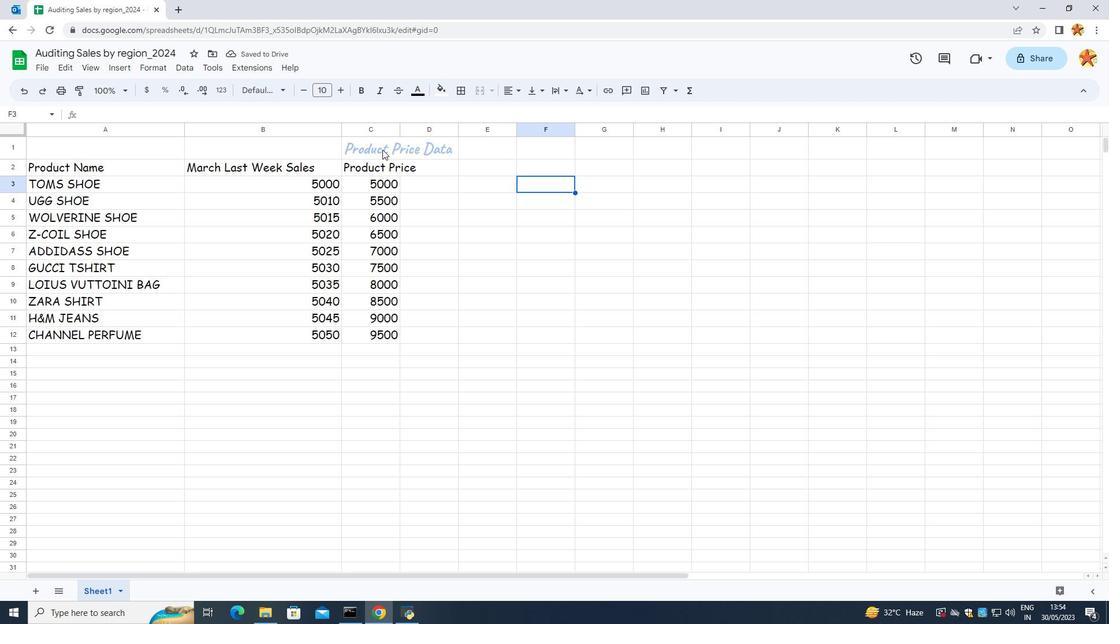 
Action: Mouse pressed left at (372, 145)
Screenshot: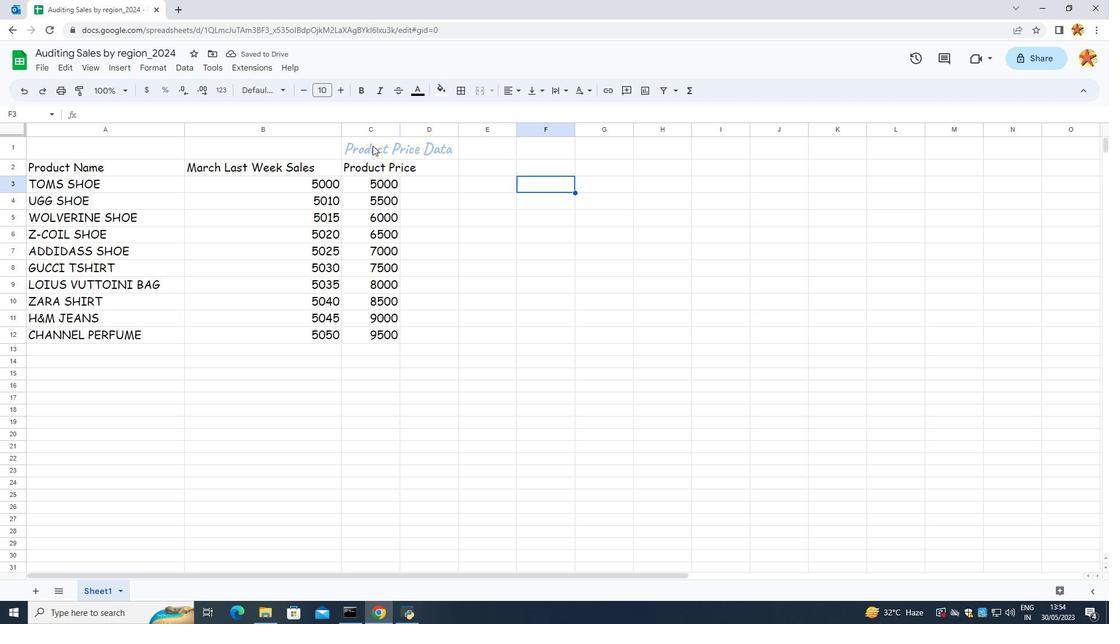 
Action: Mouse pressed right at (372, 145)
Screenshot: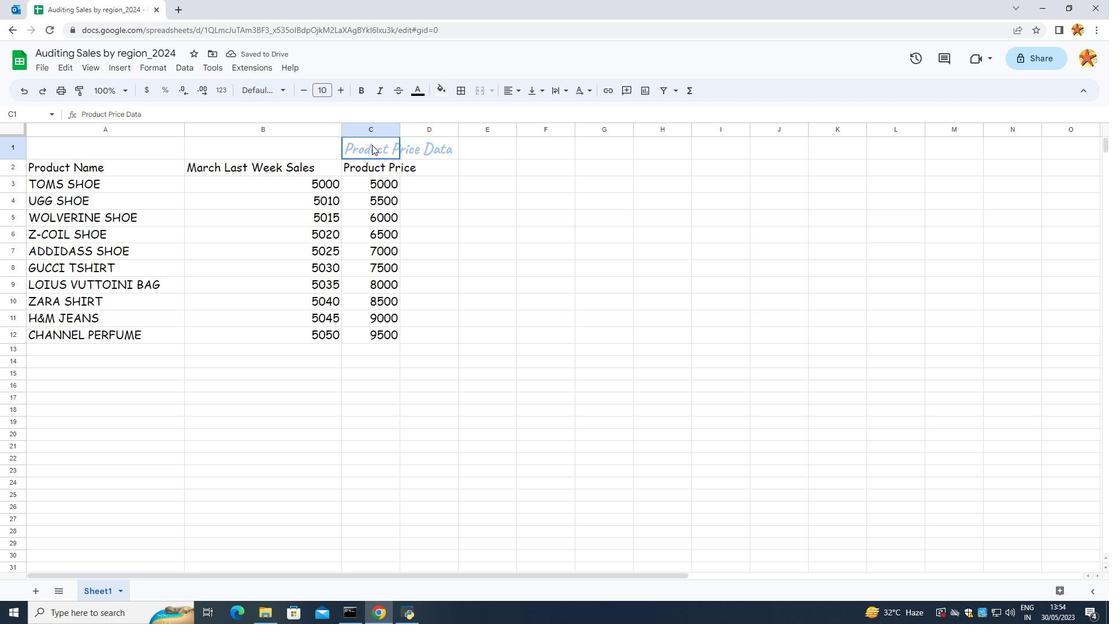 
Action: Mouse moved to (425, 161)
Screenshot: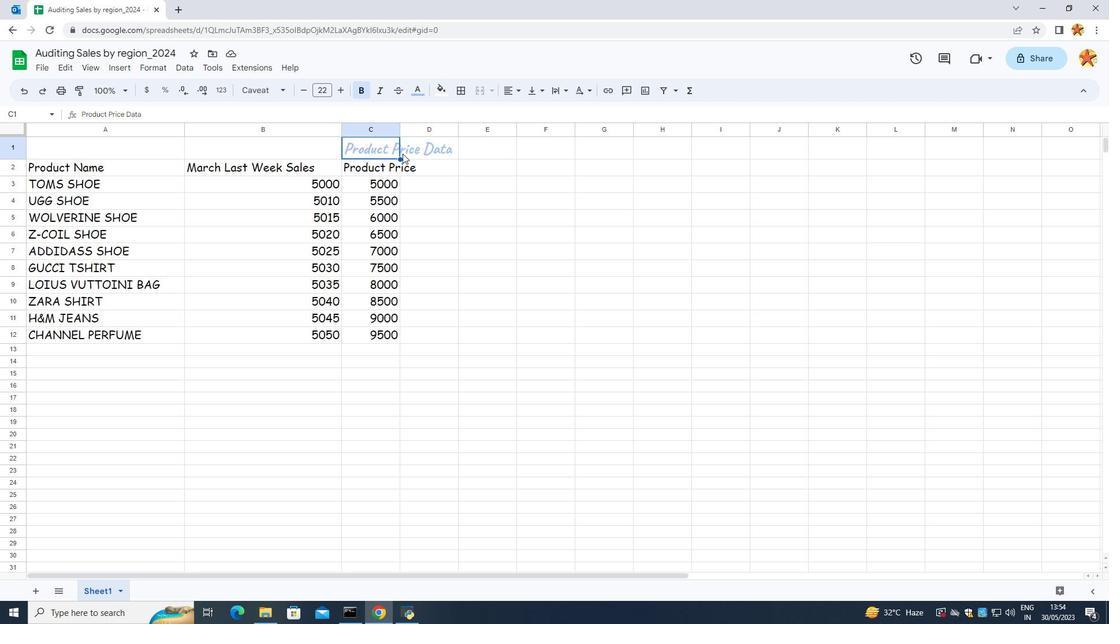
Action: Mouse pressed left at (425, 161)
Screenshot: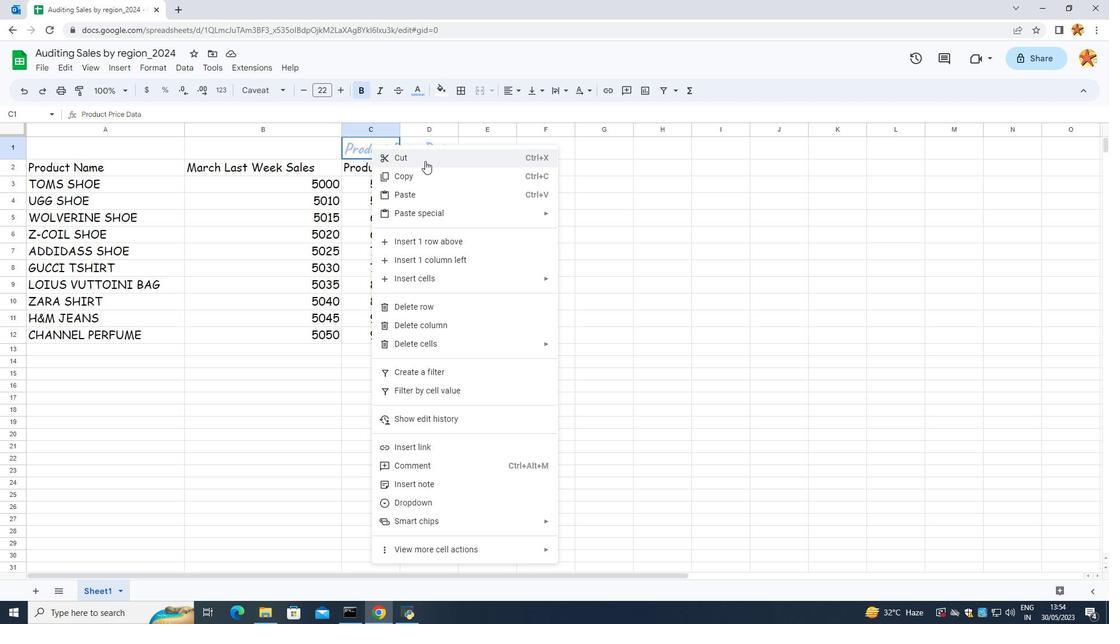 
Action: Mouse moved to (242, 142)
Screenshot: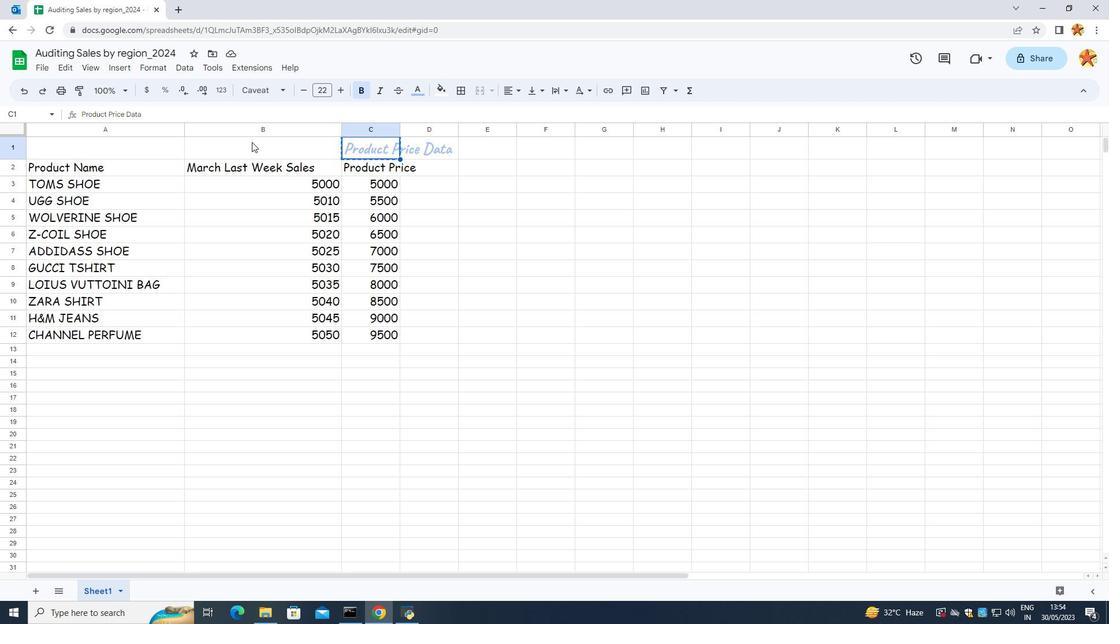 
Action: Mouse pressed left at (242, 142)
Screenshot: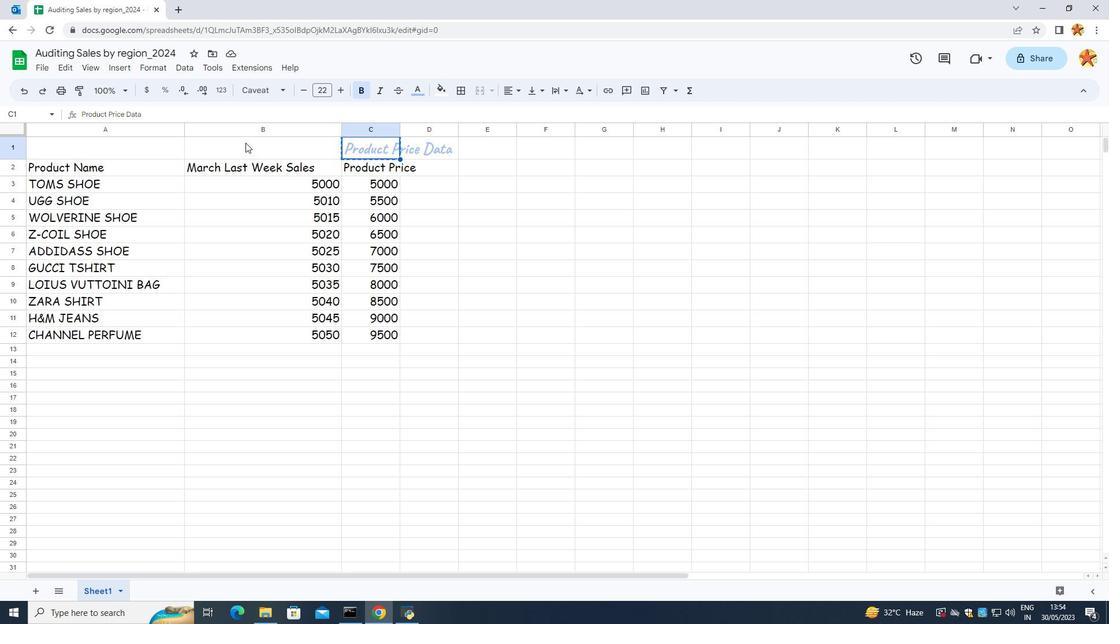 
Action: Mouse pressed right at (242, 142)
Screenshot: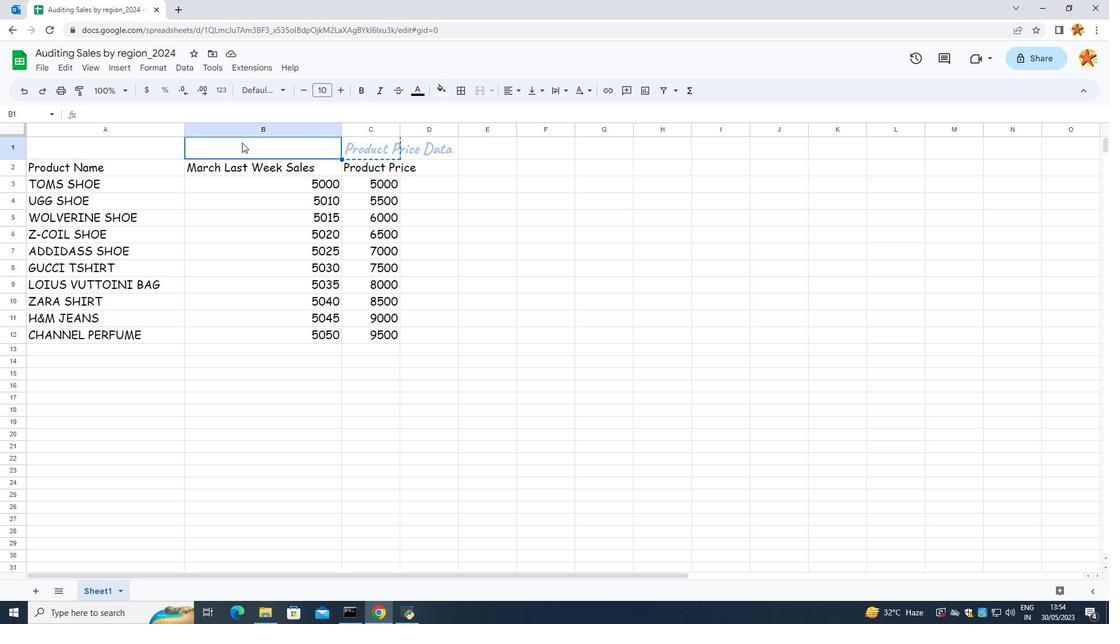 
Action: Mouse moved to (283, 193)
Screenshot: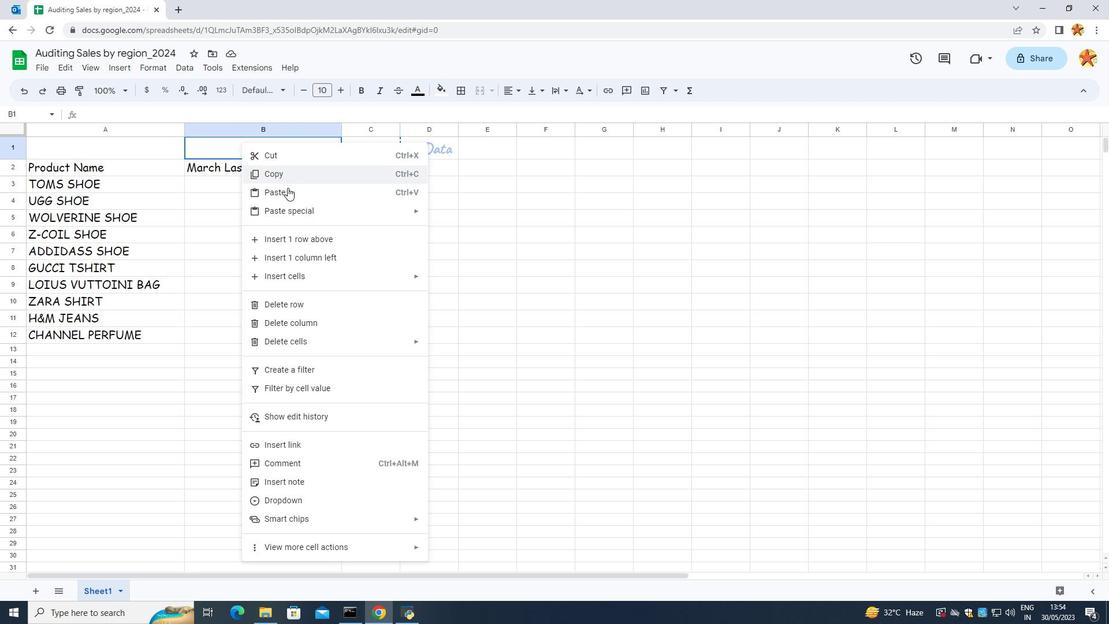 
Action: Mouse pressed left at (283, 193)
Screenshot: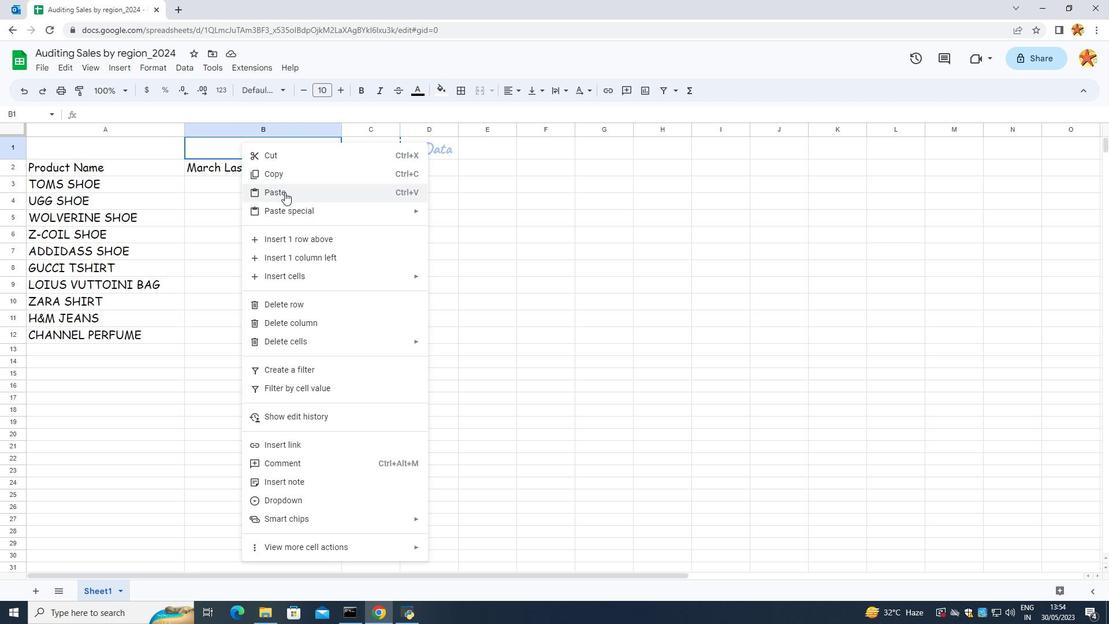 
Action: Mouse moved to (537, 219)
Screenshot: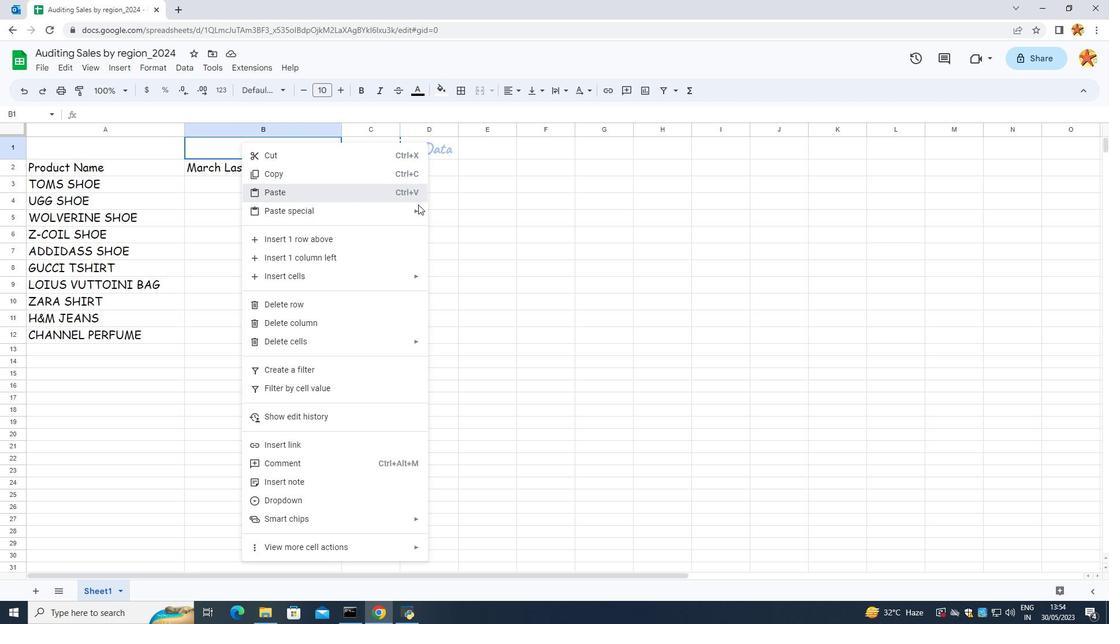 
Action: Mouse pressed left at (537, 219)
Screenshot: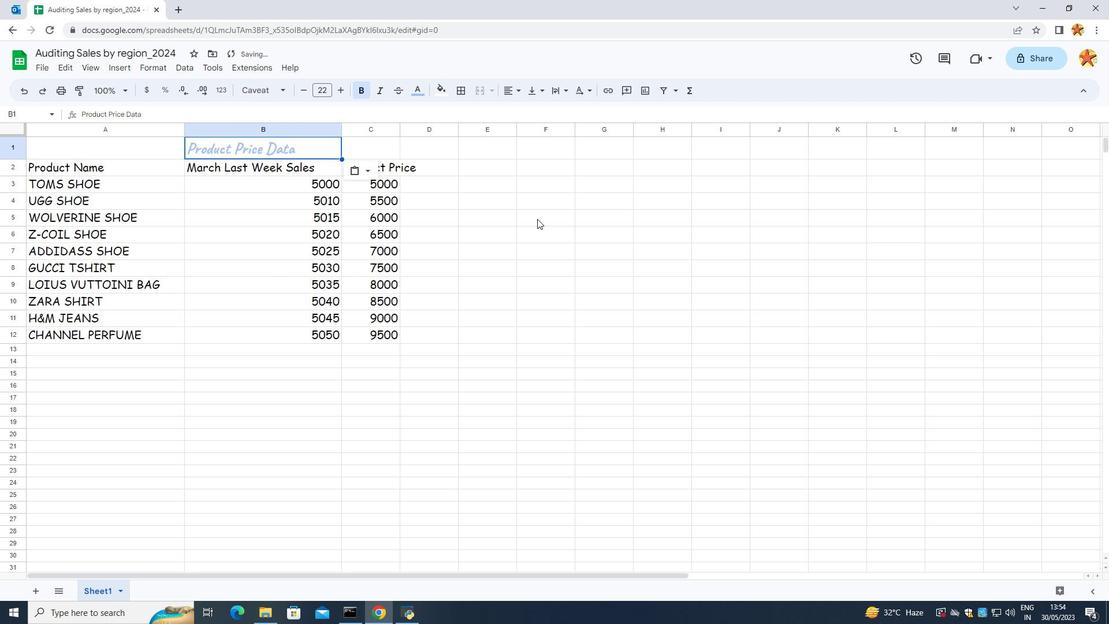 
Action: Mouse moved to (60, 151)
Screenshot: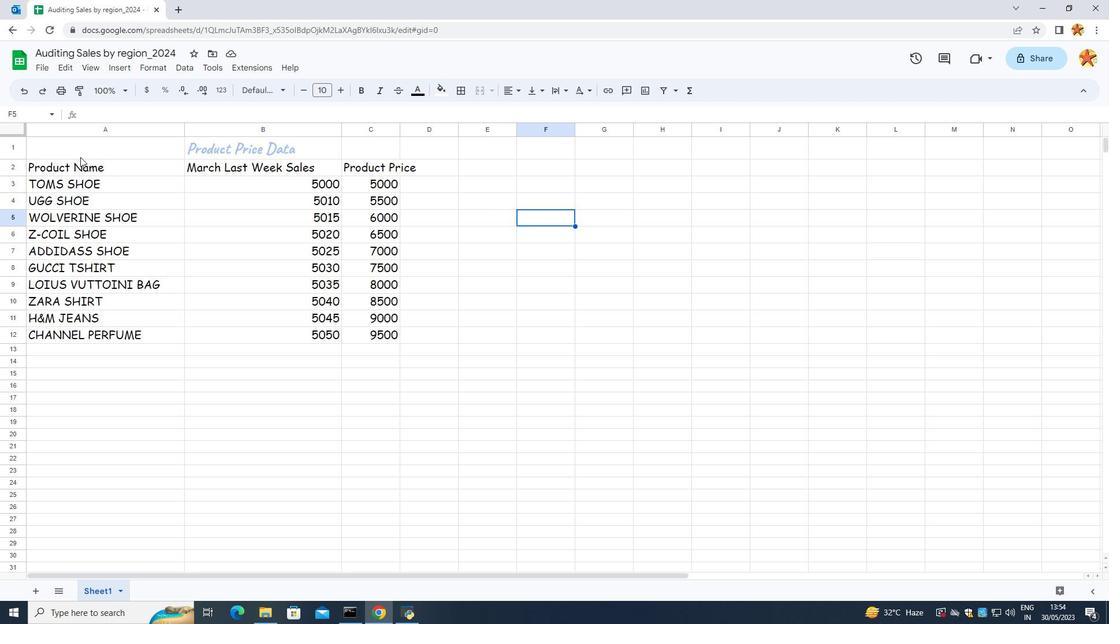 
Action: Mouse pressed left at (60, 151)
Screenshot: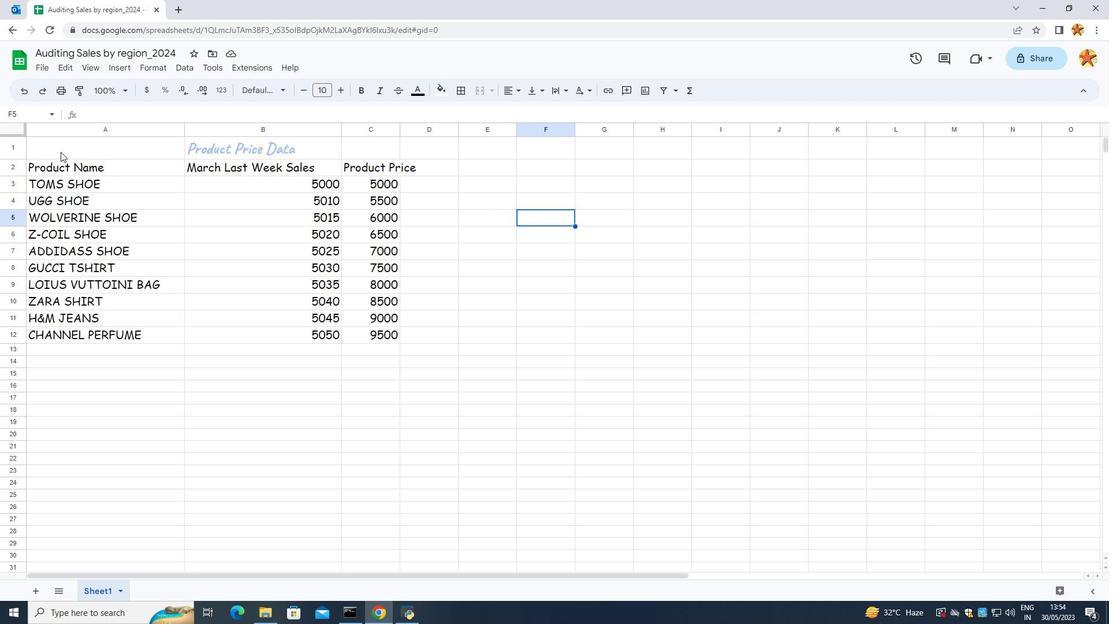 
Action: Mouse moved to (517, 96)
Screenshot: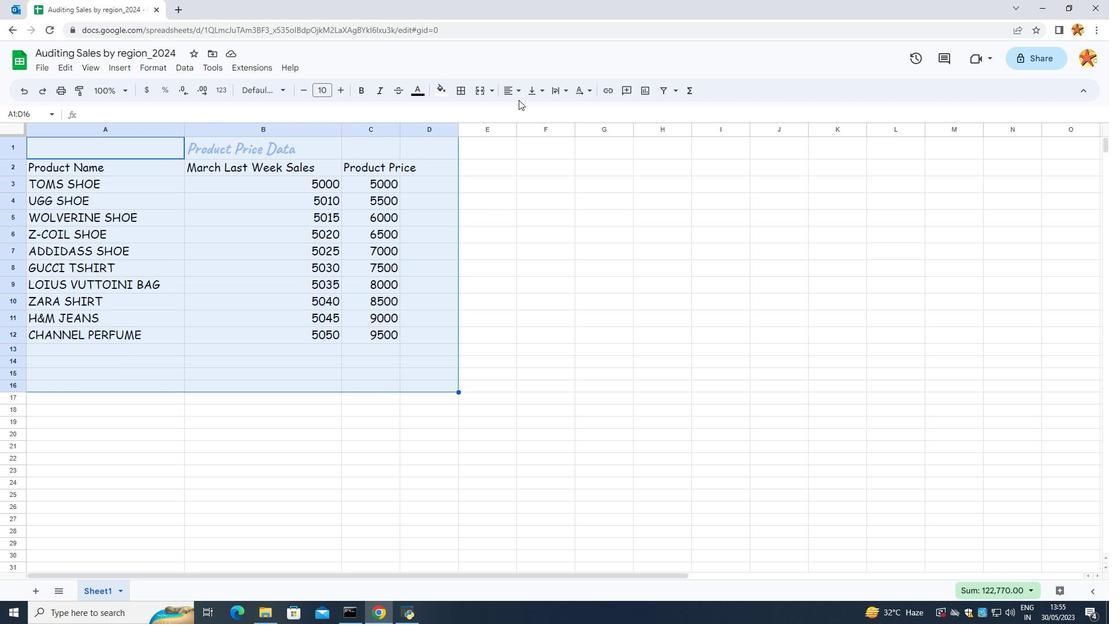 
Action: Mouse pressed left at (517, 96)
Screenshot: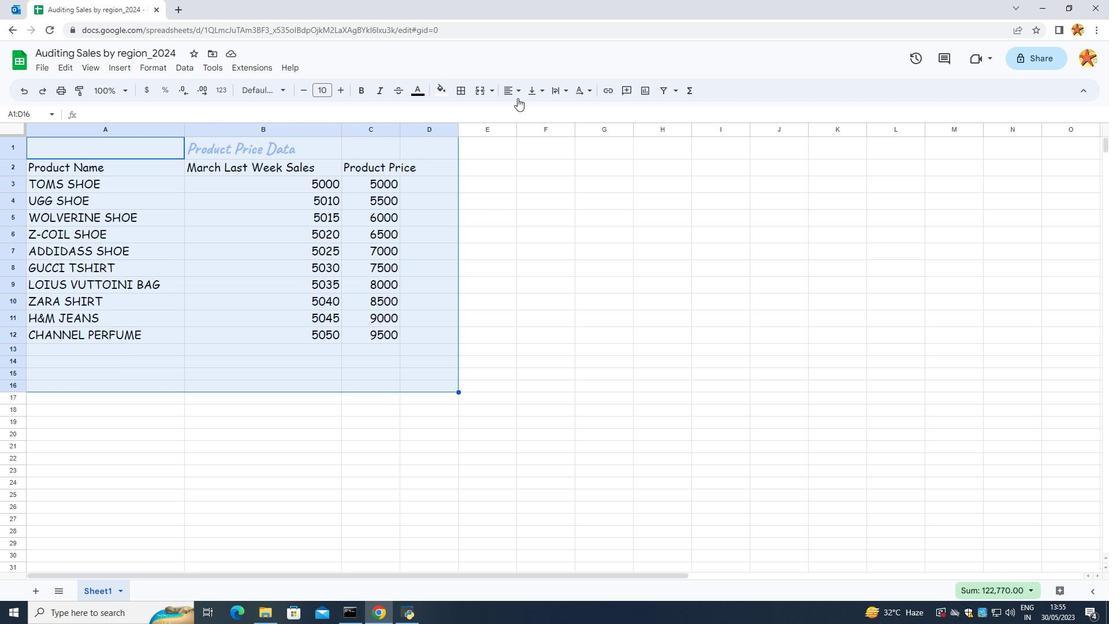 
Action: Mouse moved to (531, 117)
Screenshot: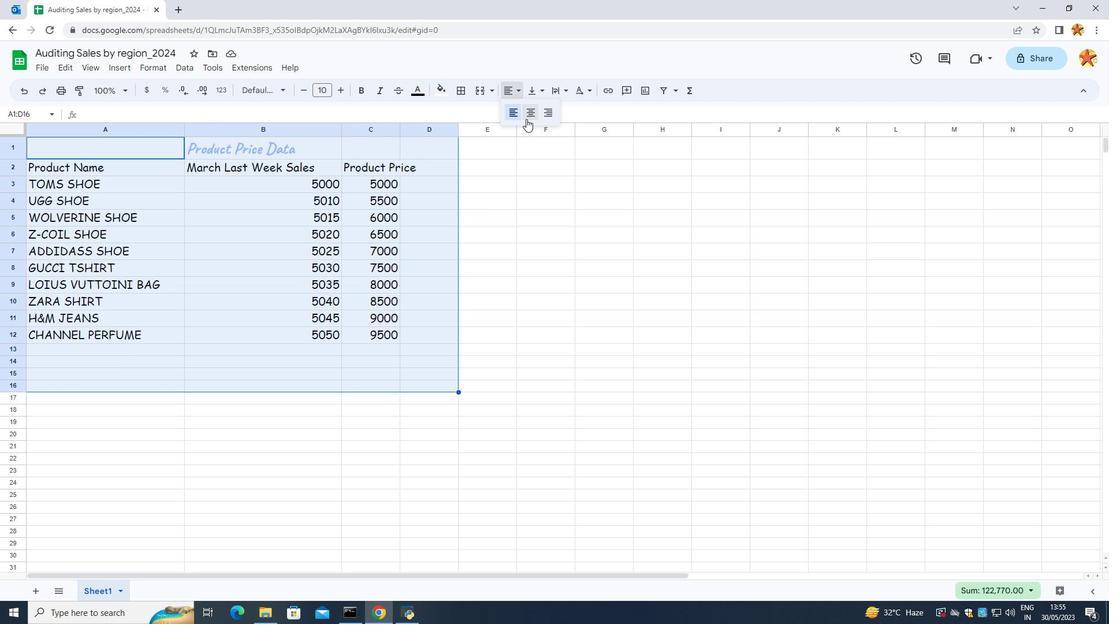 
Action: Mouse pressed left at (531, 117)
Screenshot: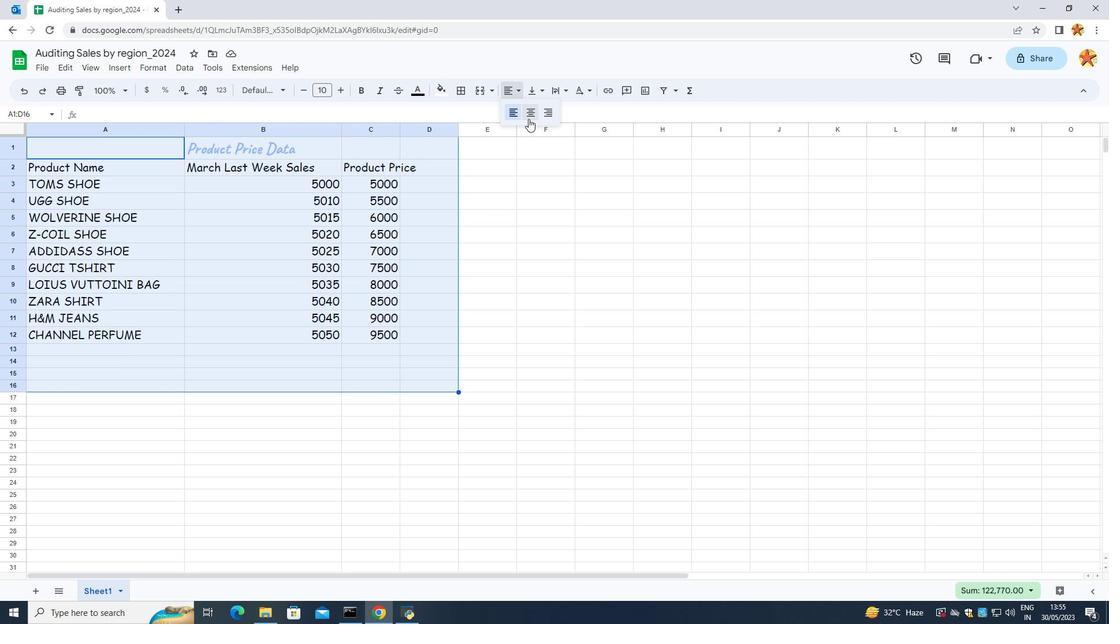 
Action: Mouse moved to (499, 178)
Screenshot: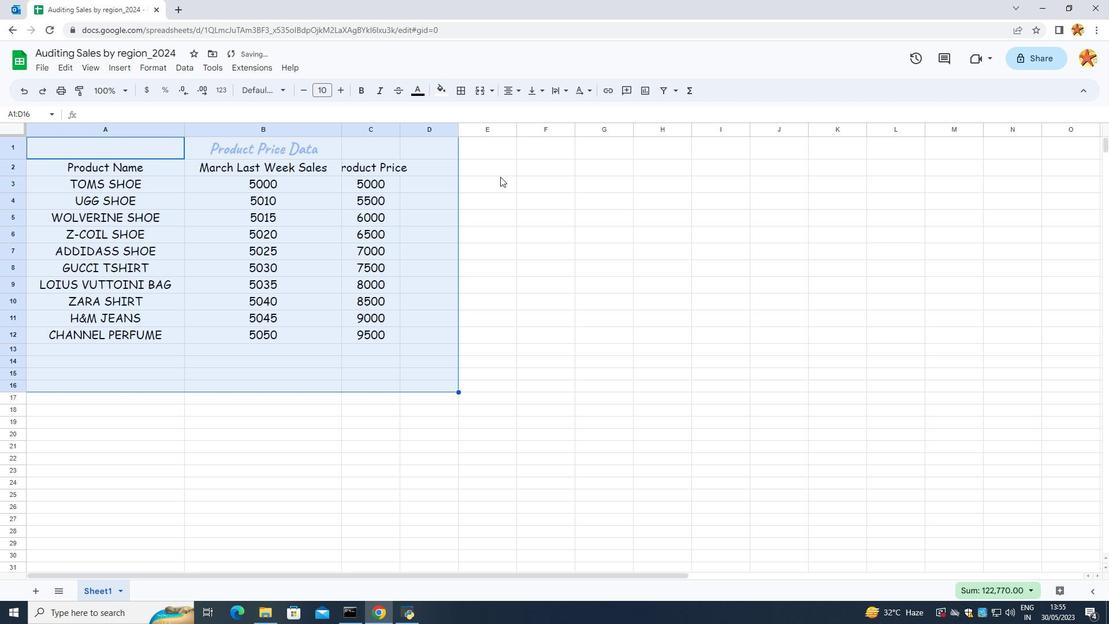 
Action: Mouse pressed left at (499, 178)
Screenshot: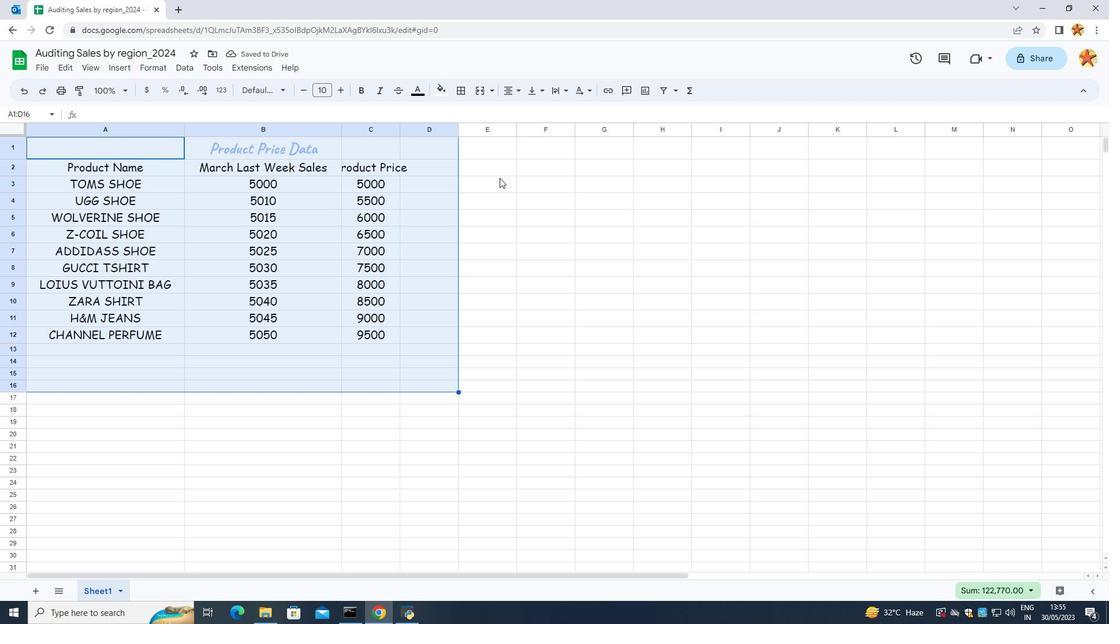 
Action: Mouse moved to (17, 85)
Screenshot: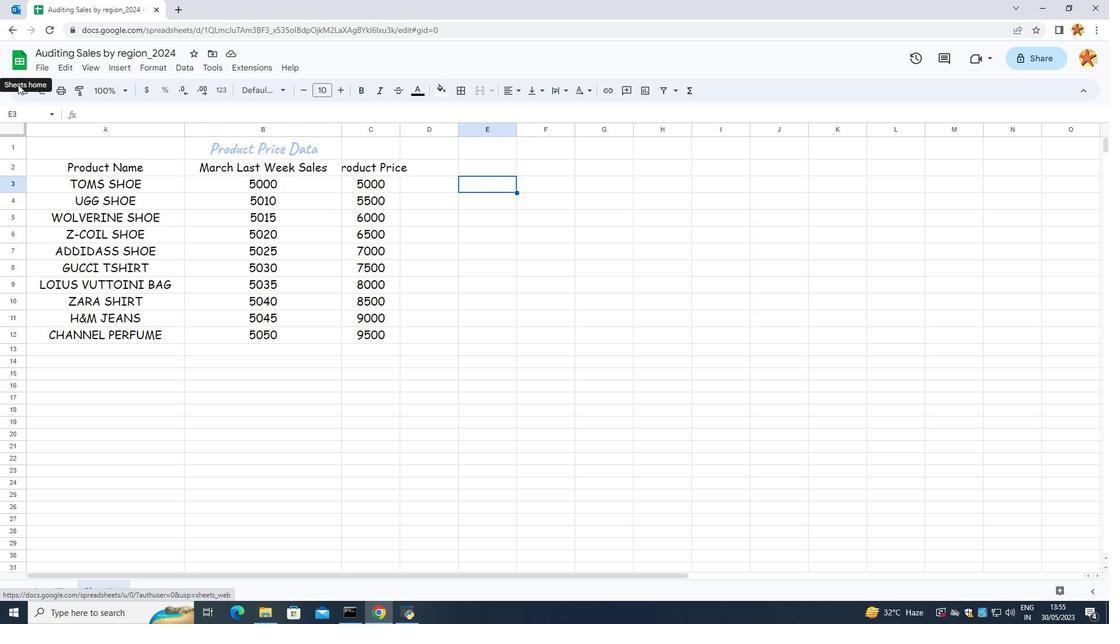 
